 Task: Find HR executives at ChargePoint using LinkedIn search filters.
Action: Mouse moved to (657, 85)
Screenshot: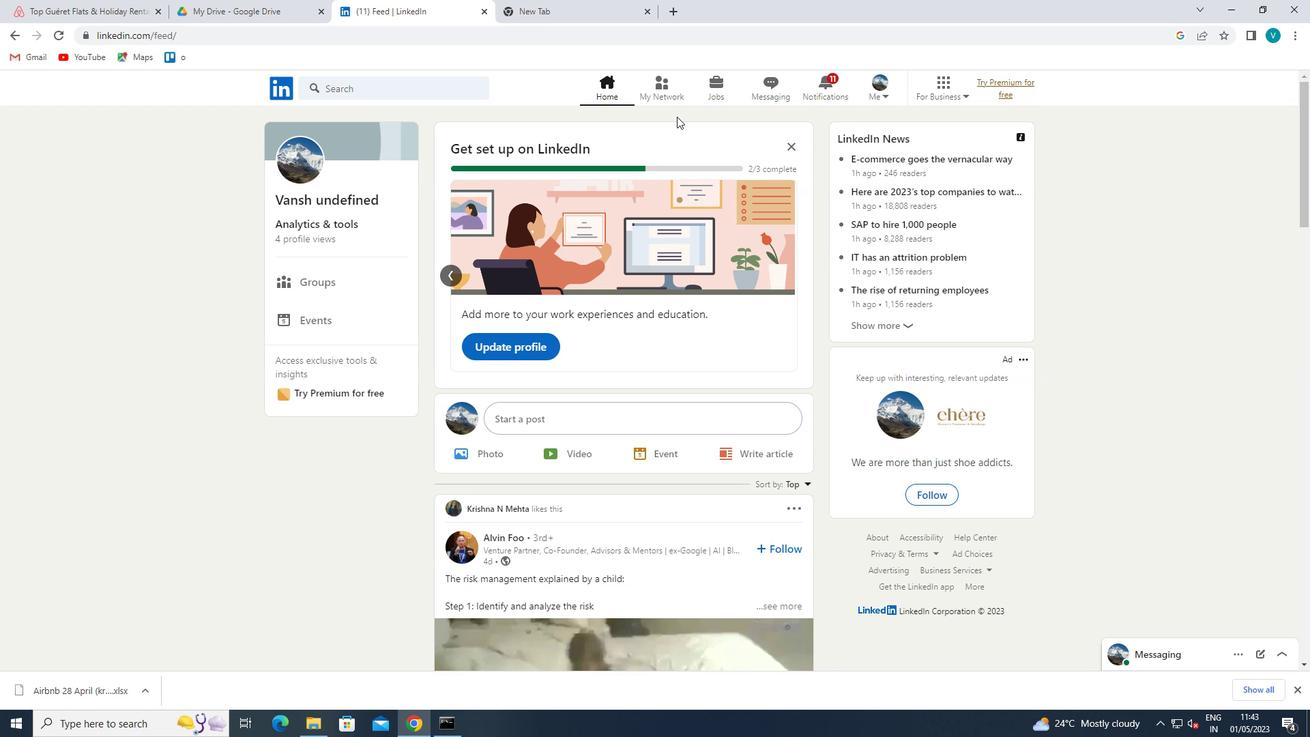 
Action: Mouse pressed left at (657, 85)
Screenshot: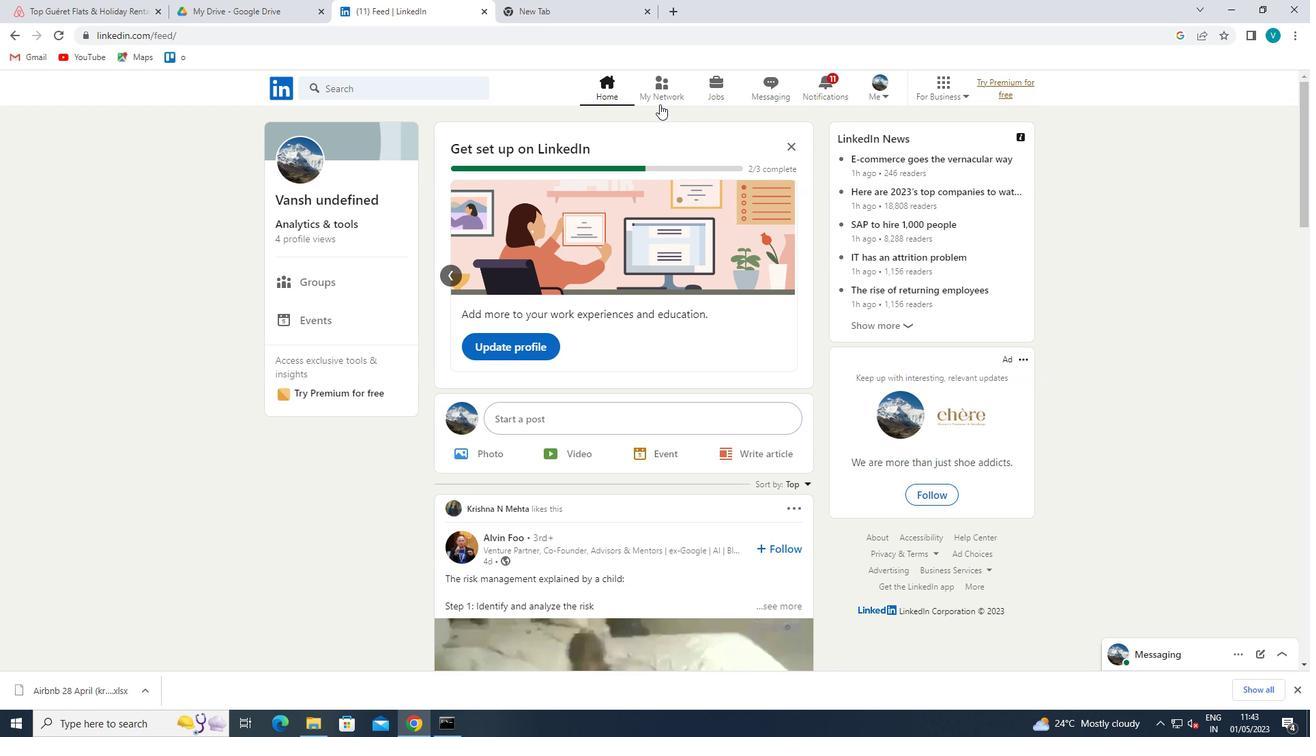 
Action: Mouse moved to (363, 161)
Screenshot: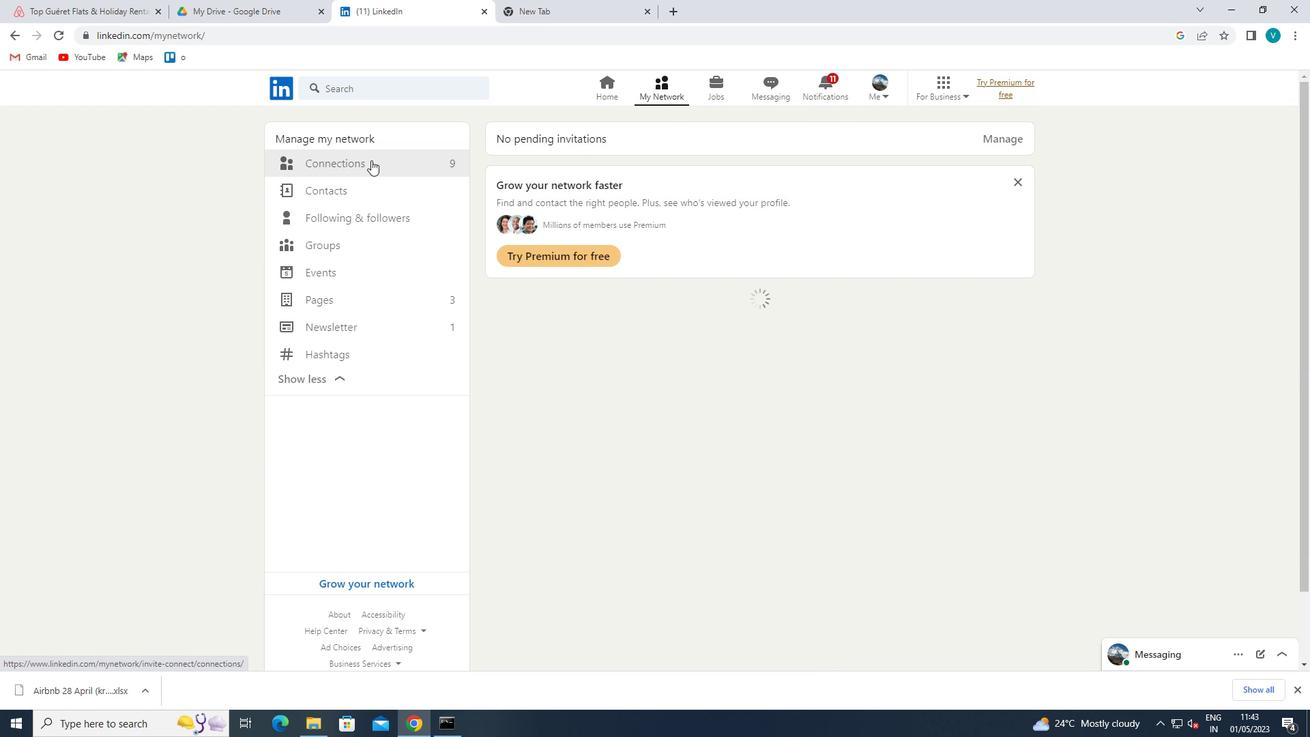 
Action: Mouse pressed left at (363, 161)
Screenshot: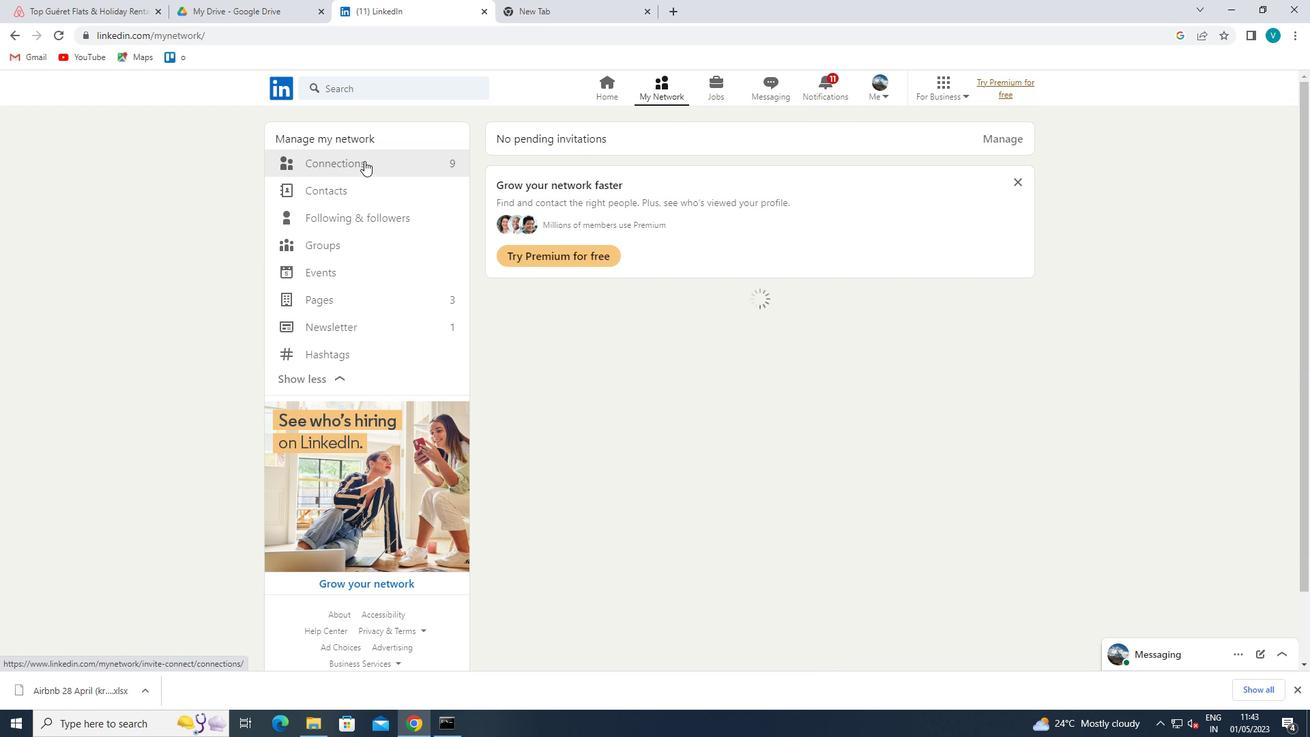 
Action: Mouse moved to (754, 160)
Screenshot: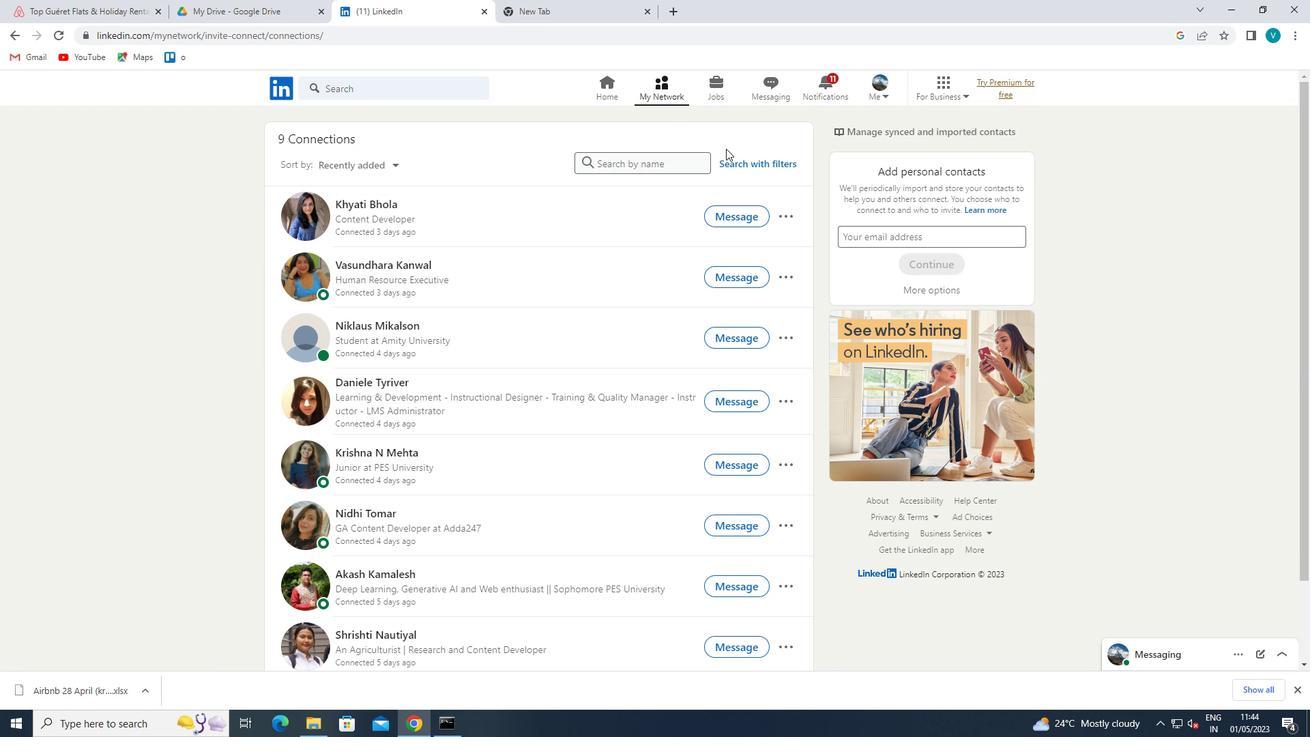 
Action: Mouse pressed left at (754, 160)
Screenshot: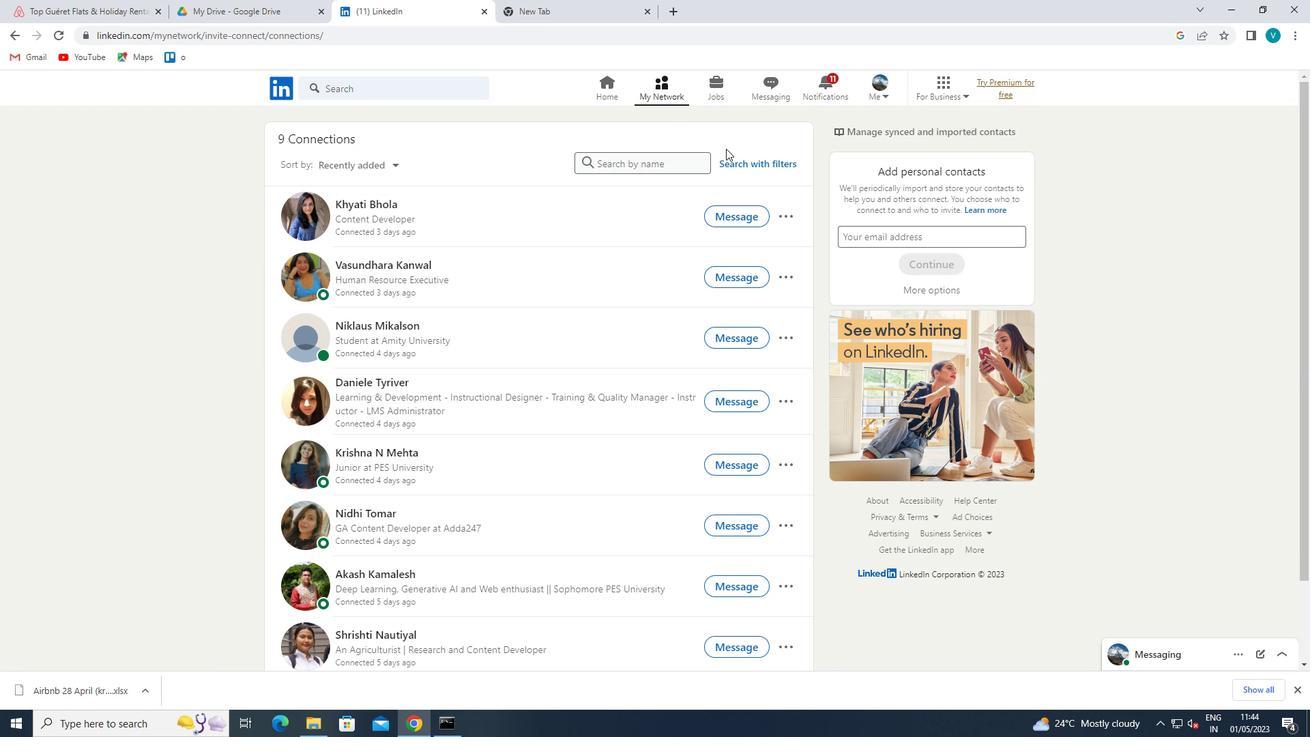 
Action: Mouse moved to (655, 124)
Screenshot: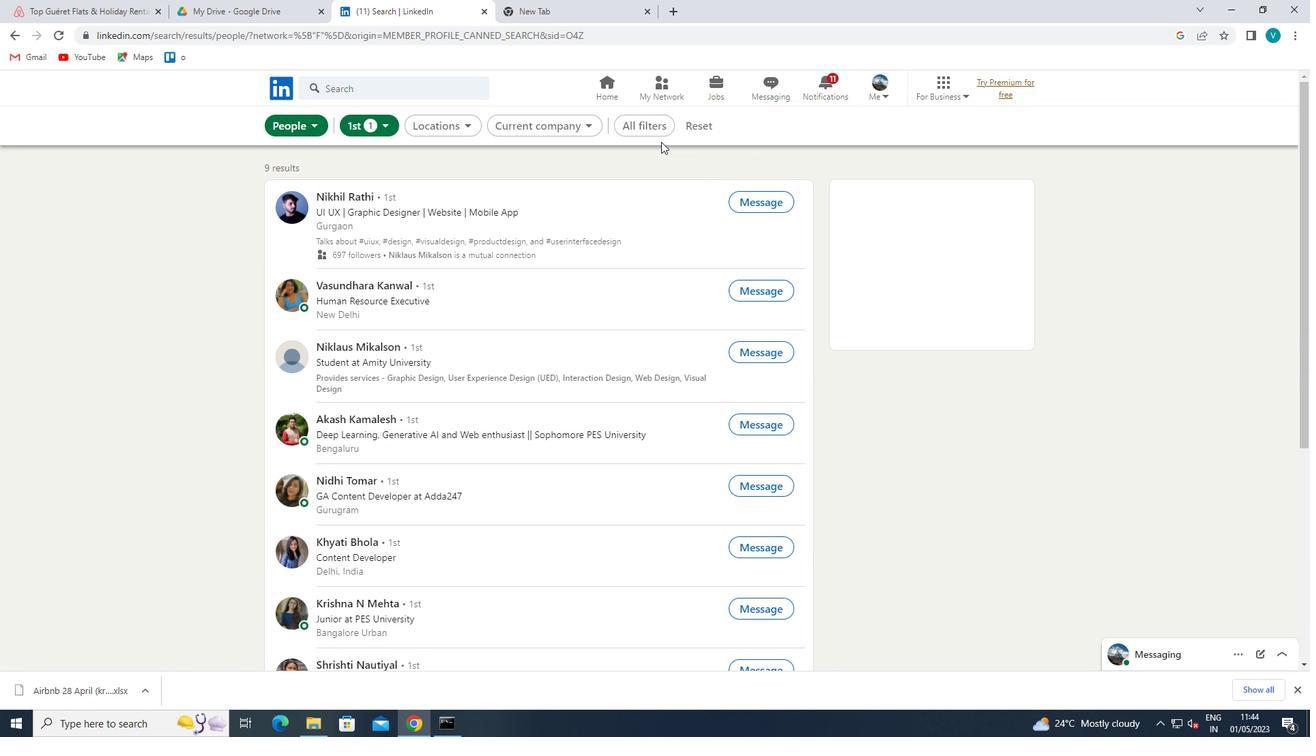 
Action: Mouse pressed left at (655, 124)
Screenshot: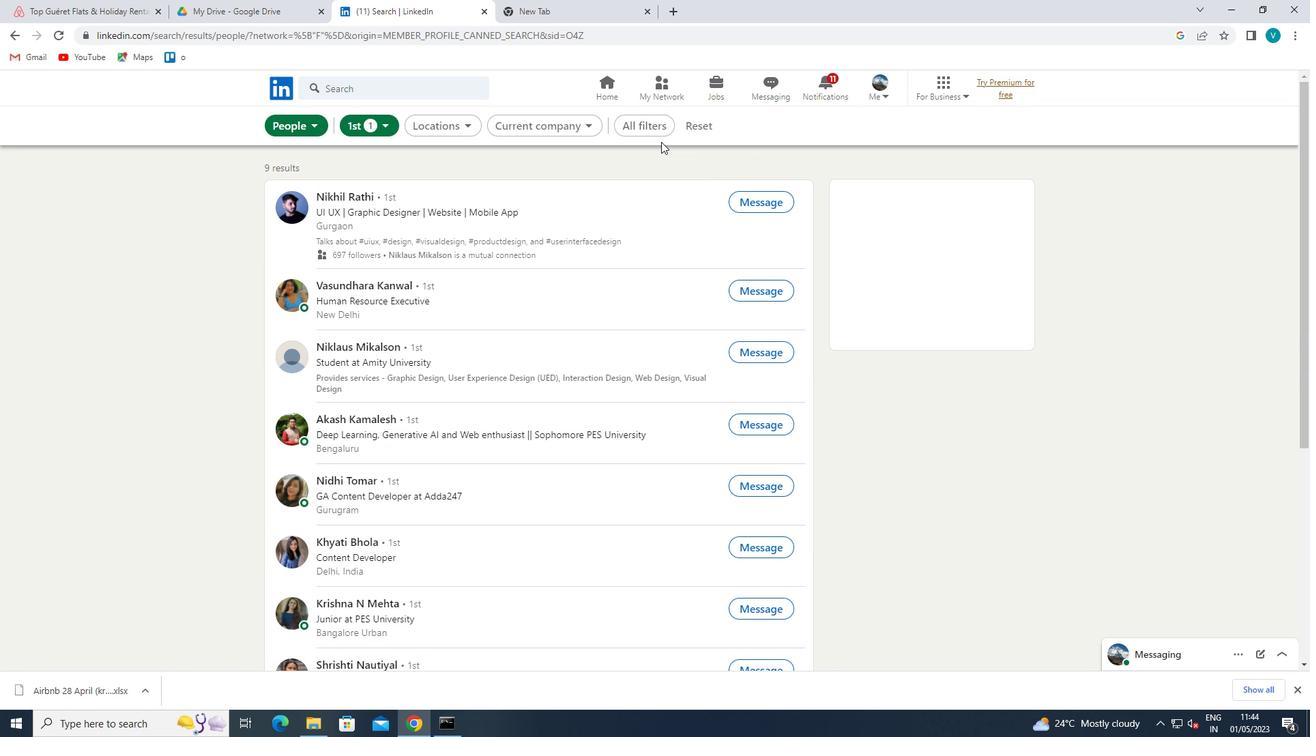 
Action: Mouse pressed left at (655, 124)
Screenshot: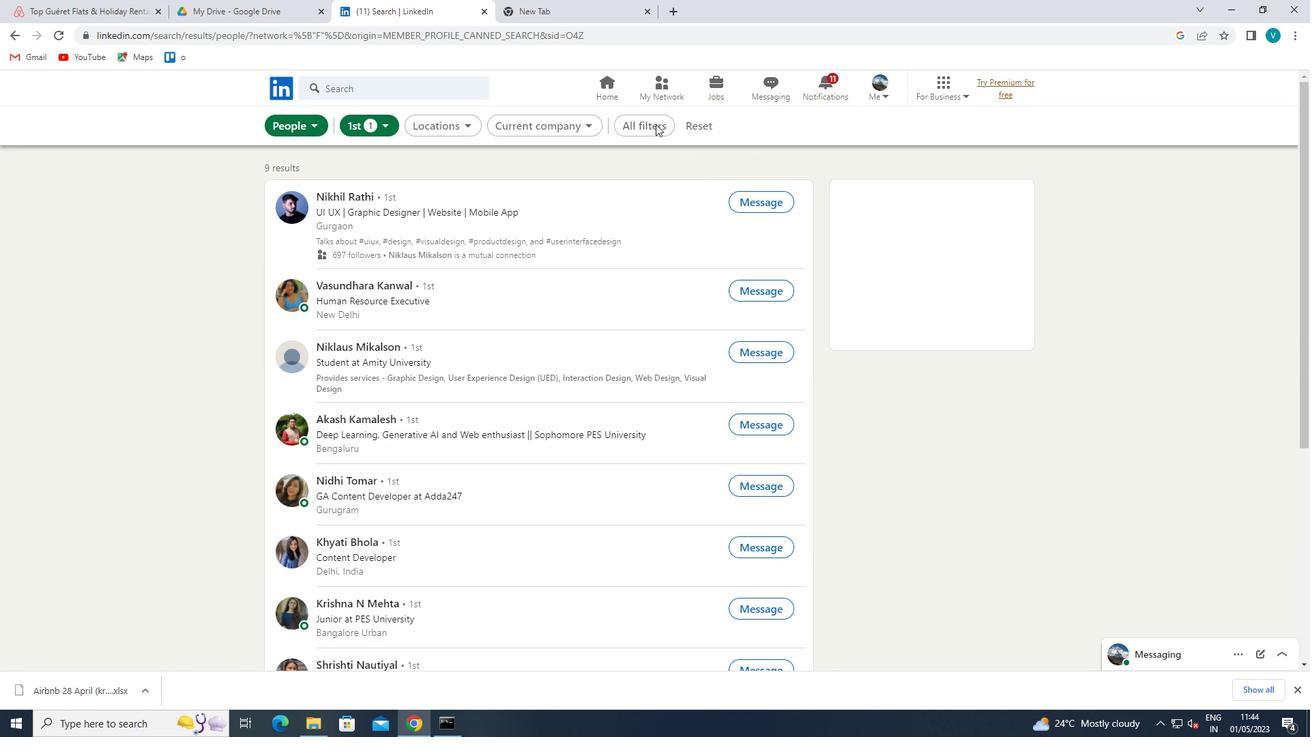 
Action: Mouse moved to (653, 128)
Screenshot: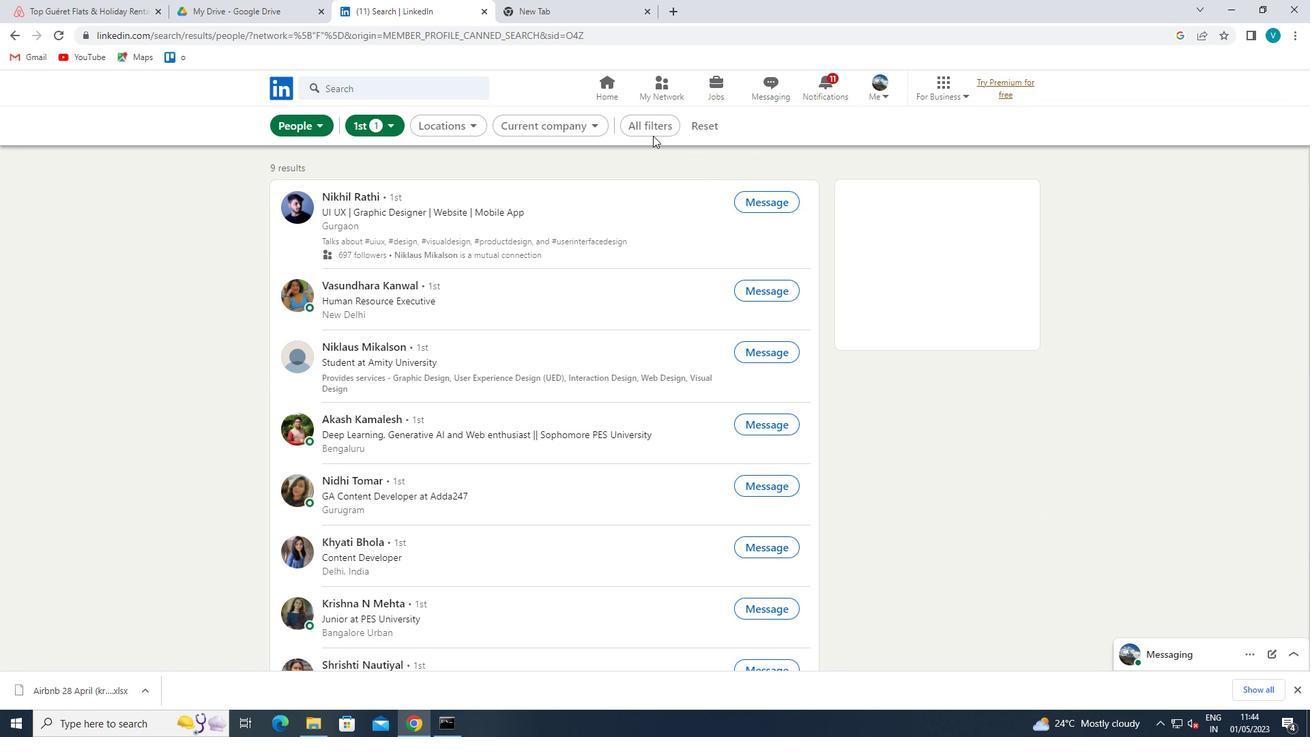 
Action: Mouse pressed left at (653, 128)
Screenshot: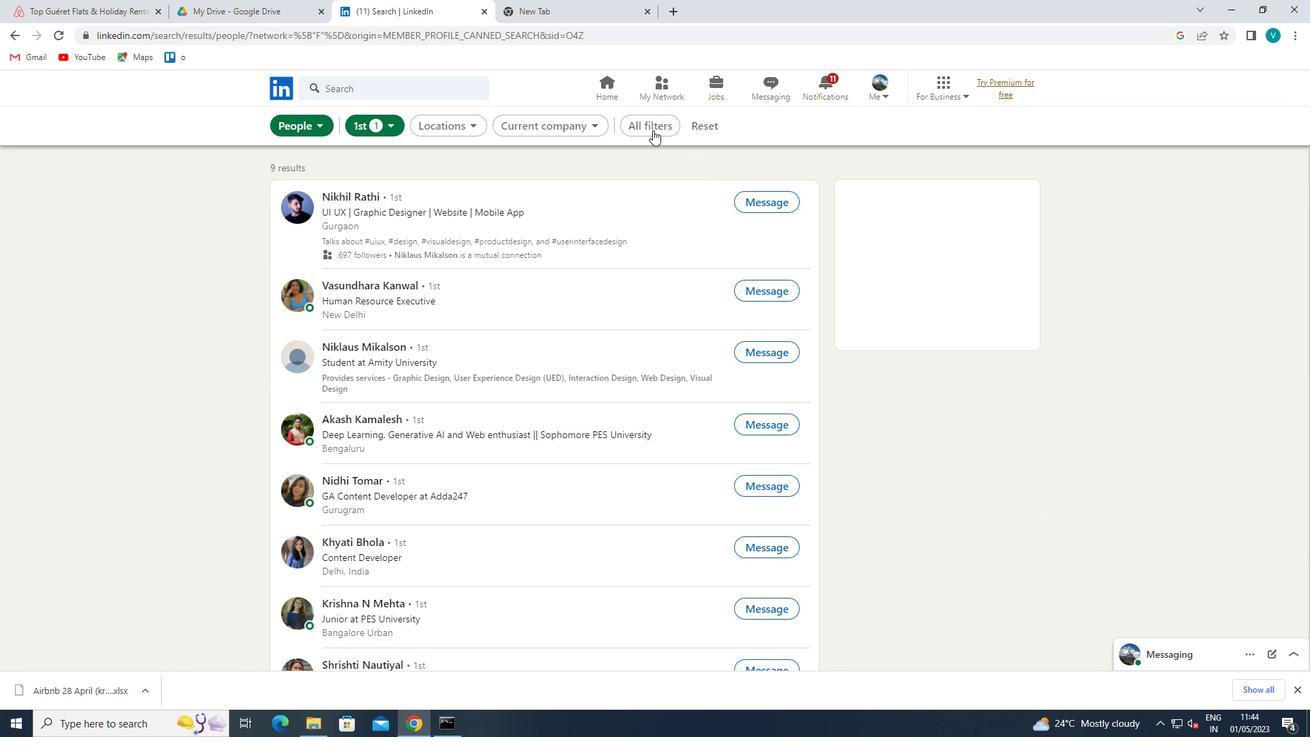
Action: Mouse moved to (1095, 318)
Screenshot: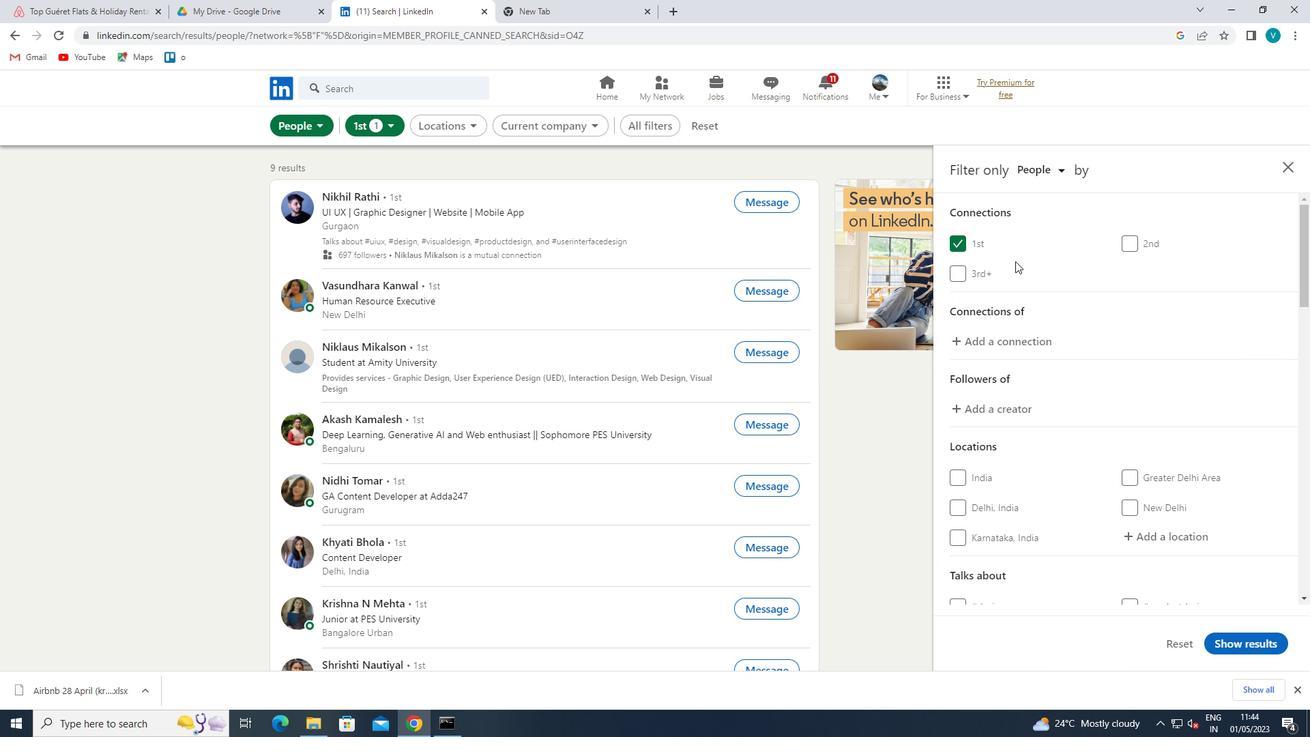 
Action: Mouse scrolled (1095, 317) with delta (0, 0)
Screenshot: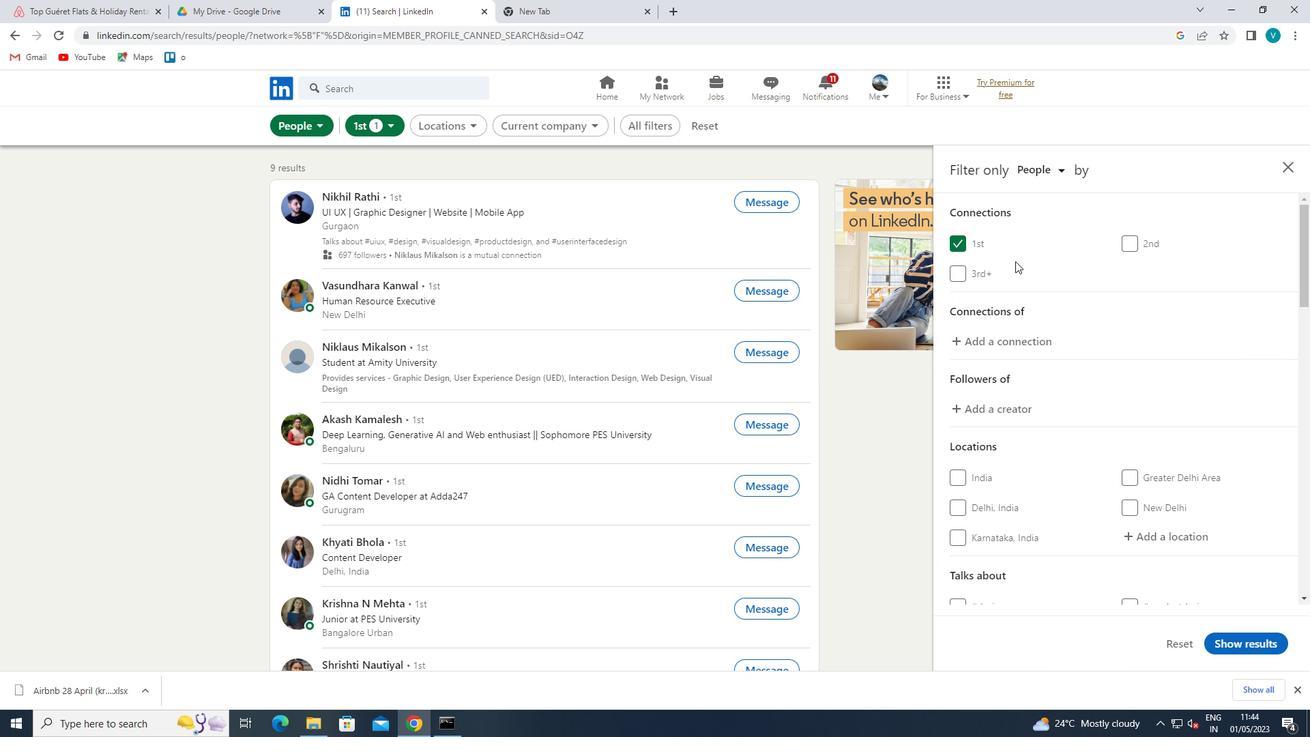 
Action: Mouse moved to (1096, 318)
Screenshot: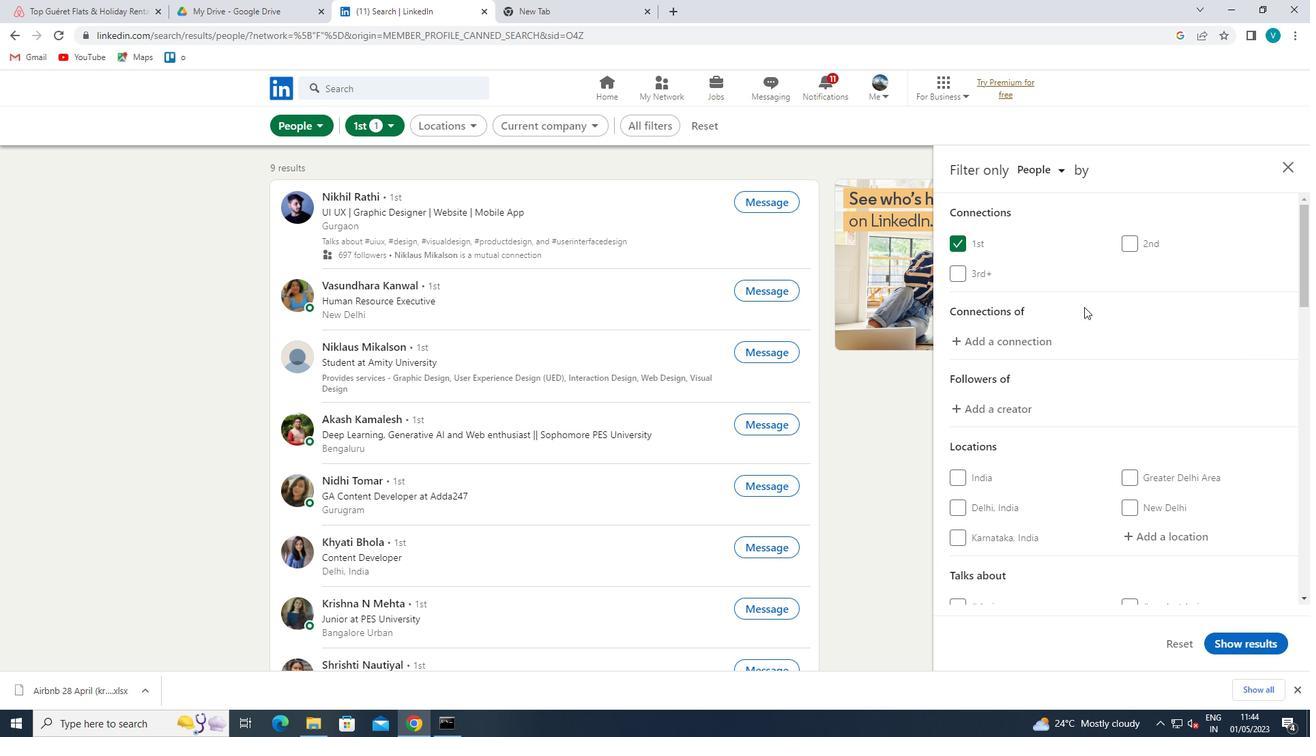 
Action: Mouse scrolled (1096, 317) with delta (0, 0)
Screenshot: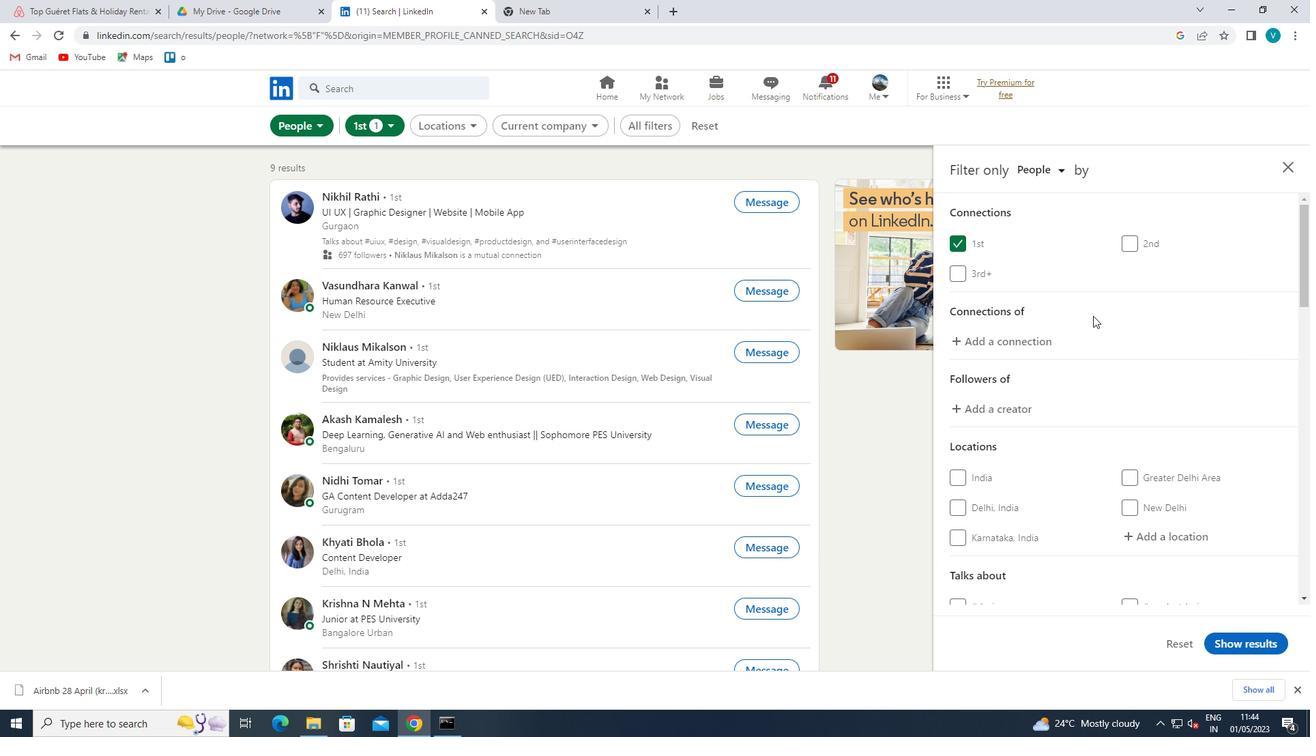 
Action: Mouse moved to (1171, 402)
Screenshot: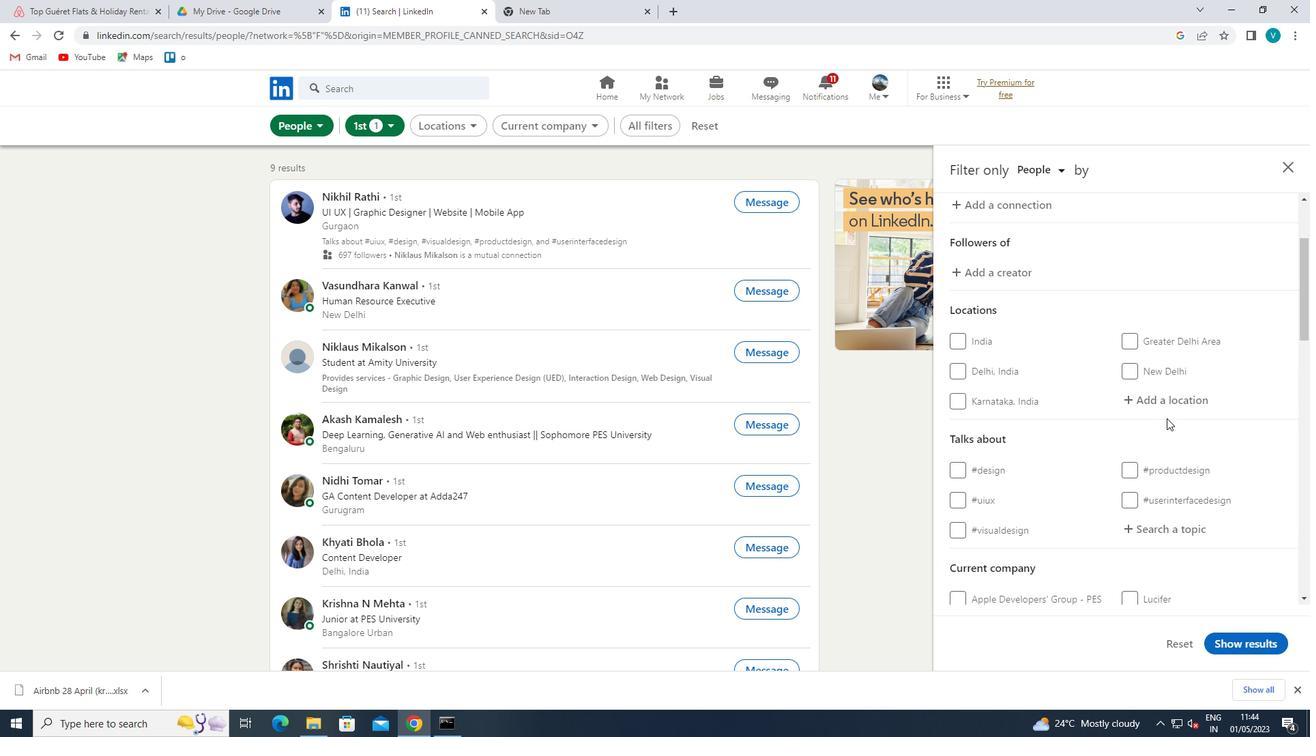 
Action: Mouse pressed left at (1171, 402)
Screenshot: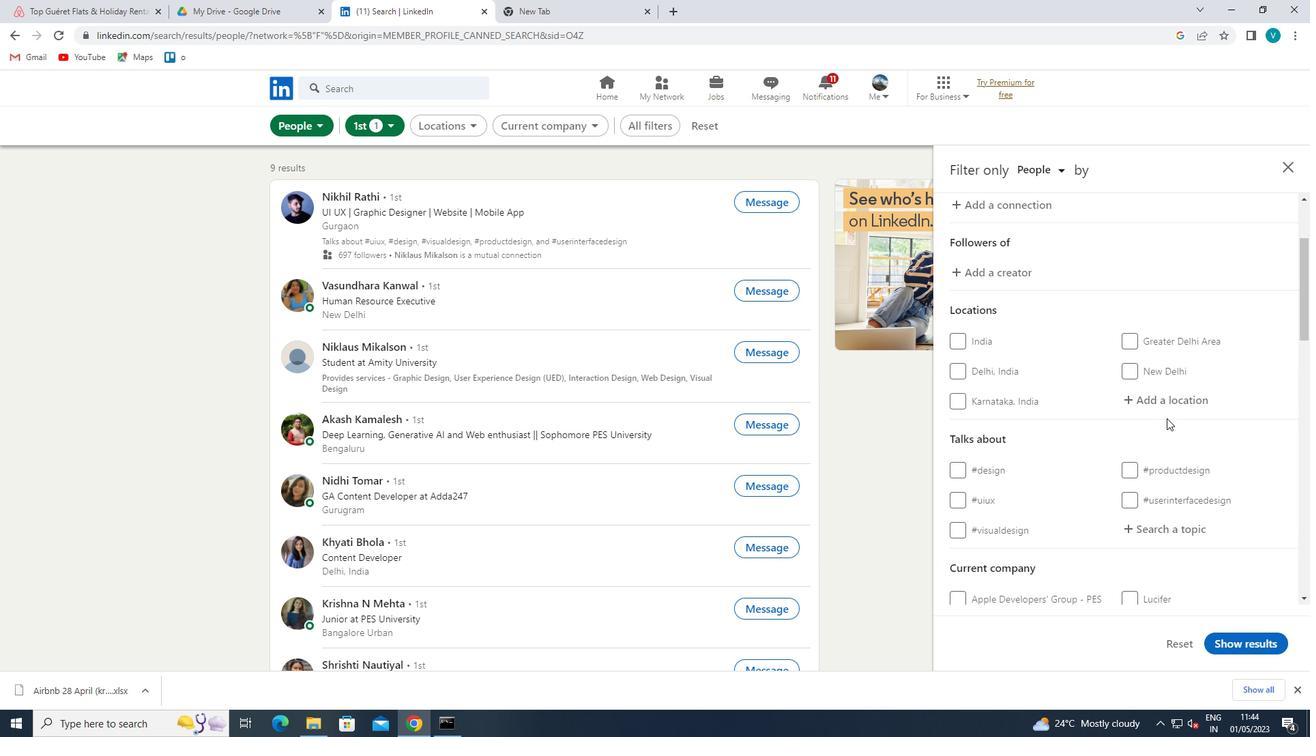 
Action: Mouse moved to (935, 335)
Screenshot: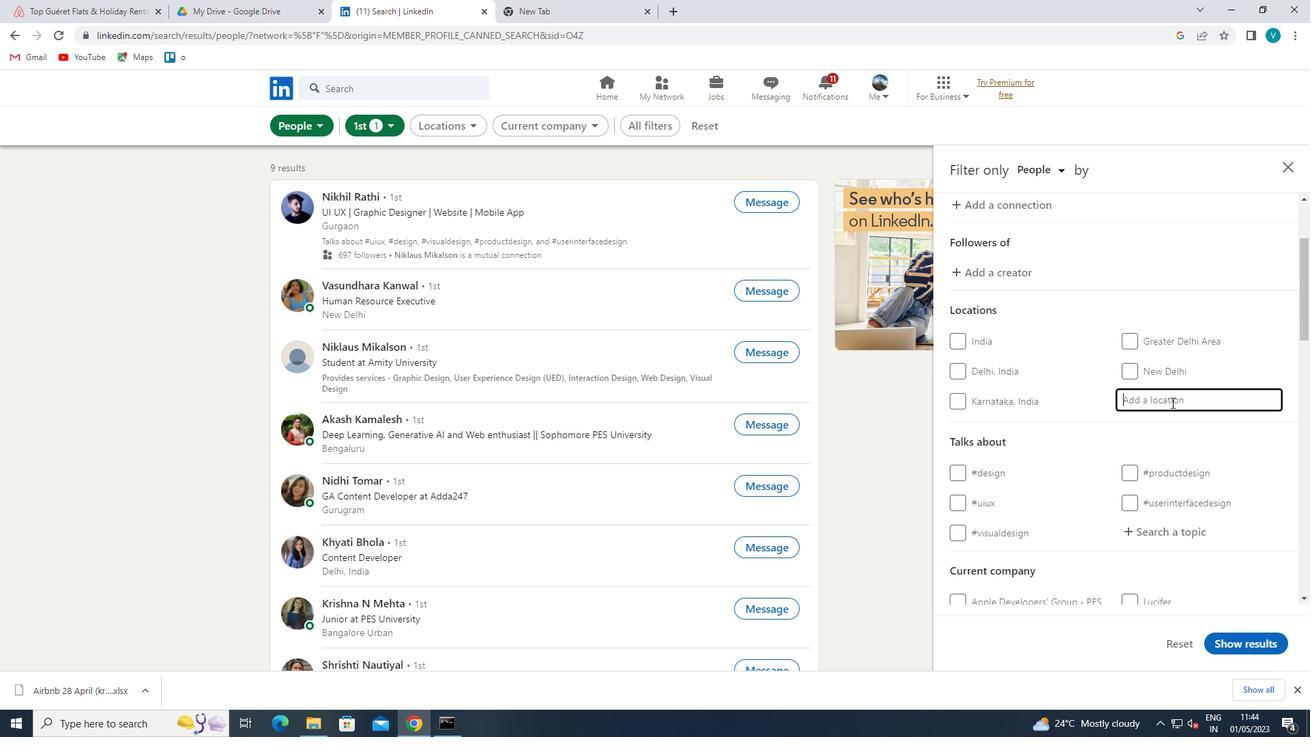 
Action: Key pressed <Key.shift>SONGJIANGHE<Key.space>
Screenshot: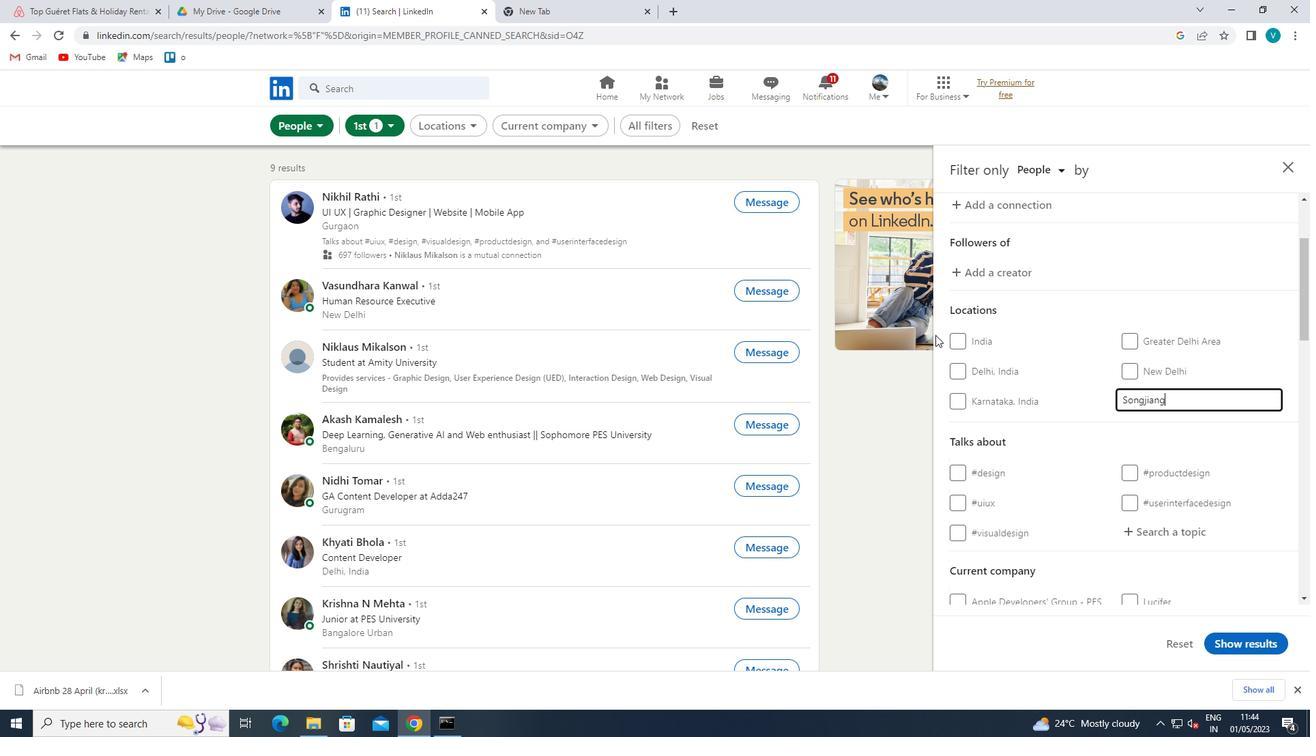 
Action: Mouse moved to (1096, 418)
Screenshot: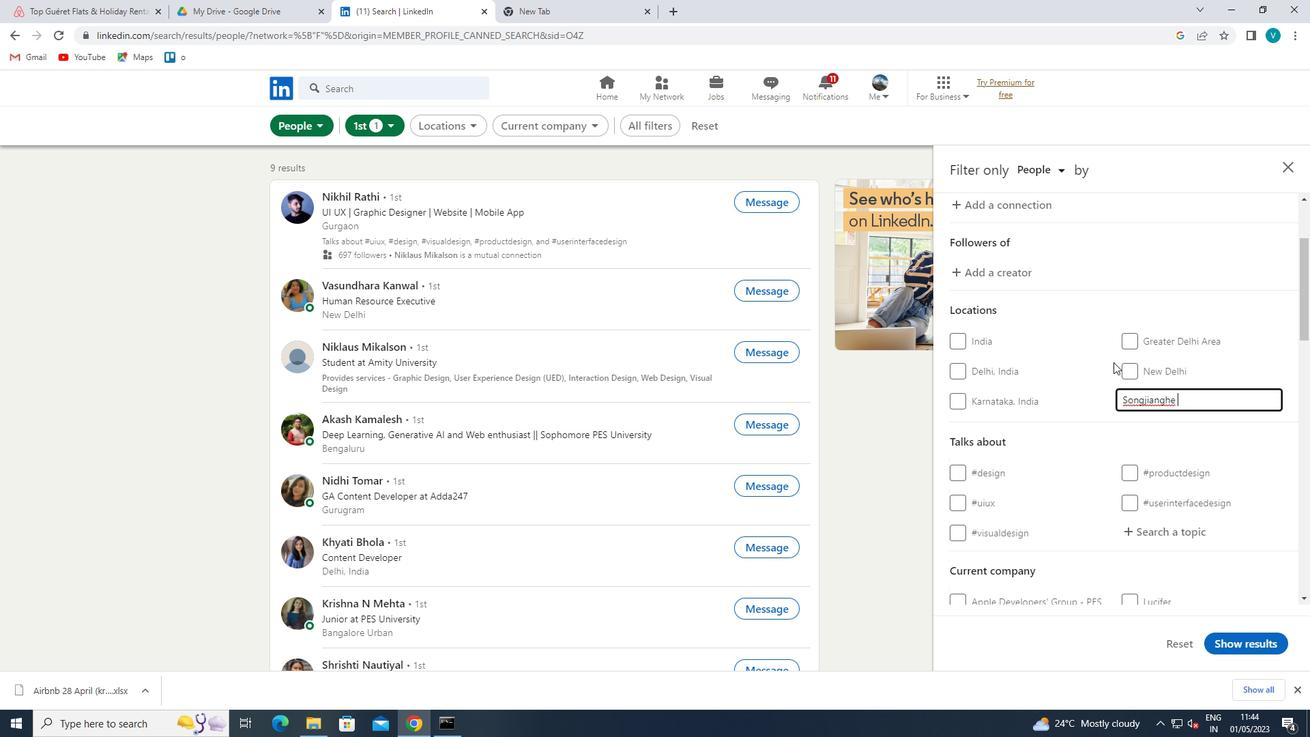 
Action: Mouse pressed left at (1096, 418)
Screenshot: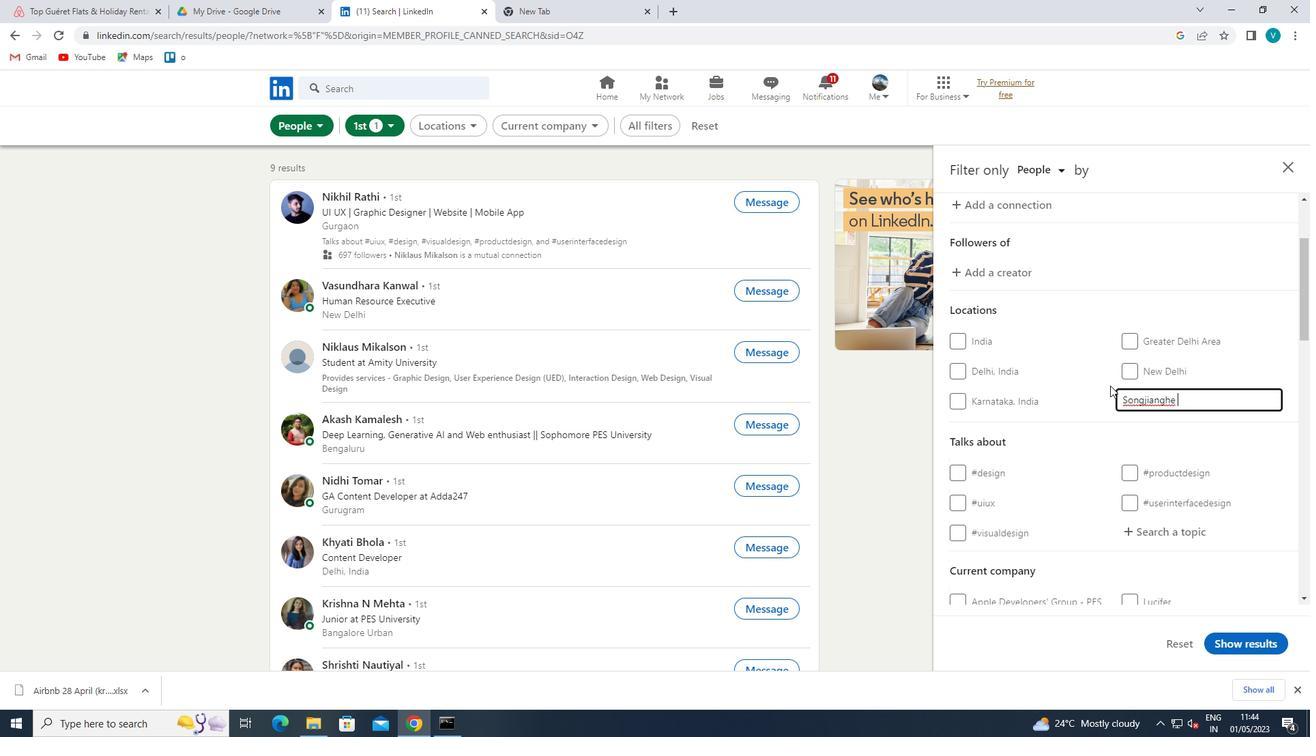 
Action: Mouse moved to (1145, 442)
Screenshot: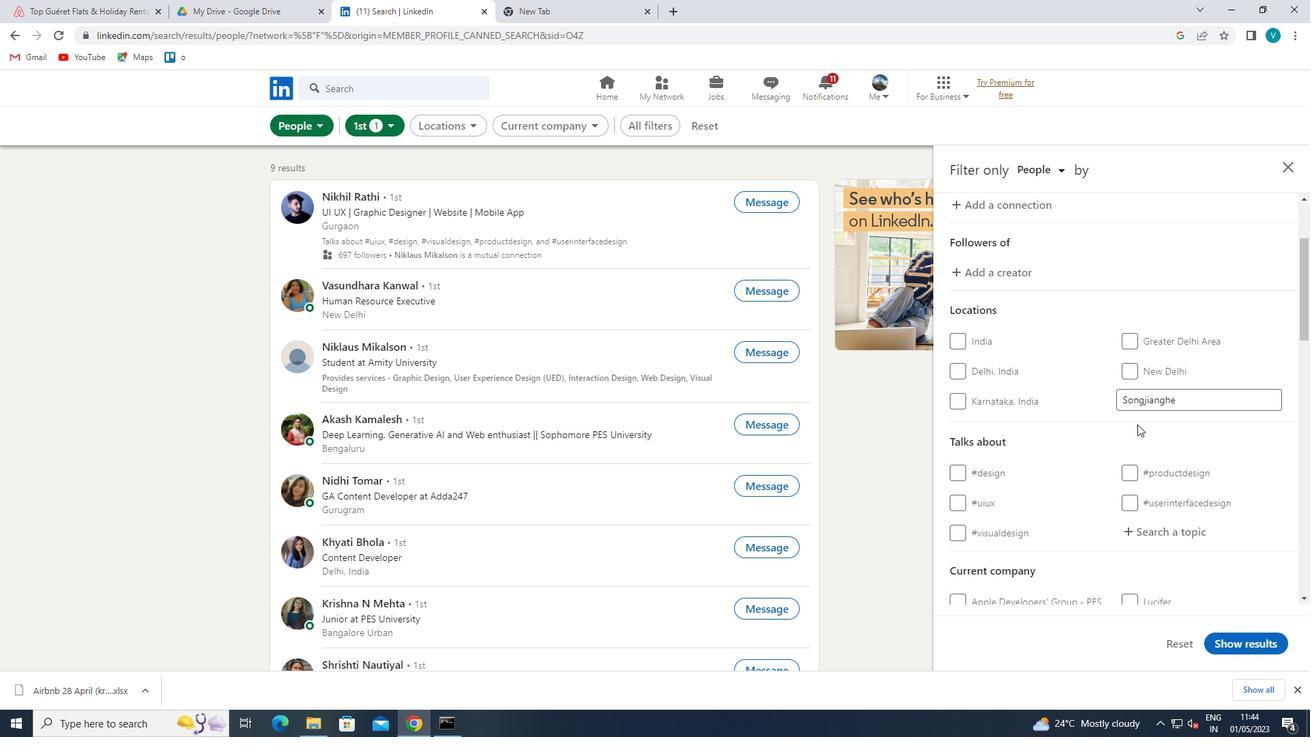 
Action: Mouse scrolled (1145, 441) with delta (0, 0)
Screenshot: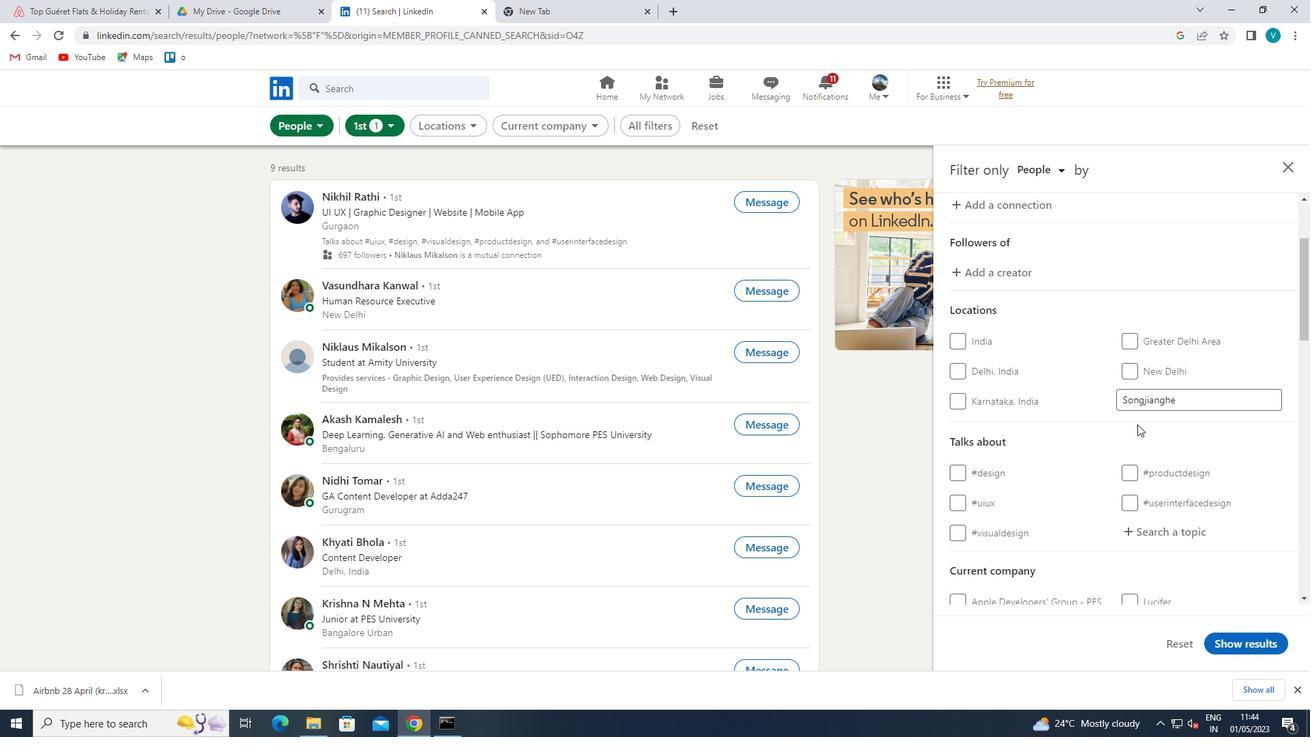 
Action: Mouse moved to (1148, 446)
Screenshot: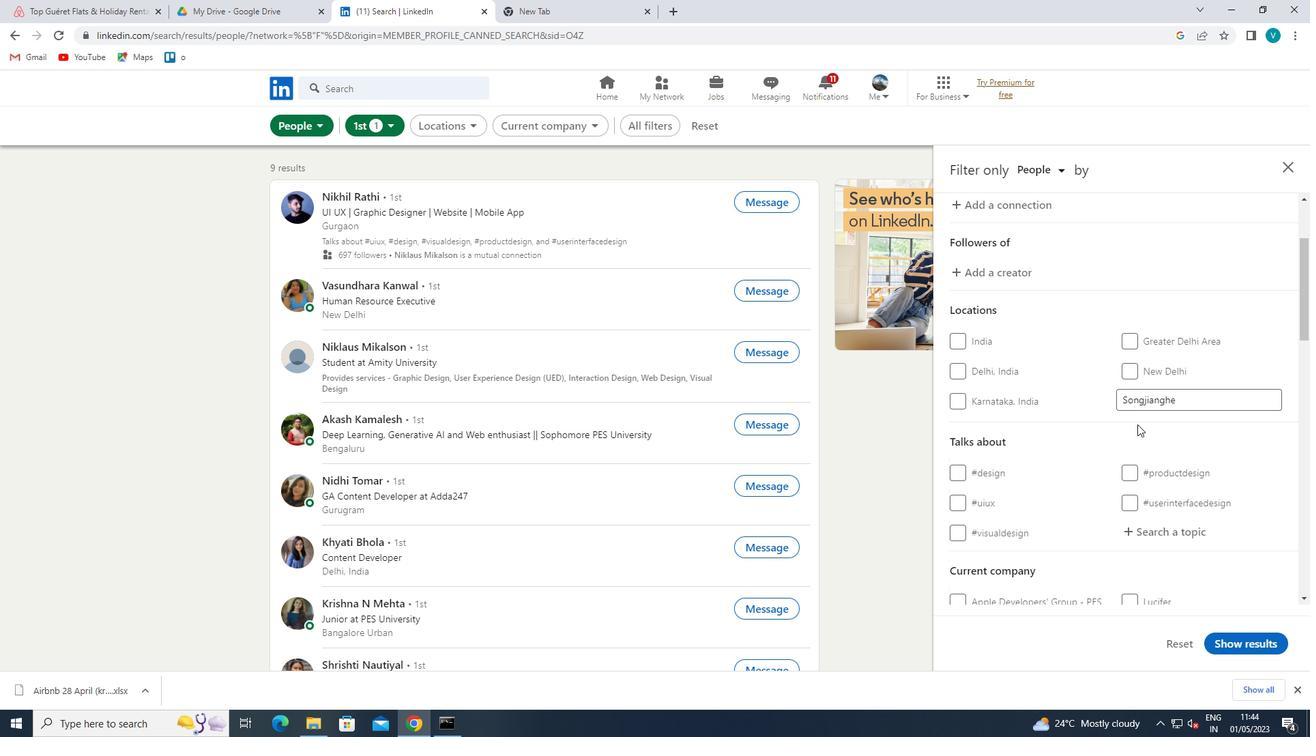 
Action: Mouse scrolled (1148, 445) with delta (0, 0)
Screenshot: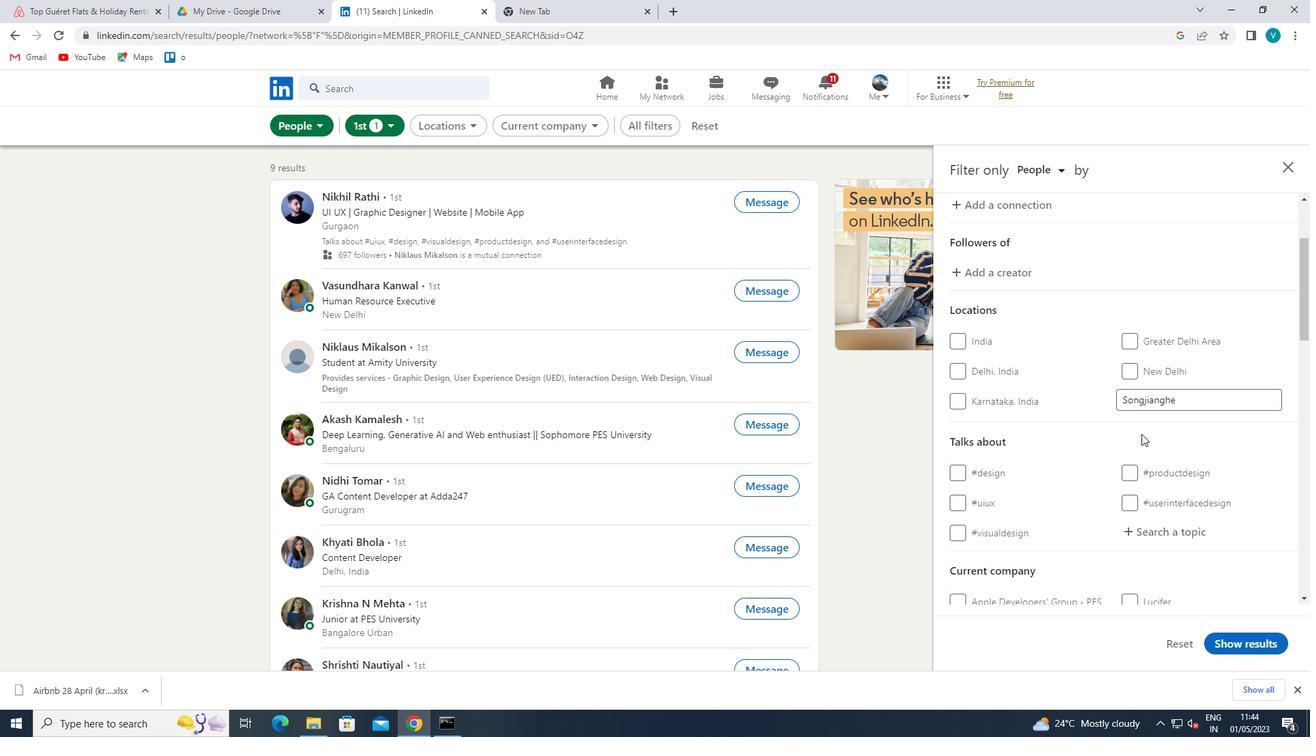 
Action: Mouse moved to (1186, 396)
Screenshot: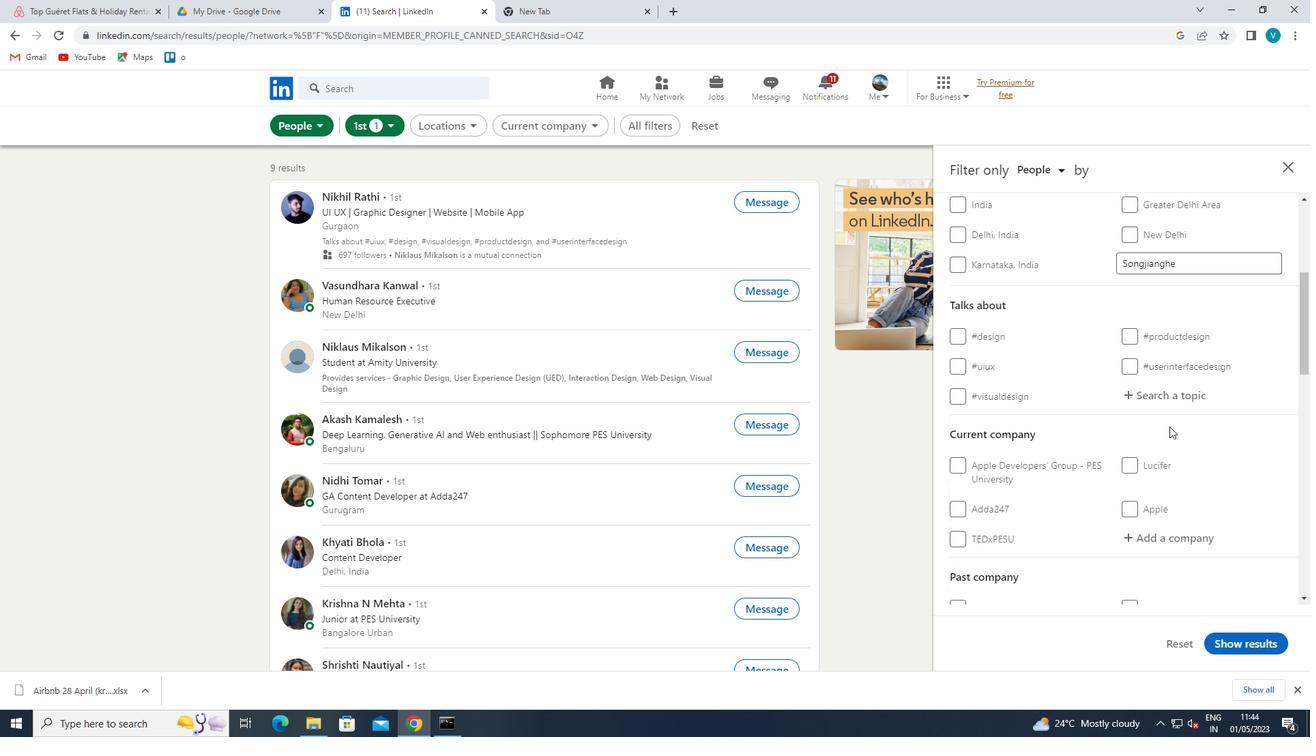 
Action: Mouse pressed left at (1186, 396)
Screenshot: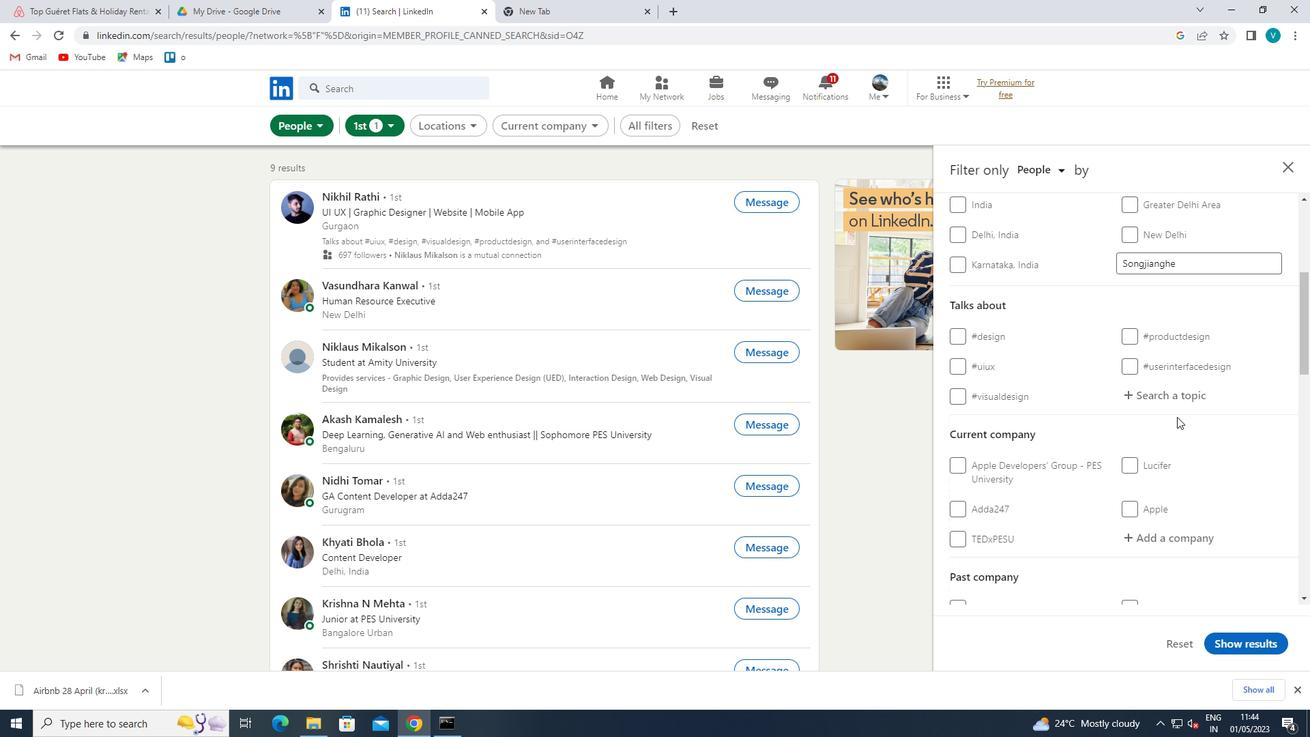 
Action: Key pressed <Key.shift>#DESIGN
Screenshot: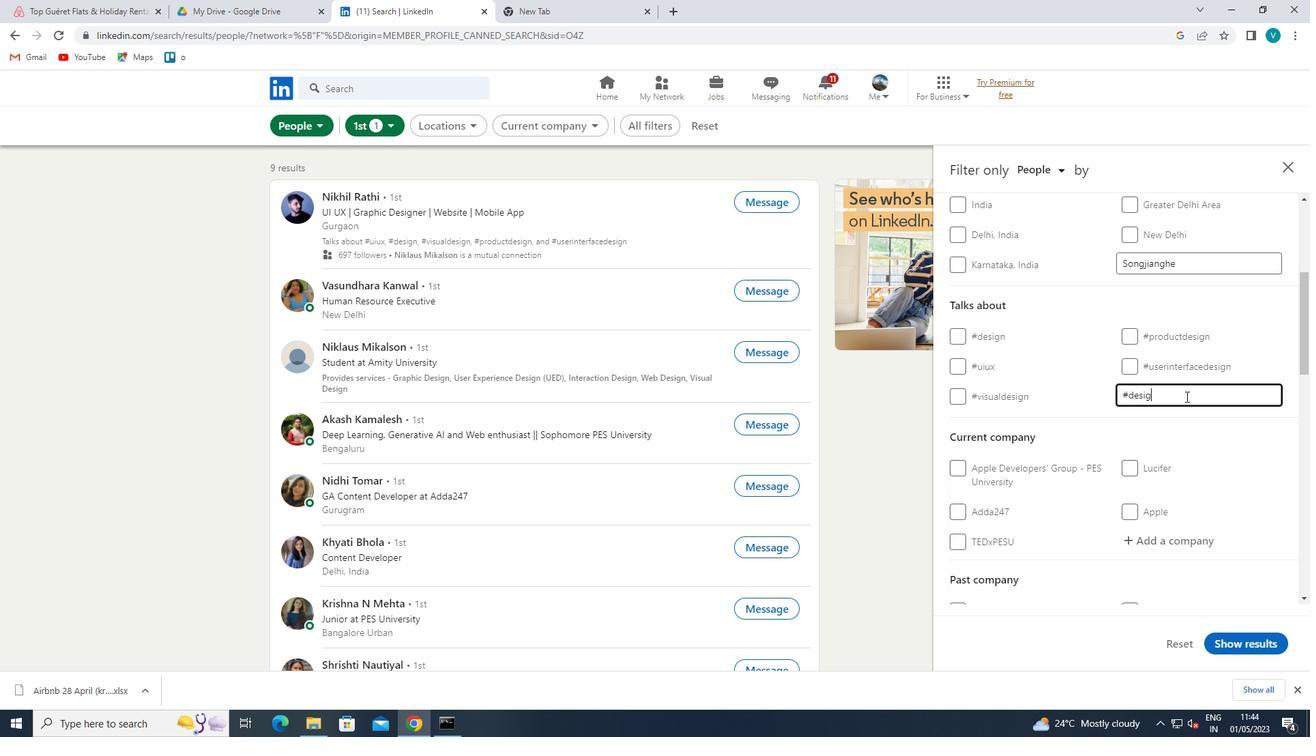 
Action: Mouse moved to (1091, 421)
Screenshot: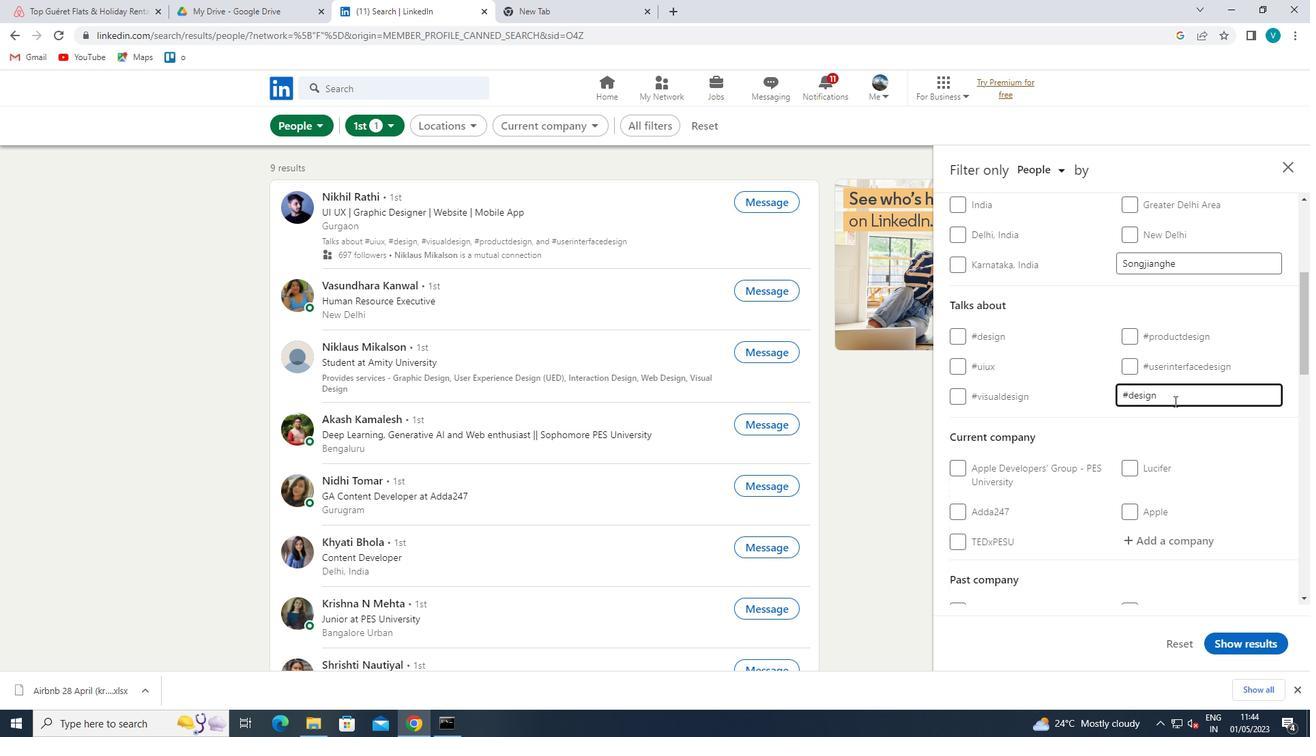 
Action: Mouse pressed left at (1091, 421)
Screenshot: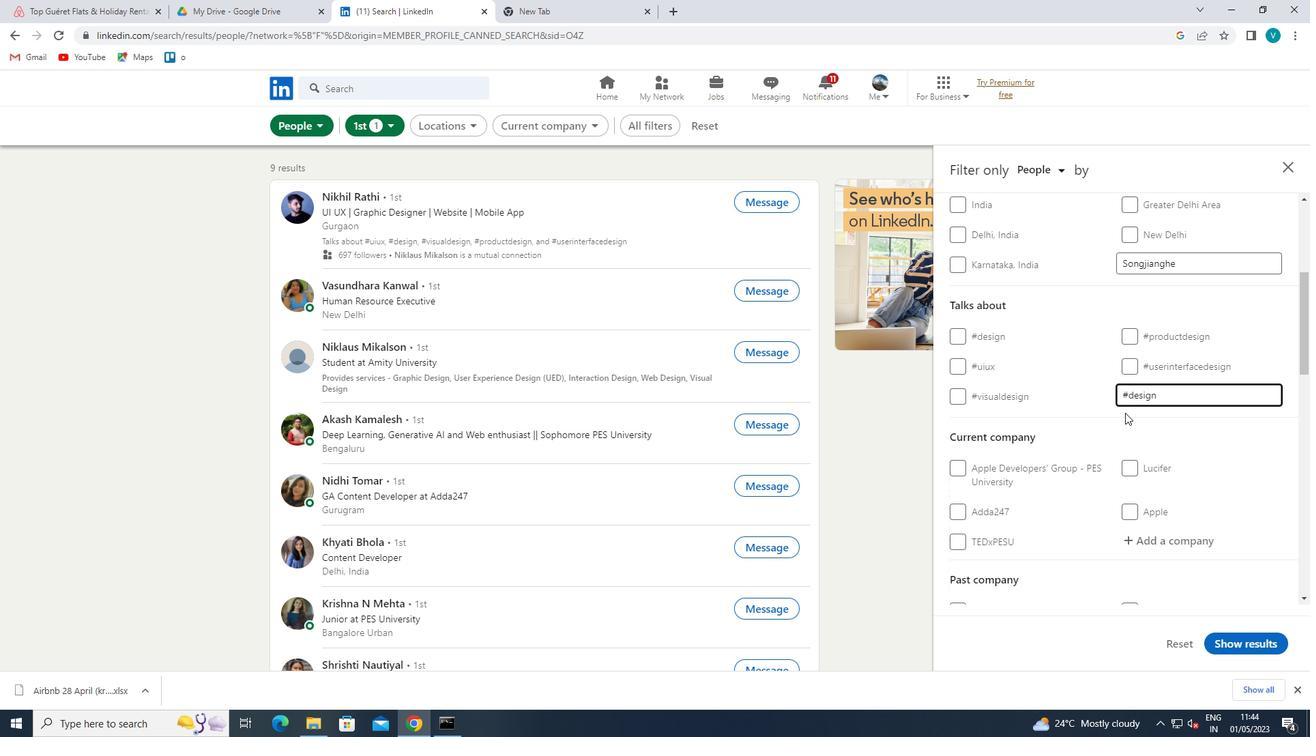 
Action: Mouse moved to (1098, 403)
Screenshot: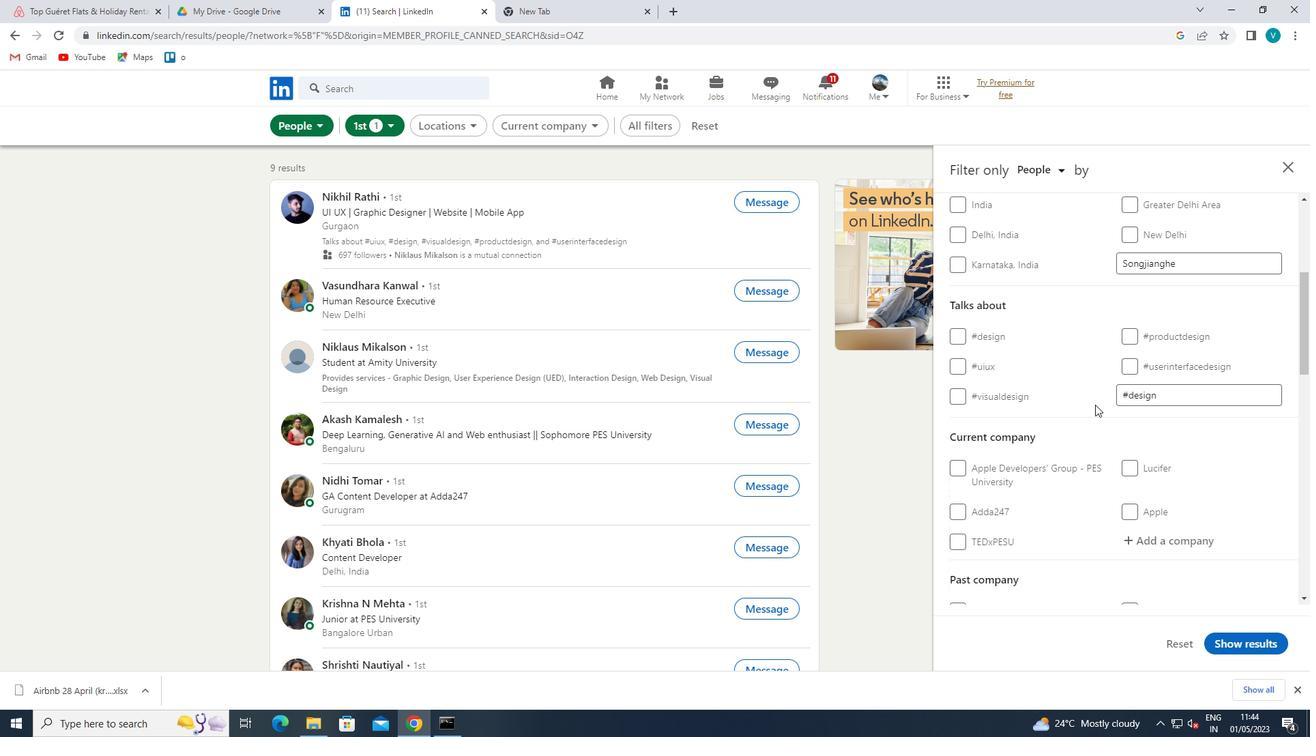 
Action: Mouse scrolled (1098, 402) with delta (0, 0)
Screenshot: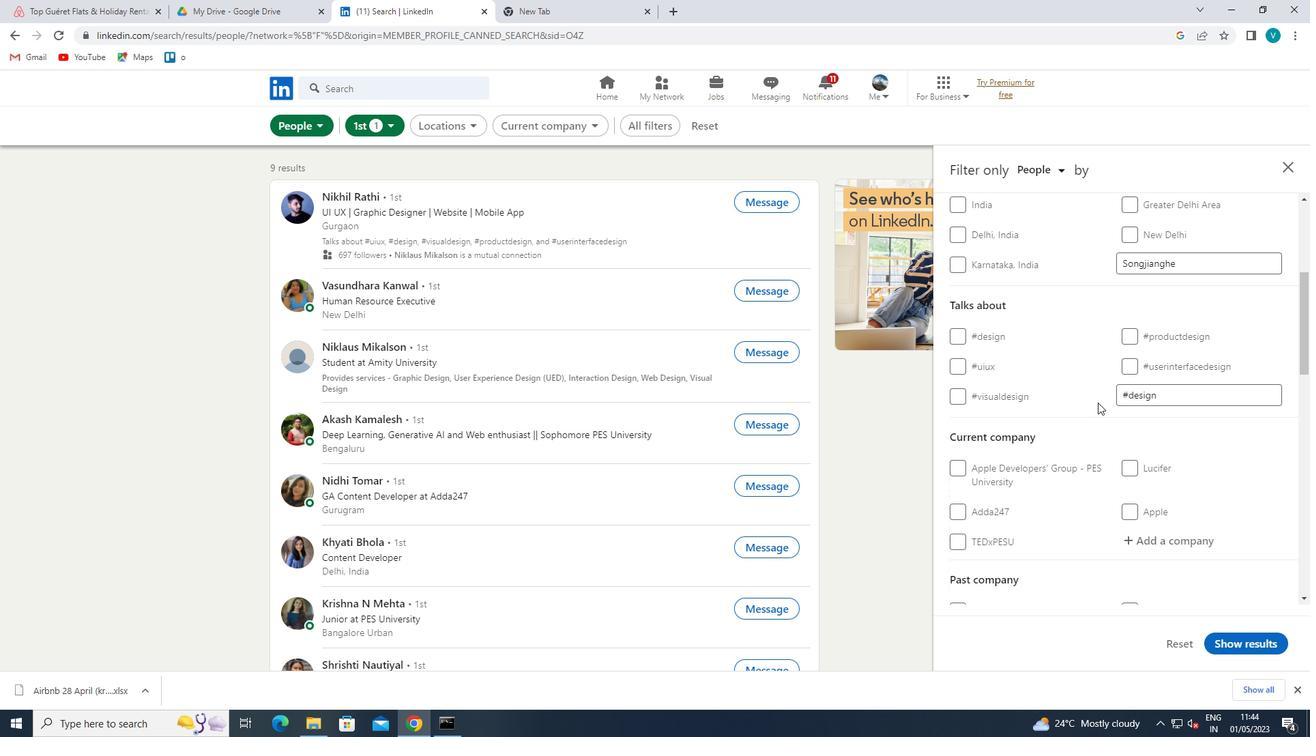 
Action: Mouse moved to (1097, 403)
Screenshot: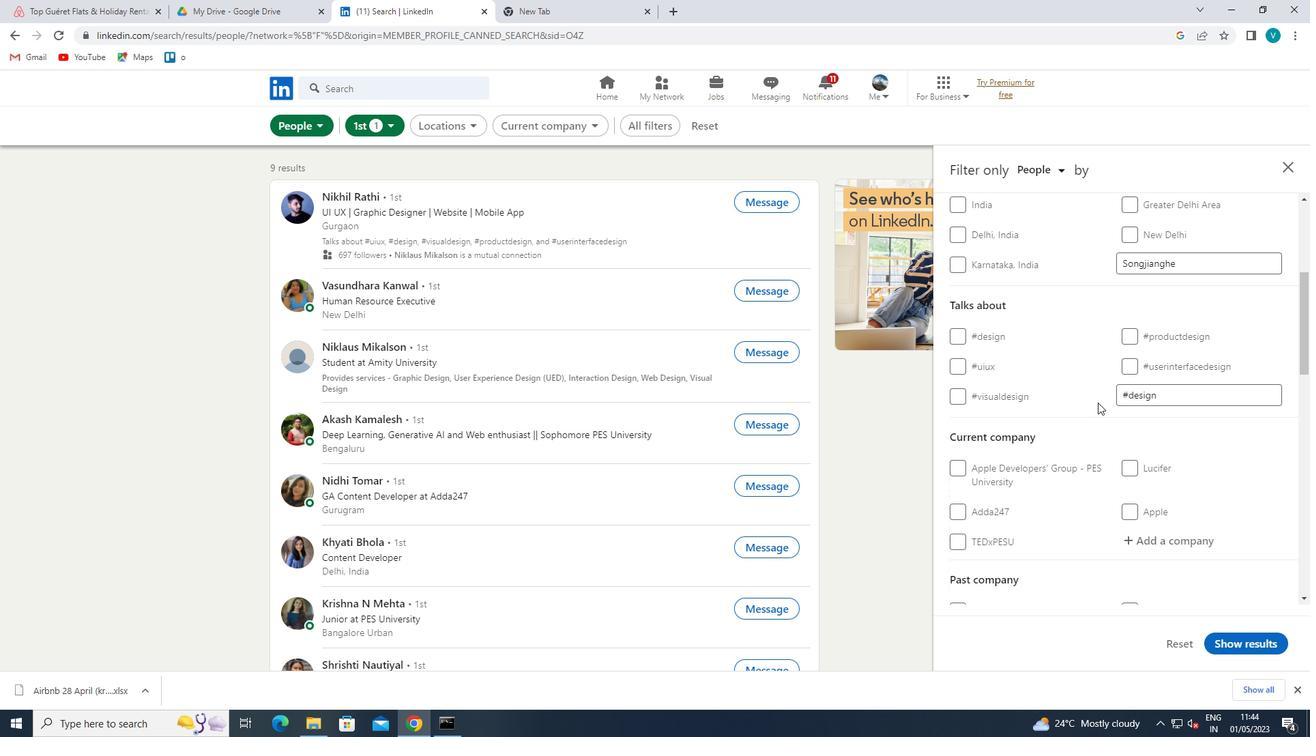 
Action: Mouse scrolled (1097, 402) with delta (0, 0)
Screenshot: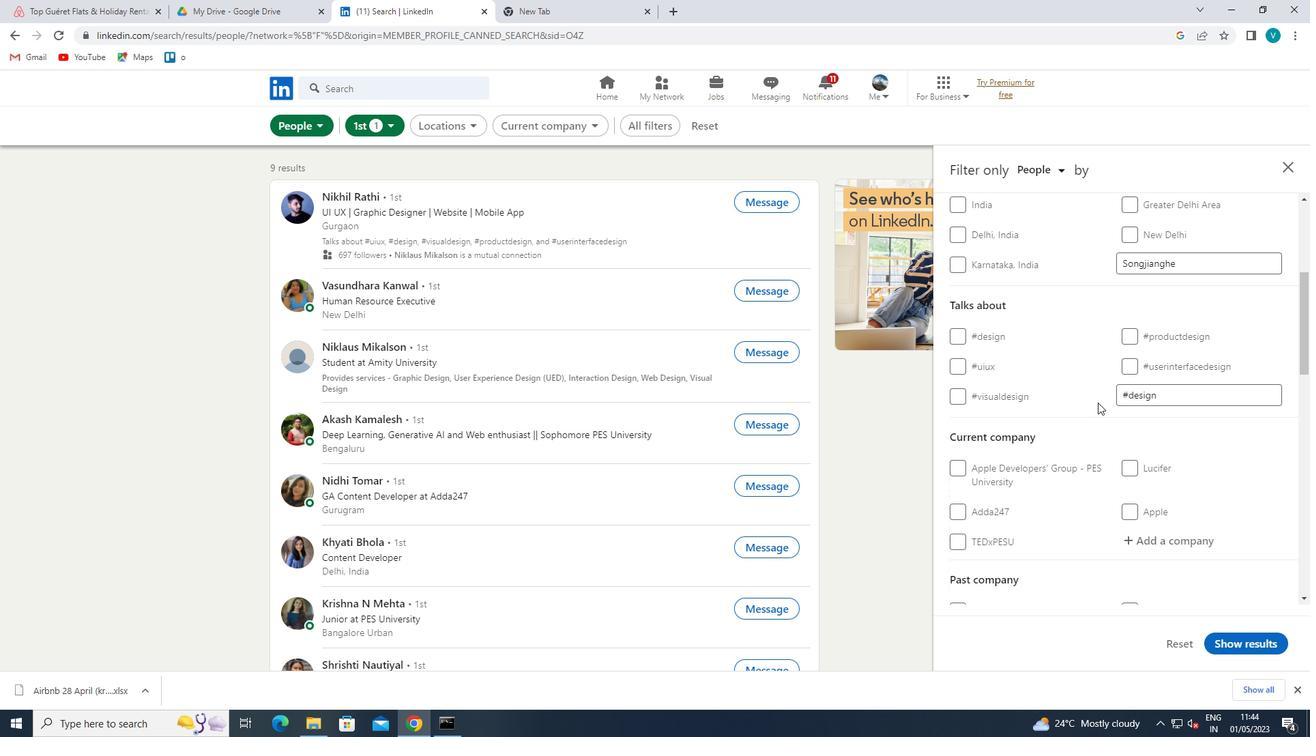 
Action: Mouse moved to (1161, 408)
Screenshot: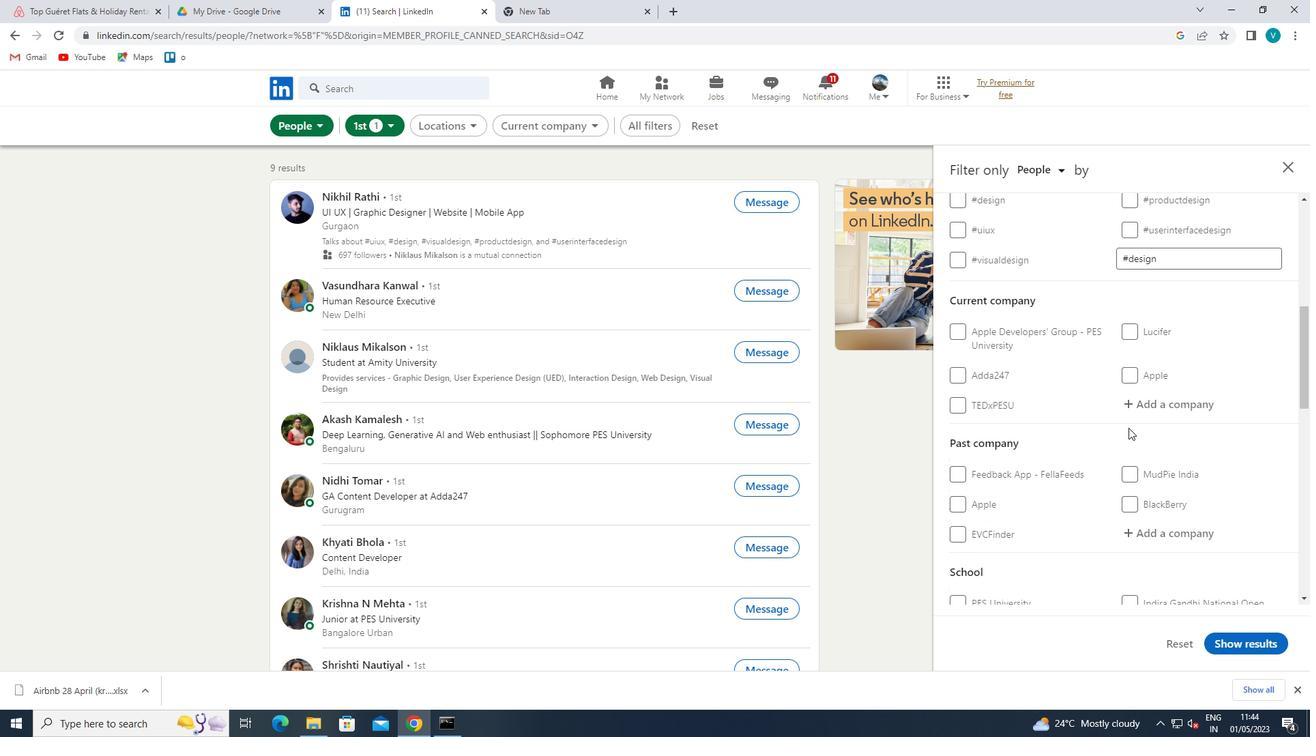 
Action: Mouse pressed left at (1161, 408)
Screenshot: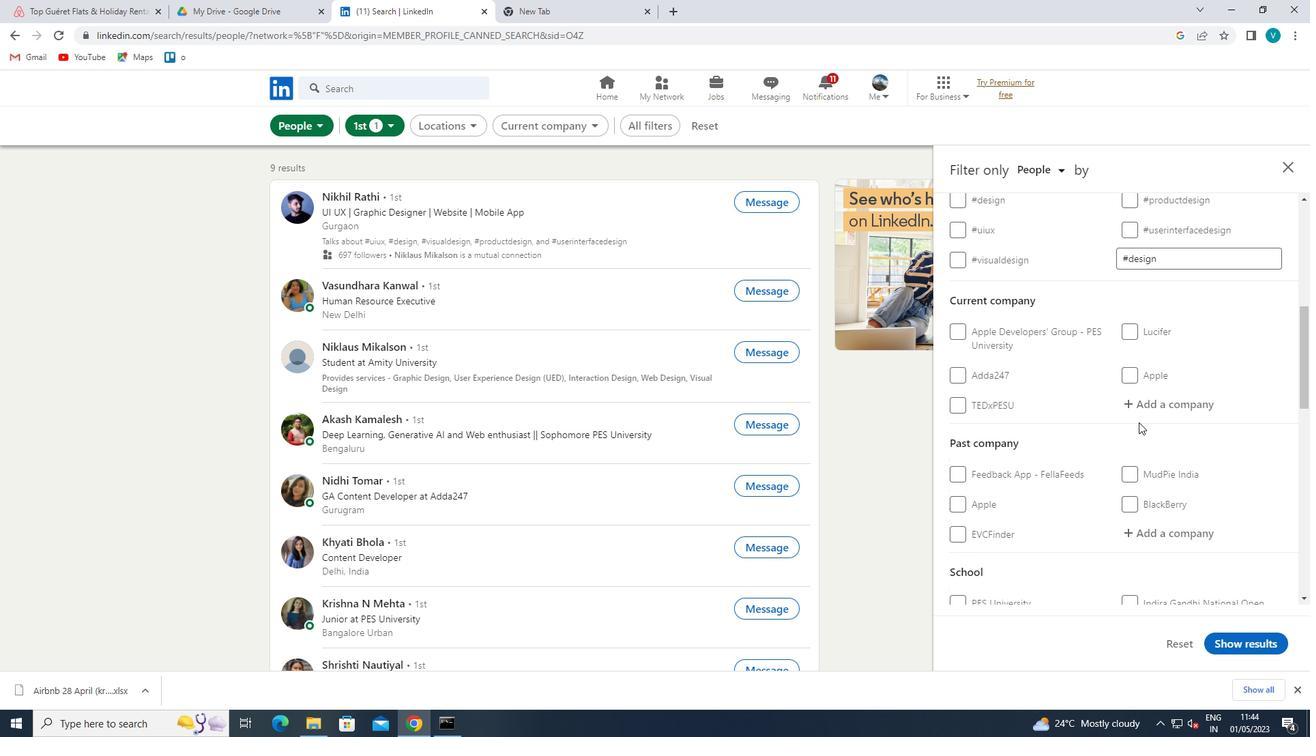 
Action: Mouse moved to (1164, 406)
Screenshot: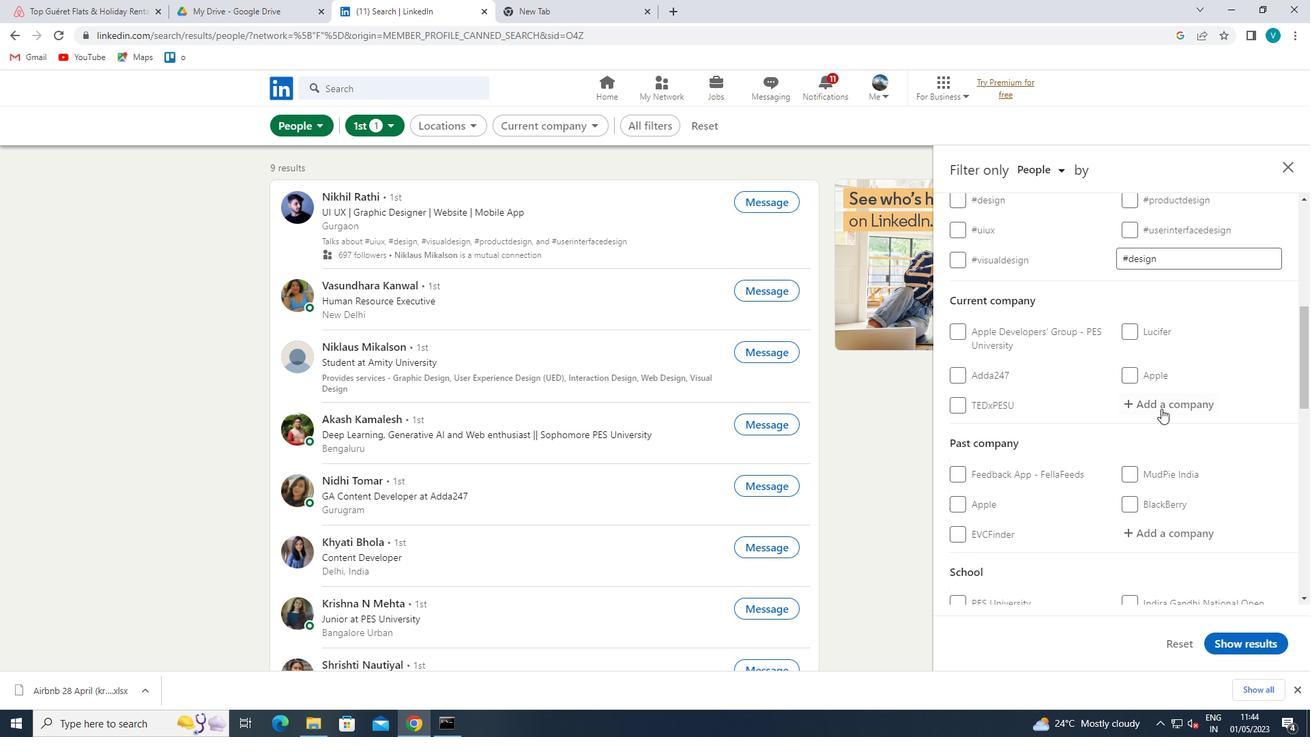 
Action: Key pressed <Key.shift>CHARGE<Key.shift>POINT<Key.space>
Screenshot: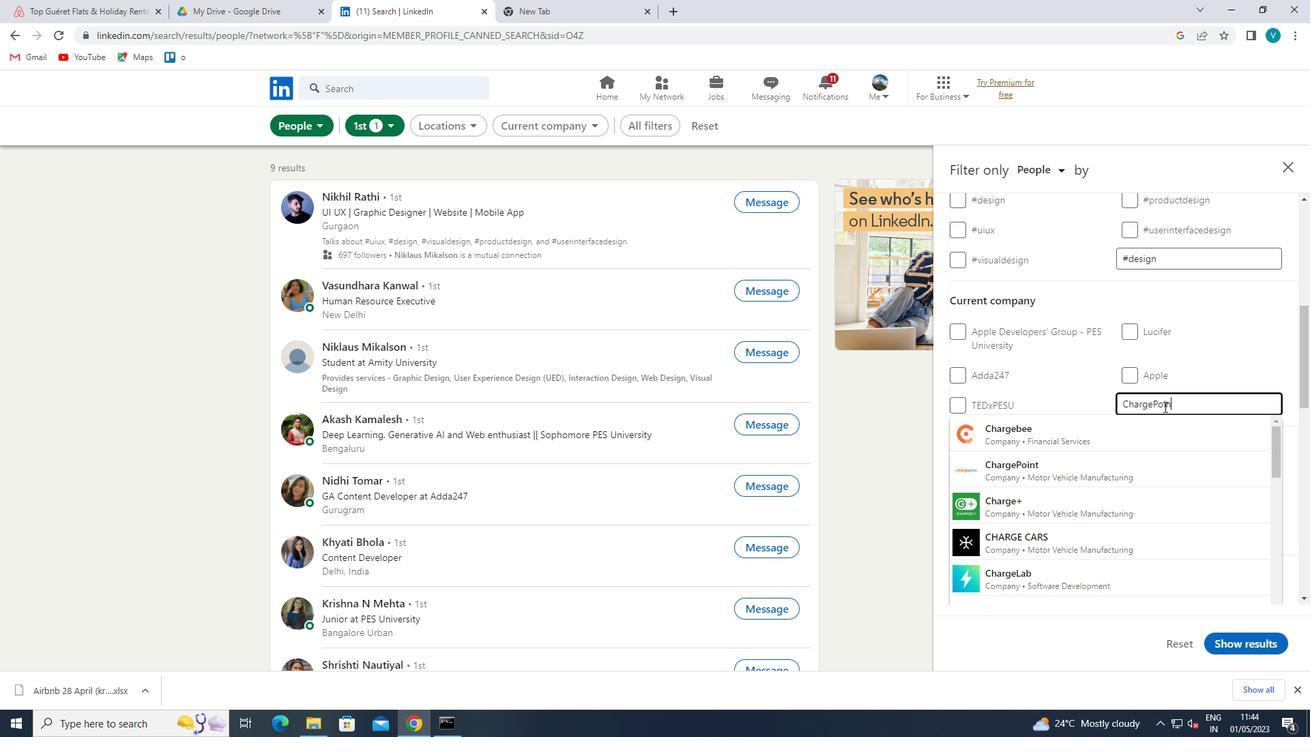 
Action: Mouse moved to (1132, 425)
Screenshot: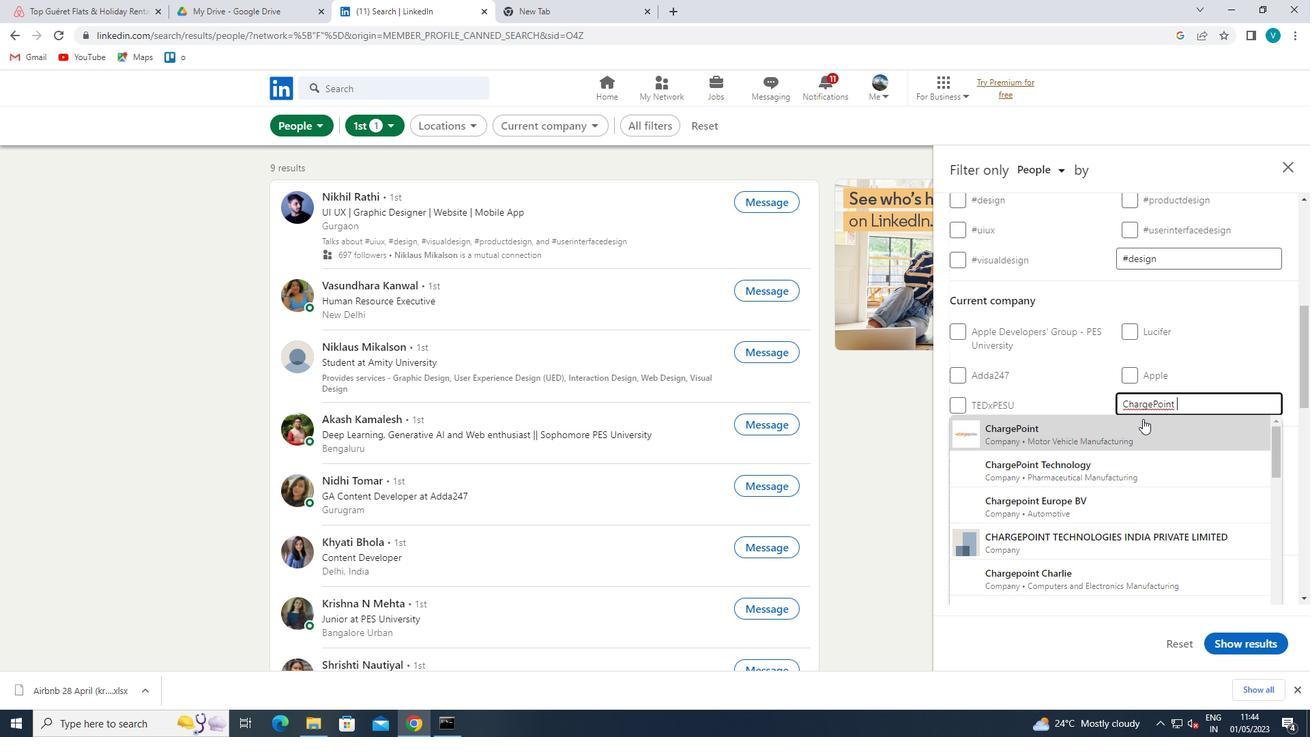 
Action: Mouse pressed left at (1132, 425)
Screenshot: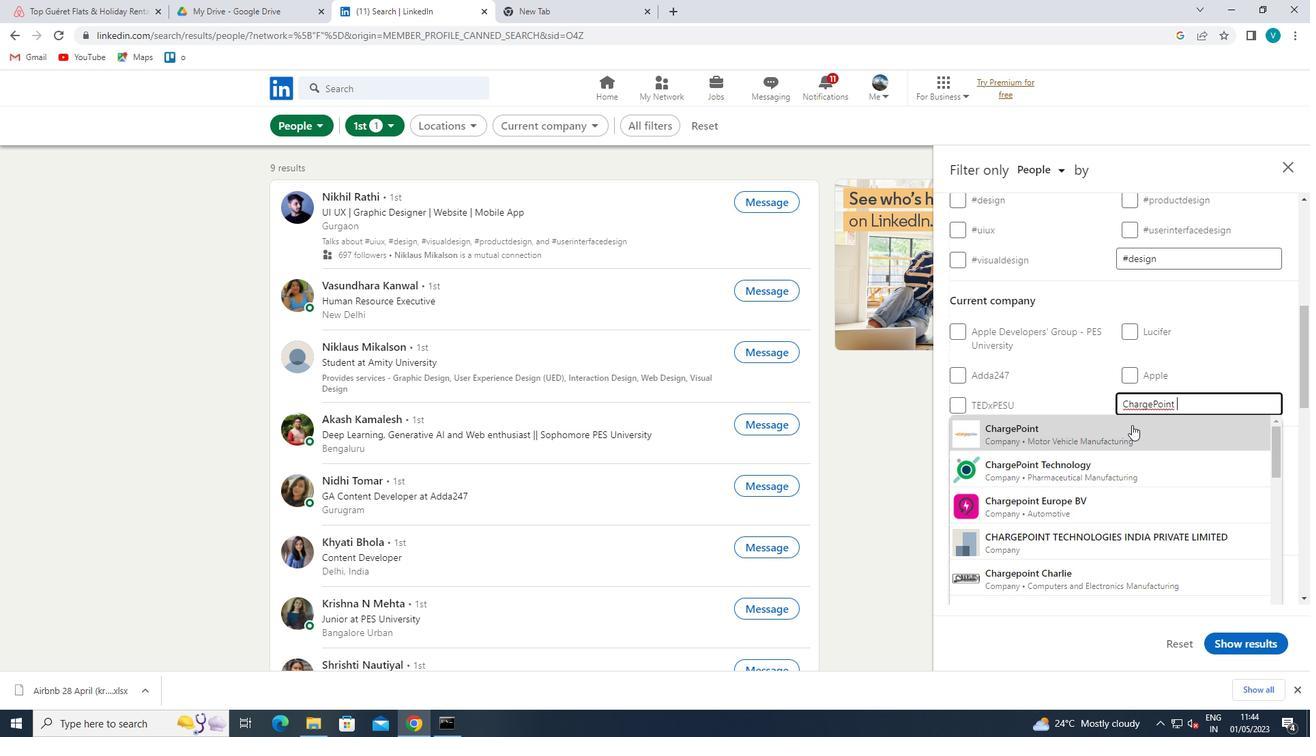 
Action: Mouse scrolled (1132, 424) with delta (0, 0)
Screenshot: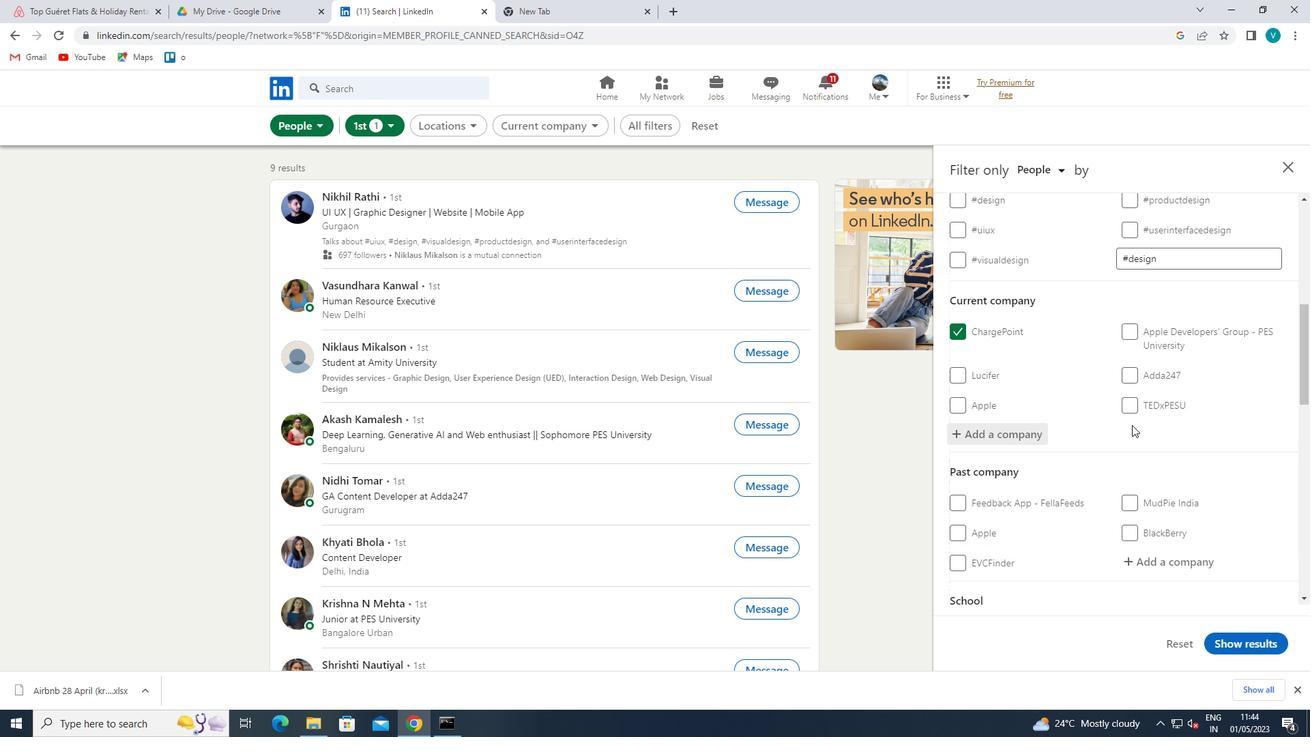 
Action: Mouse scrolled (1132, 424) with delta (0, 0)
Screenshot: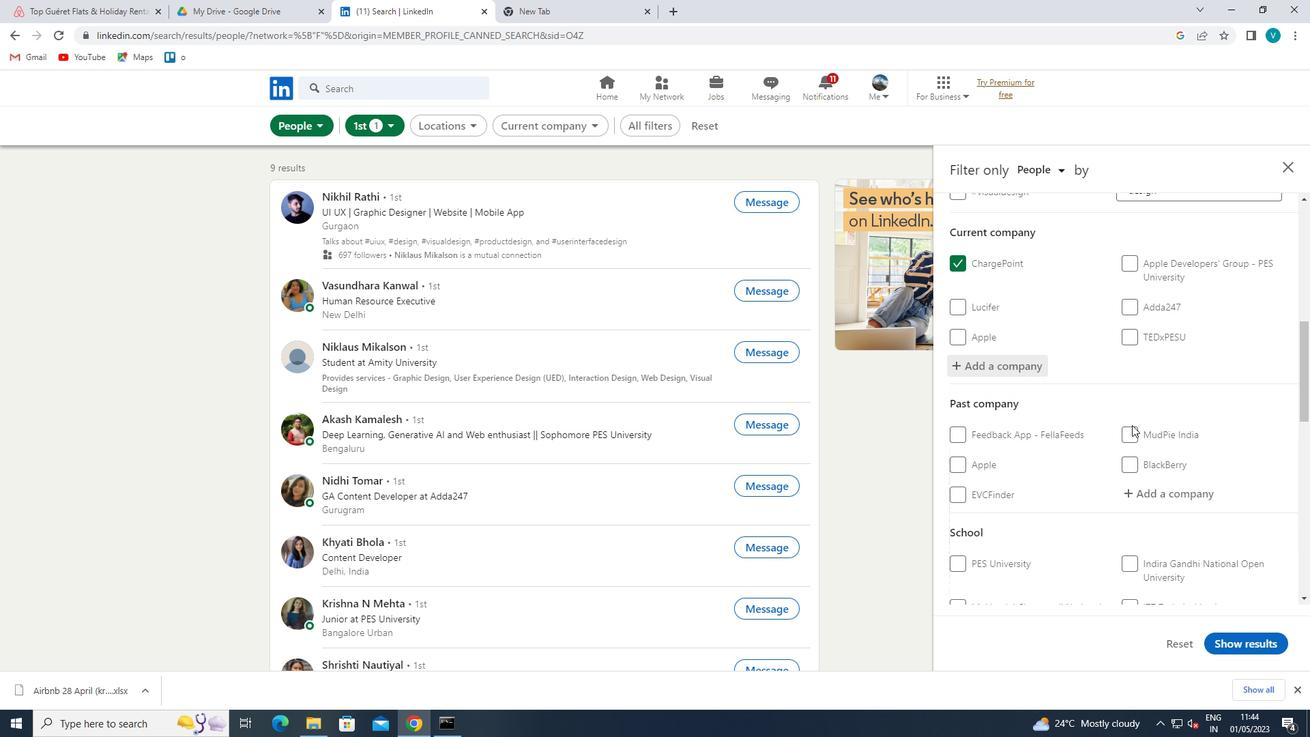 
Action: Mouse scrolled (1132, 424) with delta (0, 0)
Screenshot: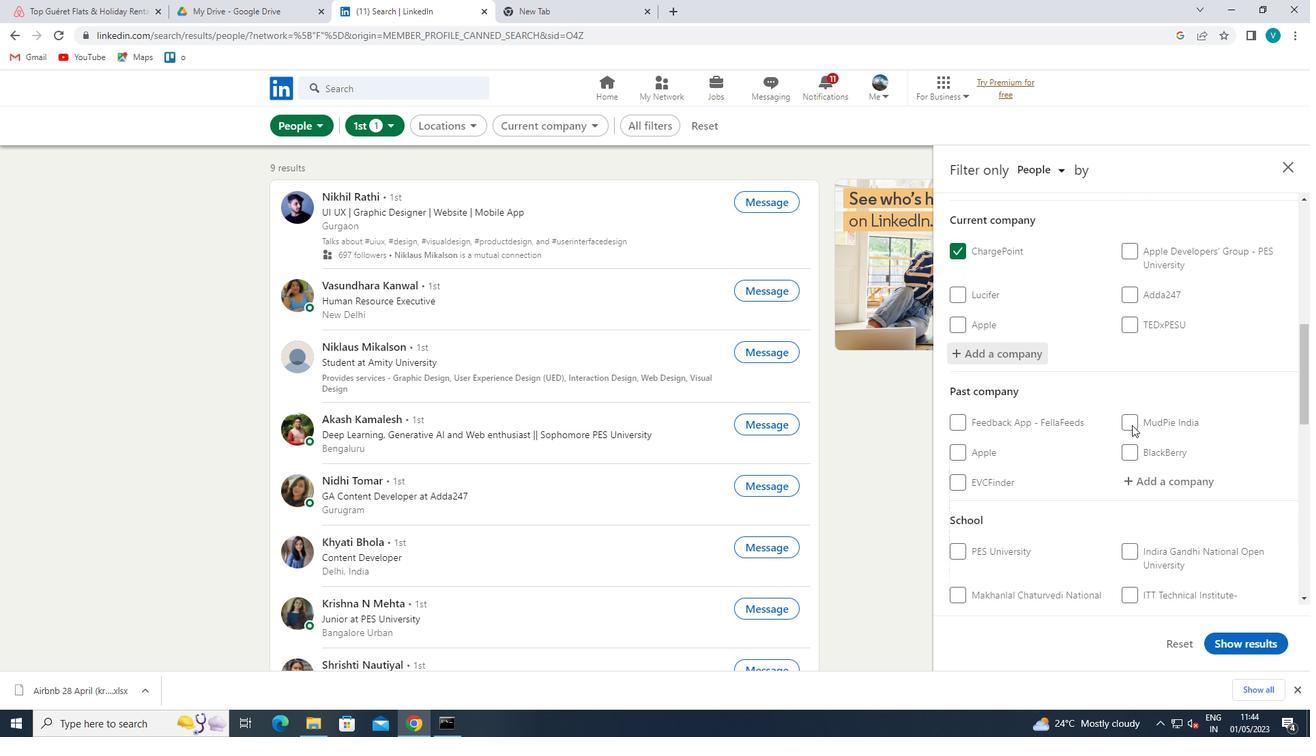 
Action: Mouse moved to (1162, 529)
Screenshot: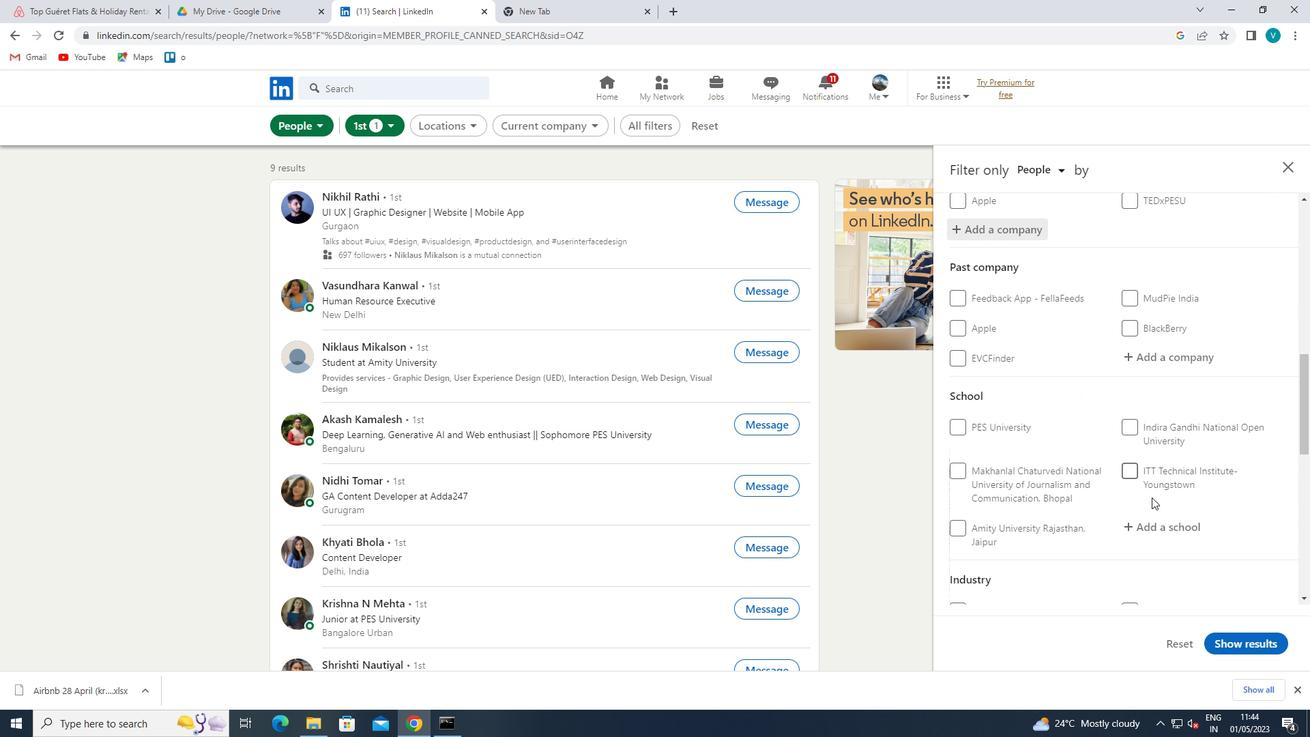
Action: Mouse pressed left at (1162, 529)
Screenshot: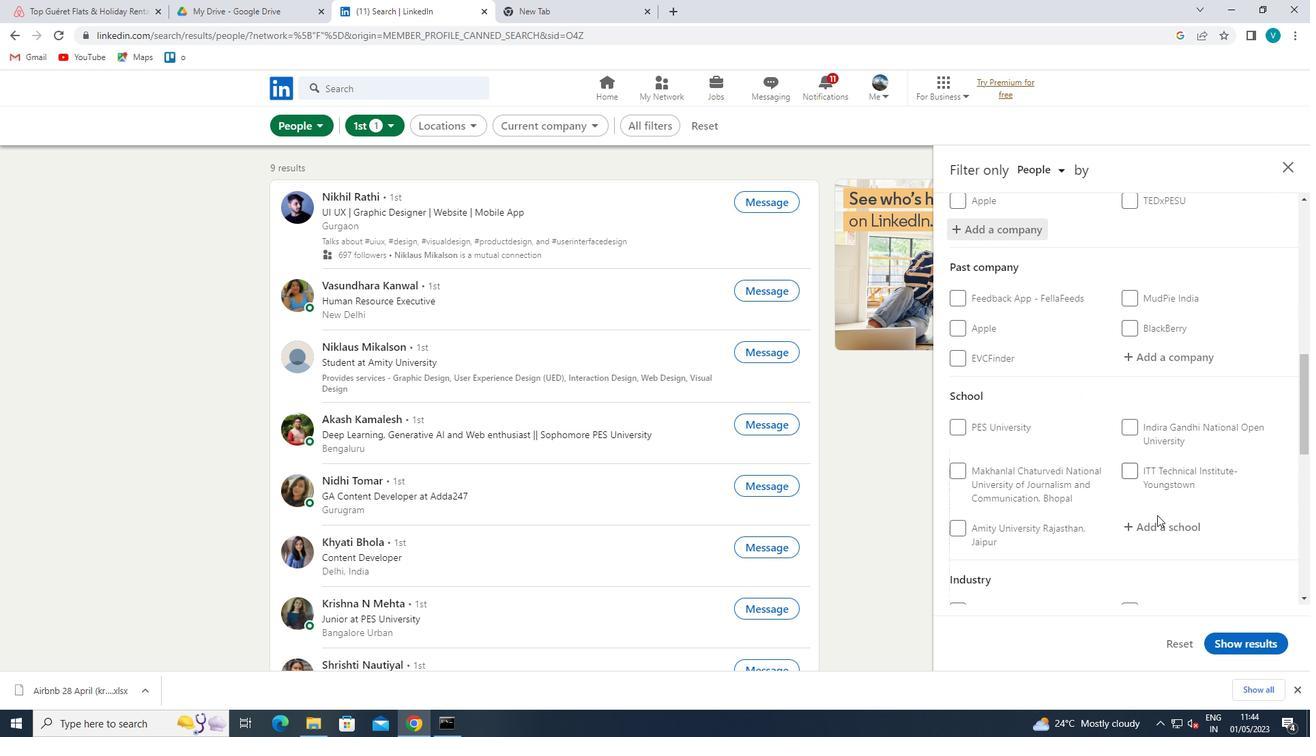 
Action: Key pressed <Key.shift>UTTAR<Key.space>
Screenshot: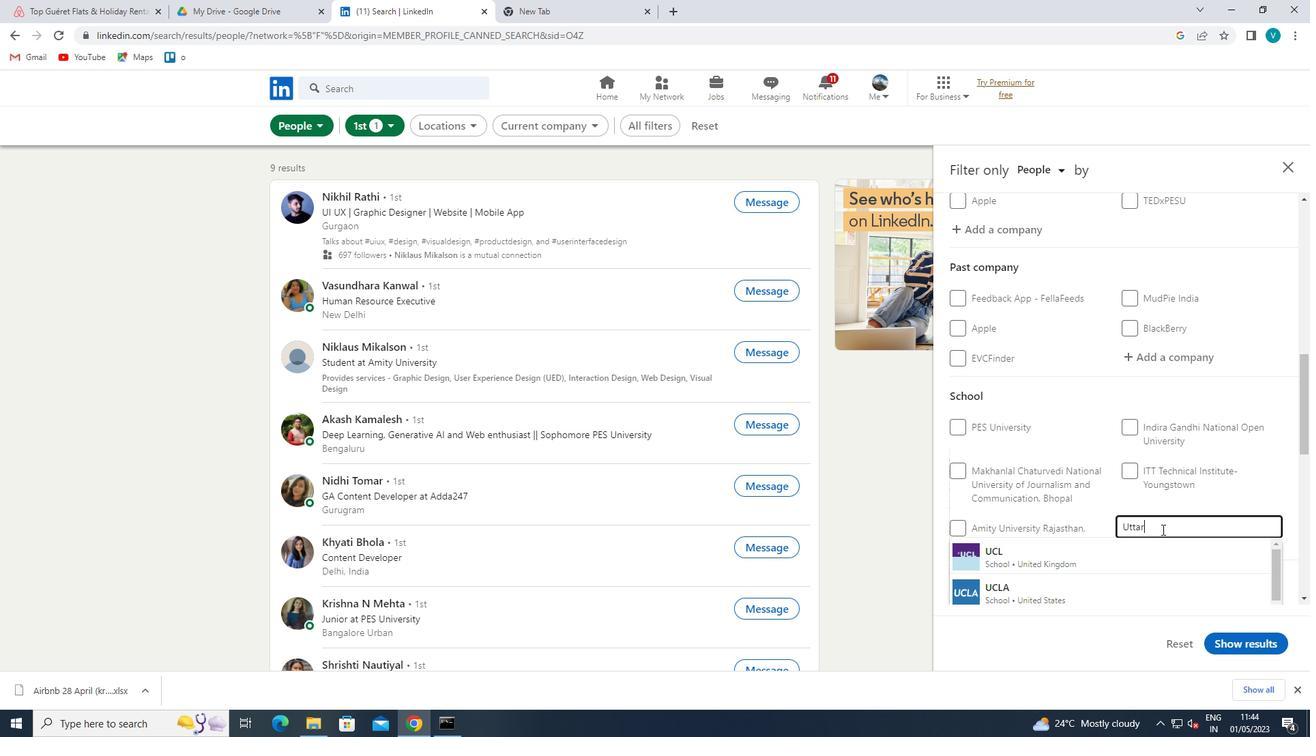 
Action: Mouse moved to (1191, 520)
Screenshot: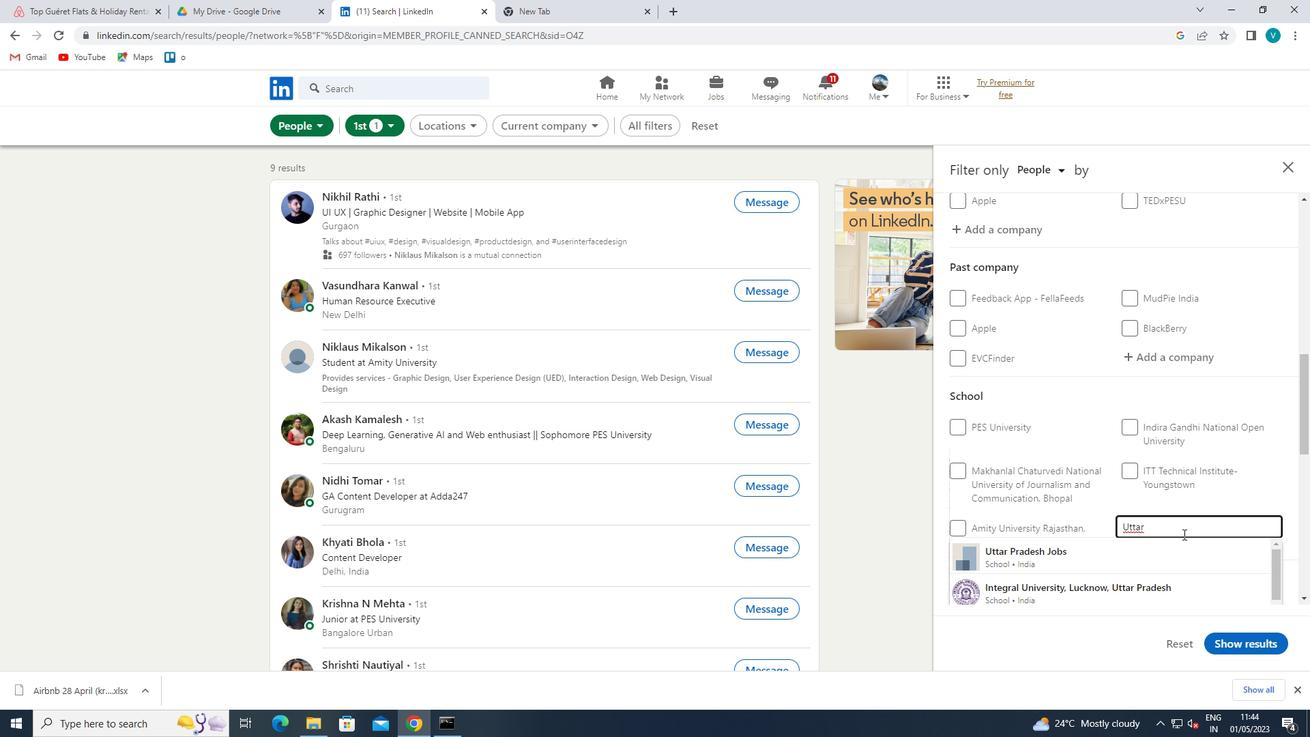 
Action: Key pressed PRADESH<Key.space><Key.shift>INDIA<Key.space>
Screenshot: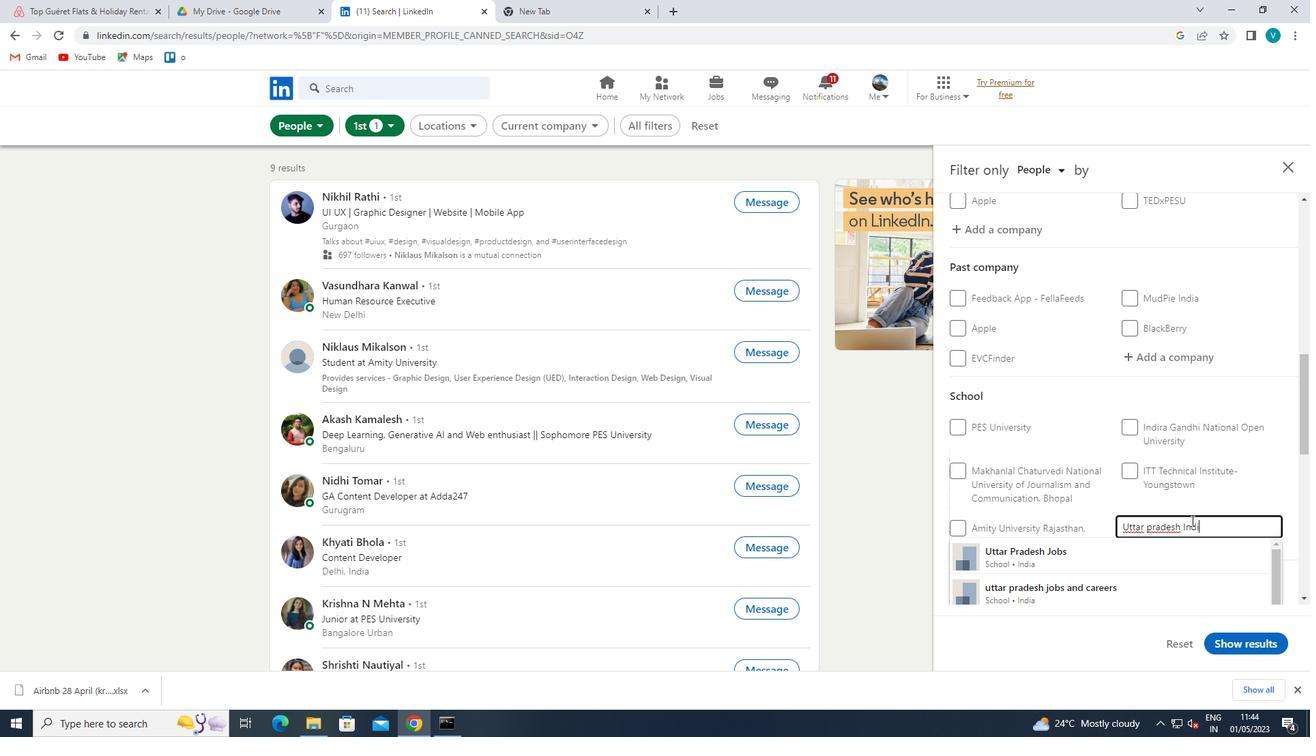 
Action: Mouse moved to (1146, 548)
Screenshot: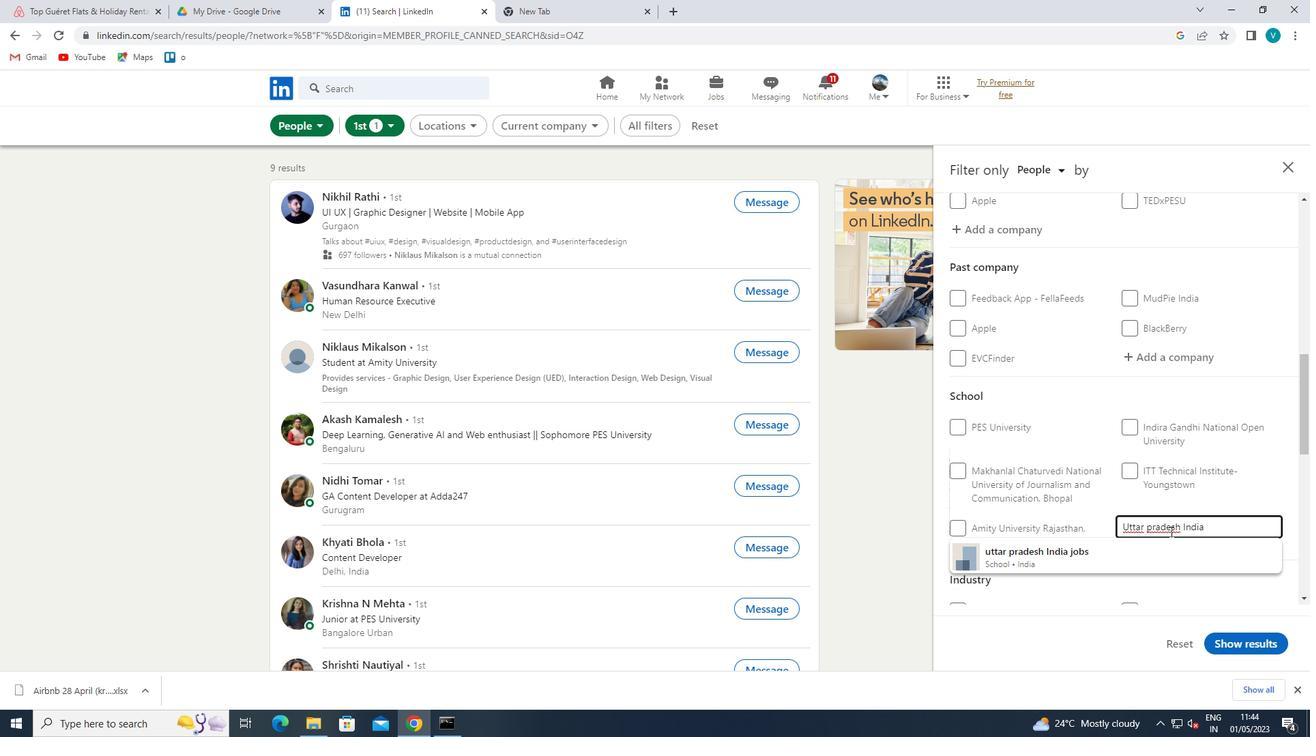 
Action: Mouse pressed left at (1146, 548)
Screenshot: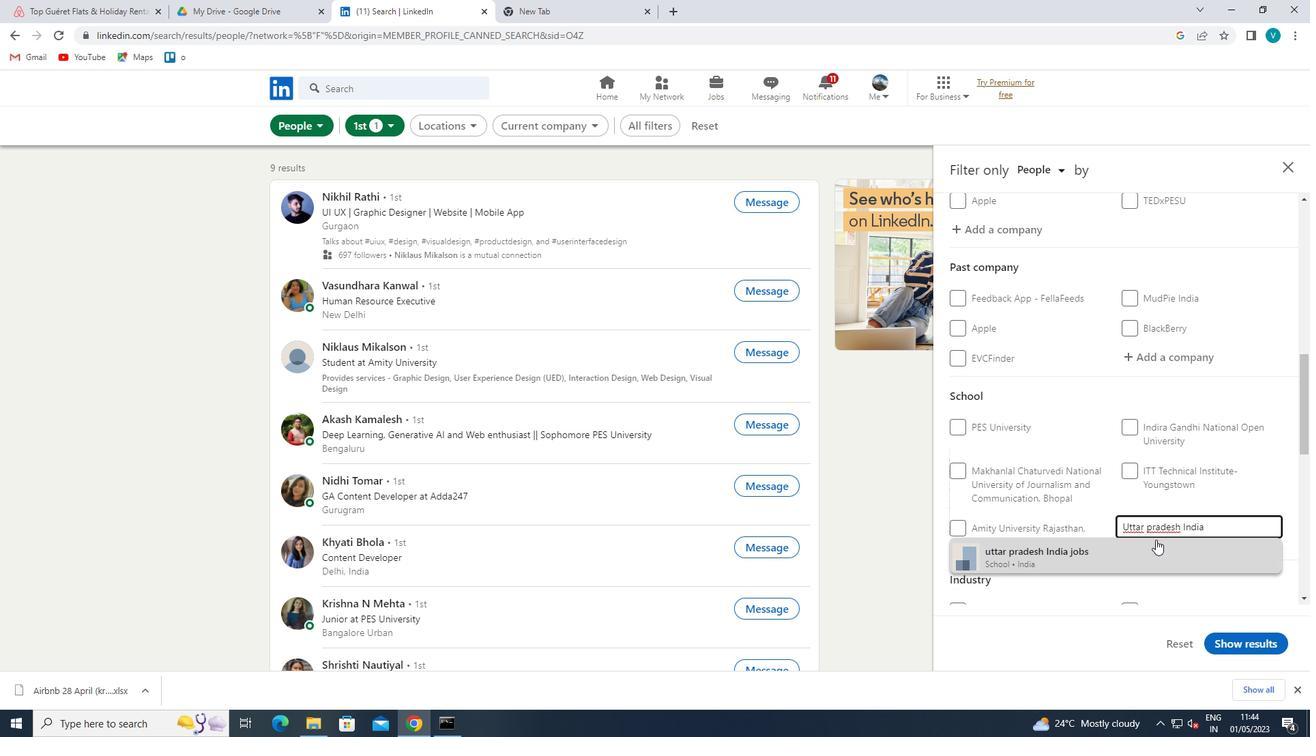 
Action: Mouse moved to (1161, 455)
Screenshot: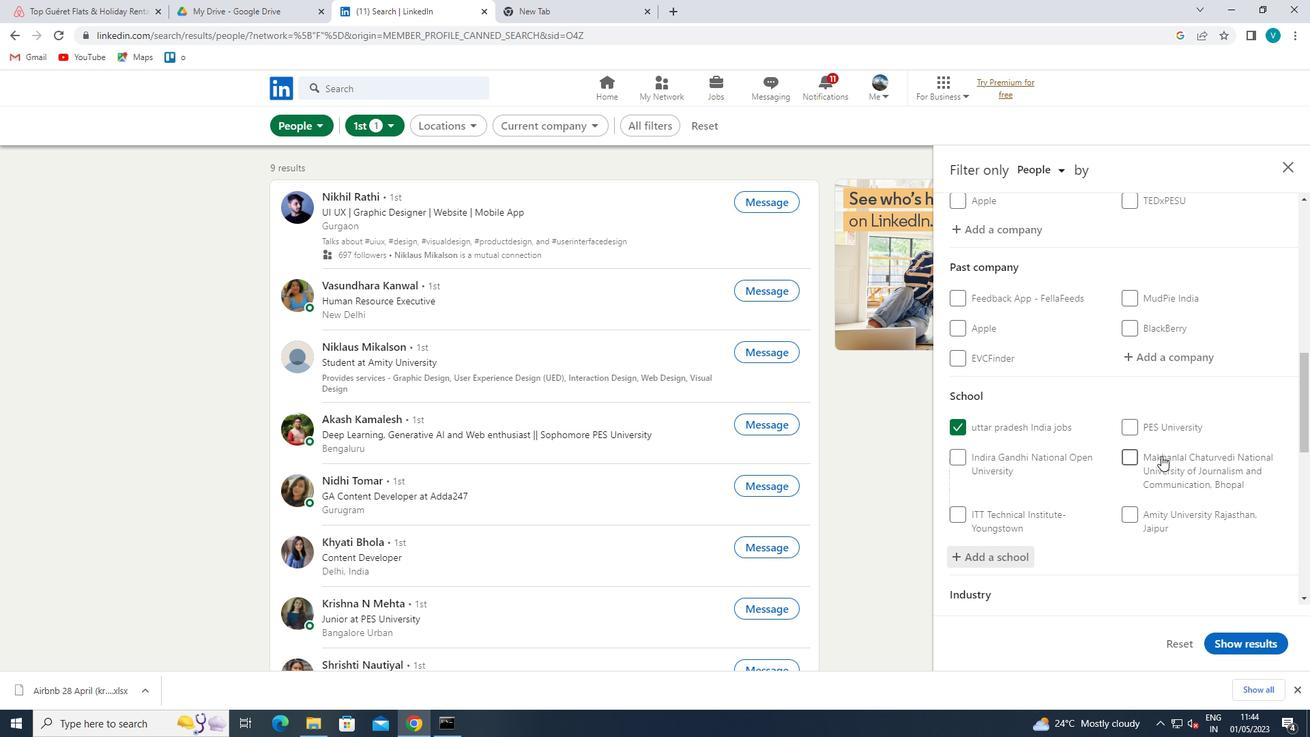 
Action: Mouse scrolled (1161, 455) with delta (0, 0)
Screenshot: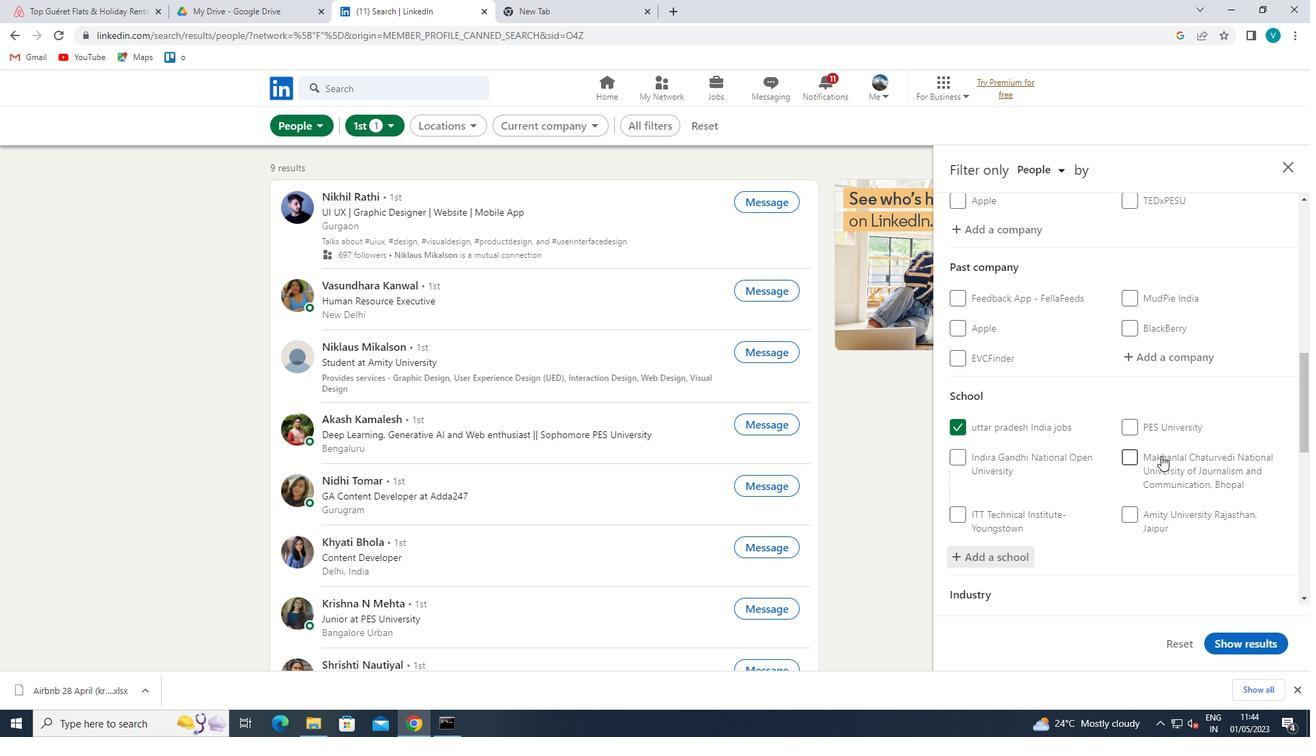 
Action: Mouse moved to (1160, 455)
Screenshot: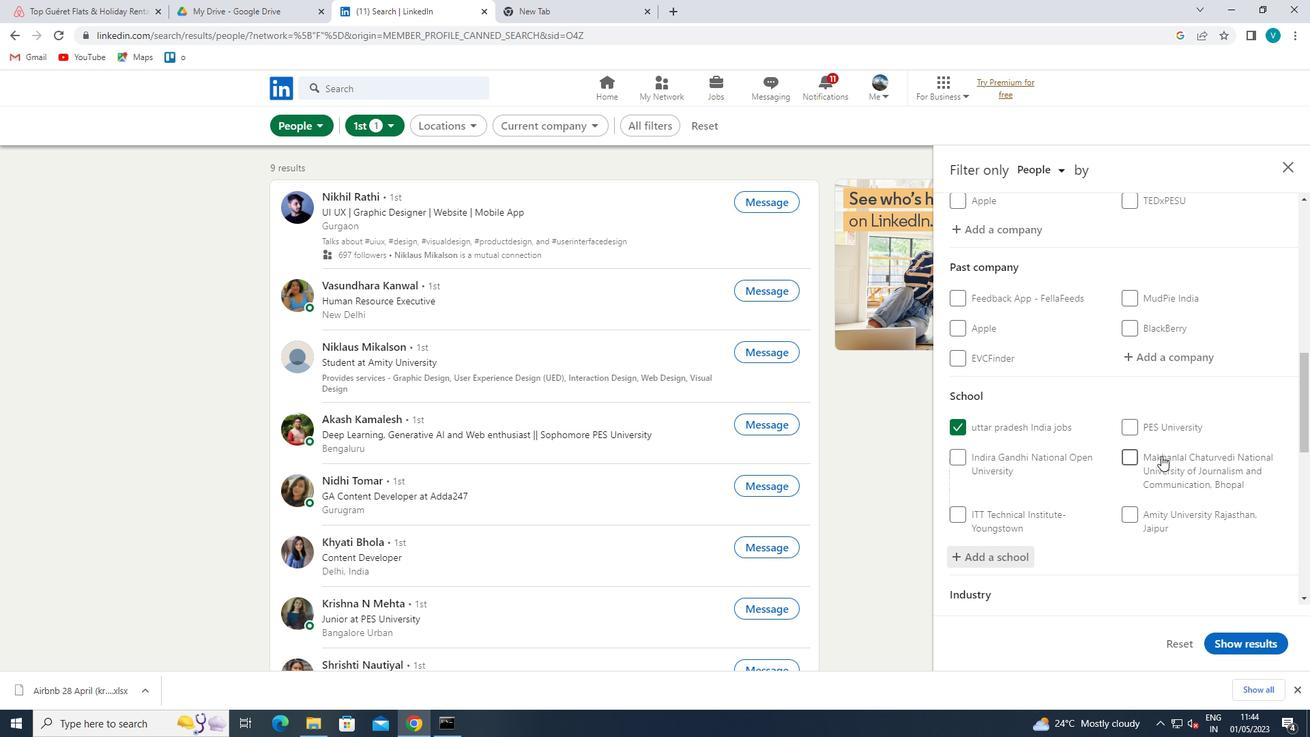 
Action: Mouse scrolled (1160, 455) with delta (0, 0)
Screenshot: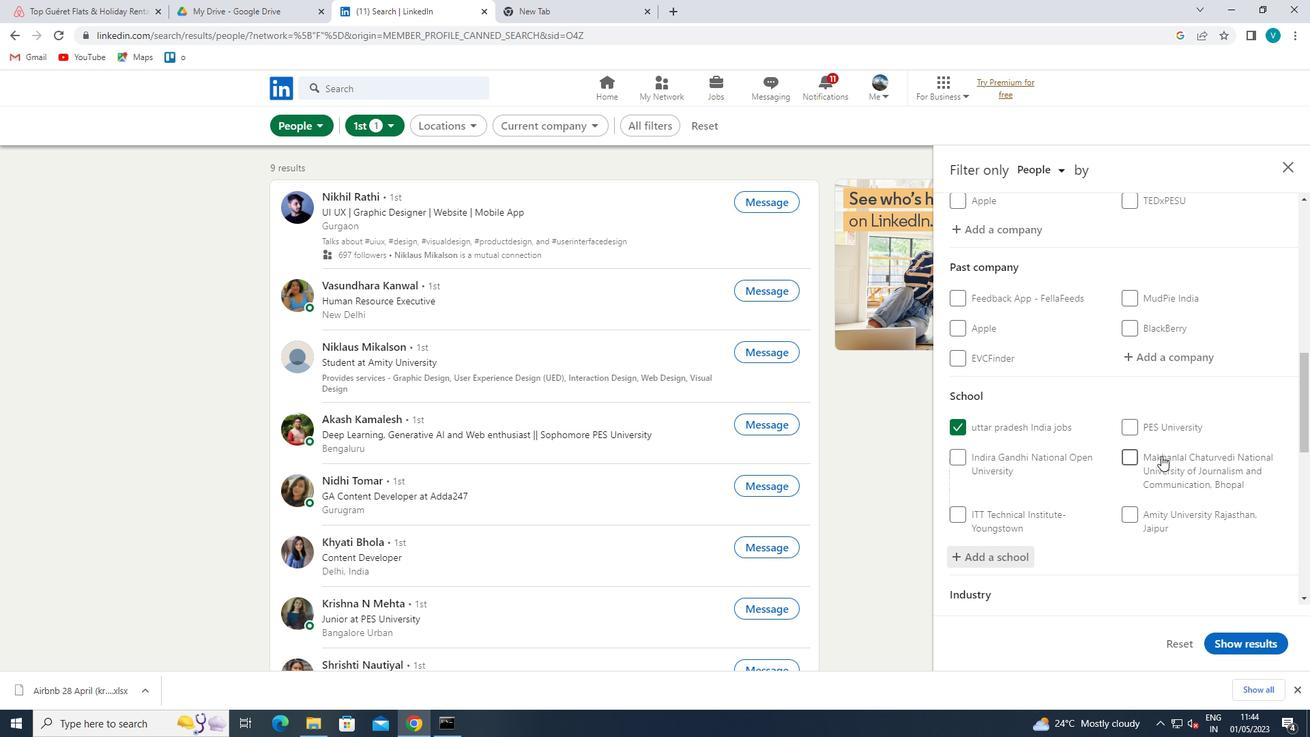 
Action: Mouse moved to (1156, 457)
Screenshot: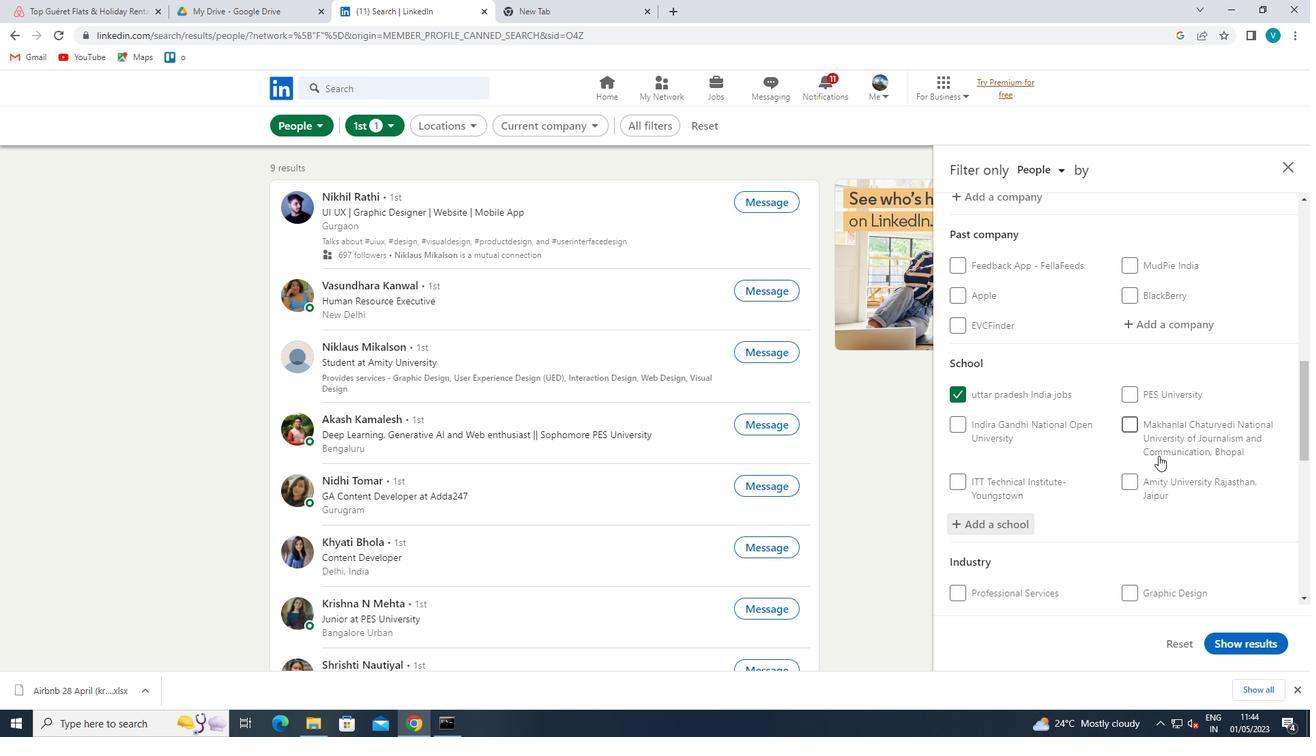 
Action: Mouse scrolled (1156, 457) with delta (0, 0)
Screenshot: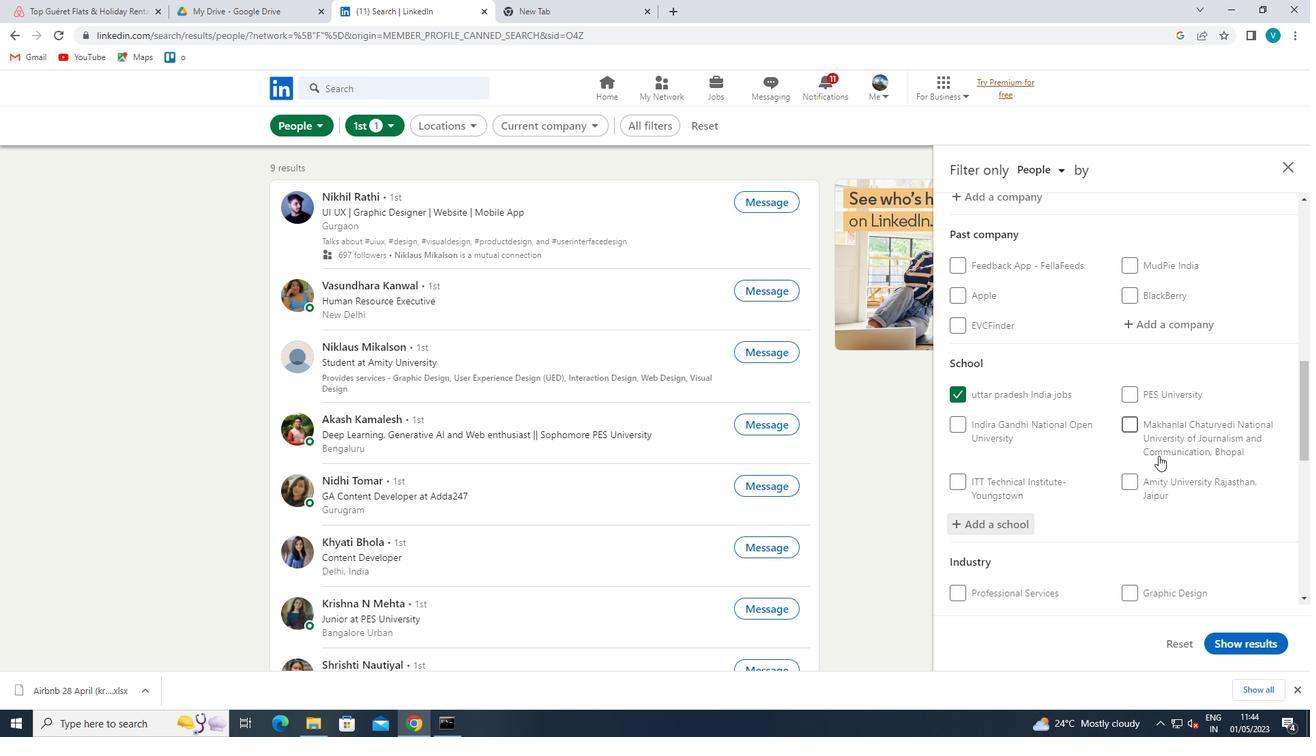 
Action: Mouse moved to (1156, 457)
Screenshot: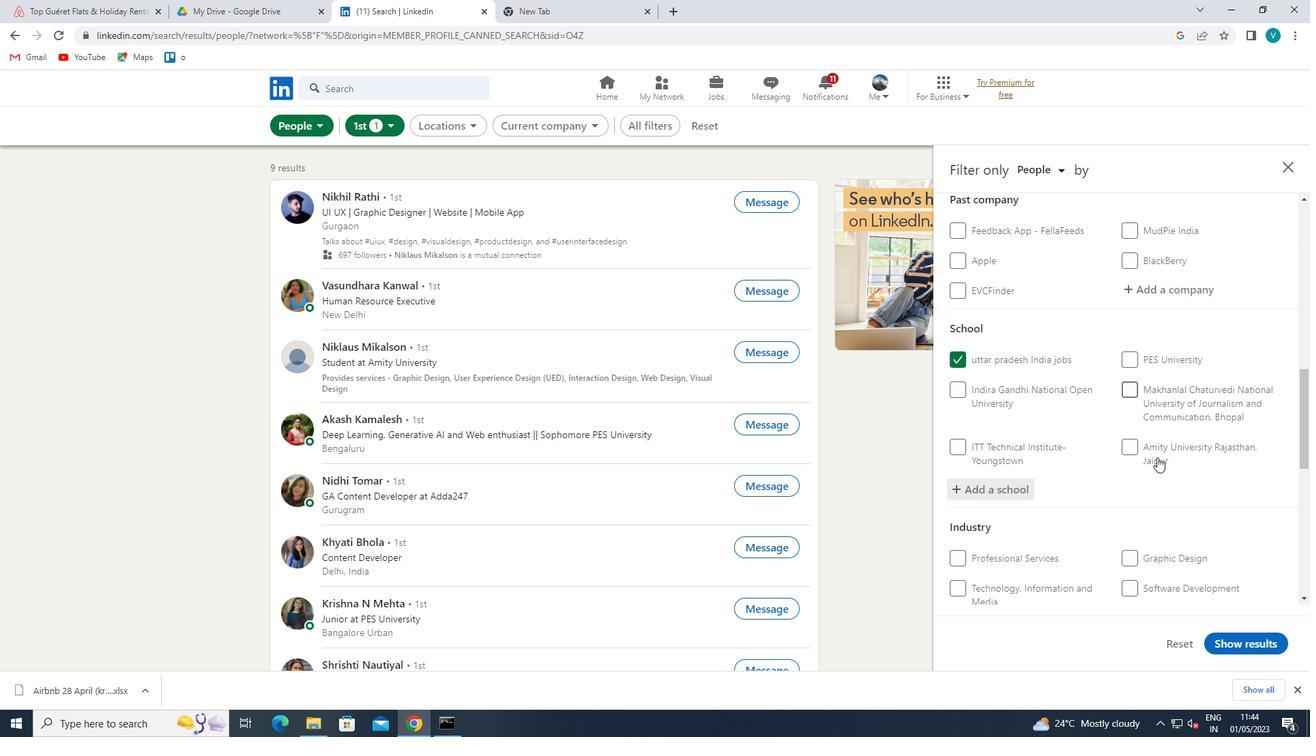 
Action: Mouse scrolled (1156, 457) with delta (0, 0)
Screenshot: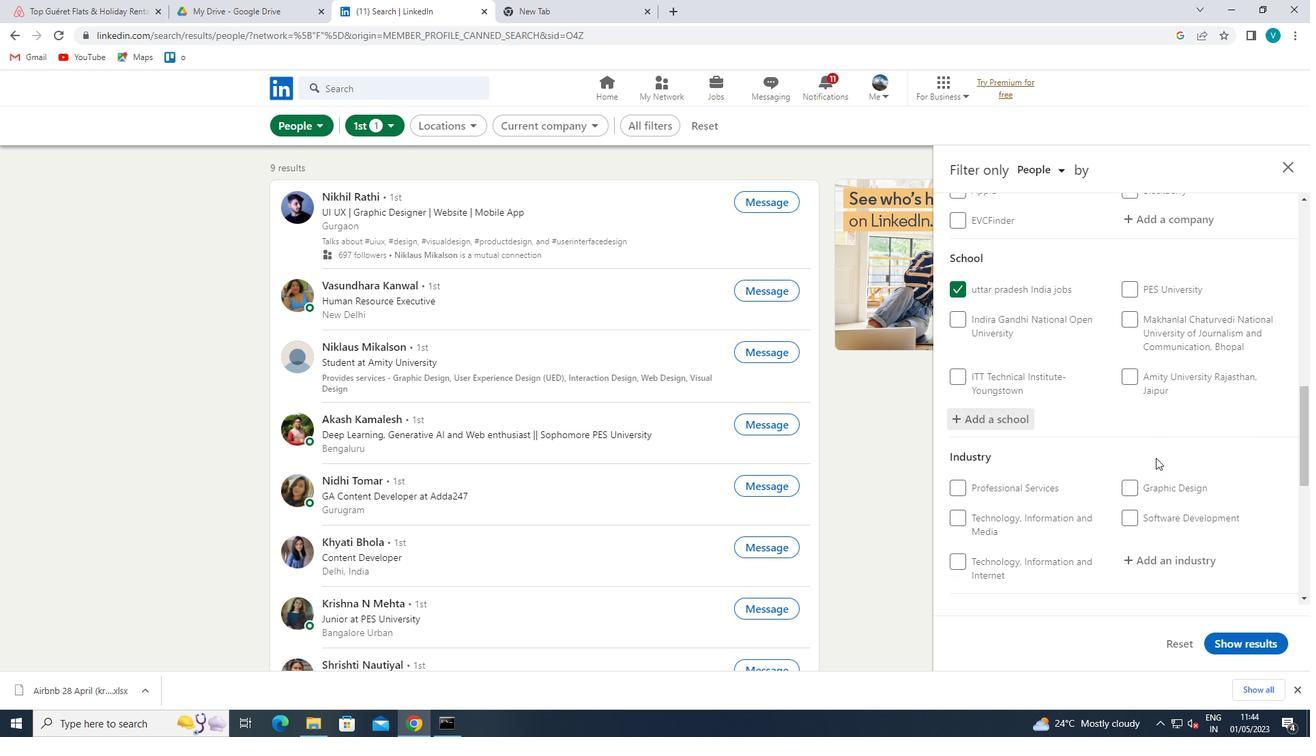 
Action: Mouse moved to (1173, 419)
Screenshot: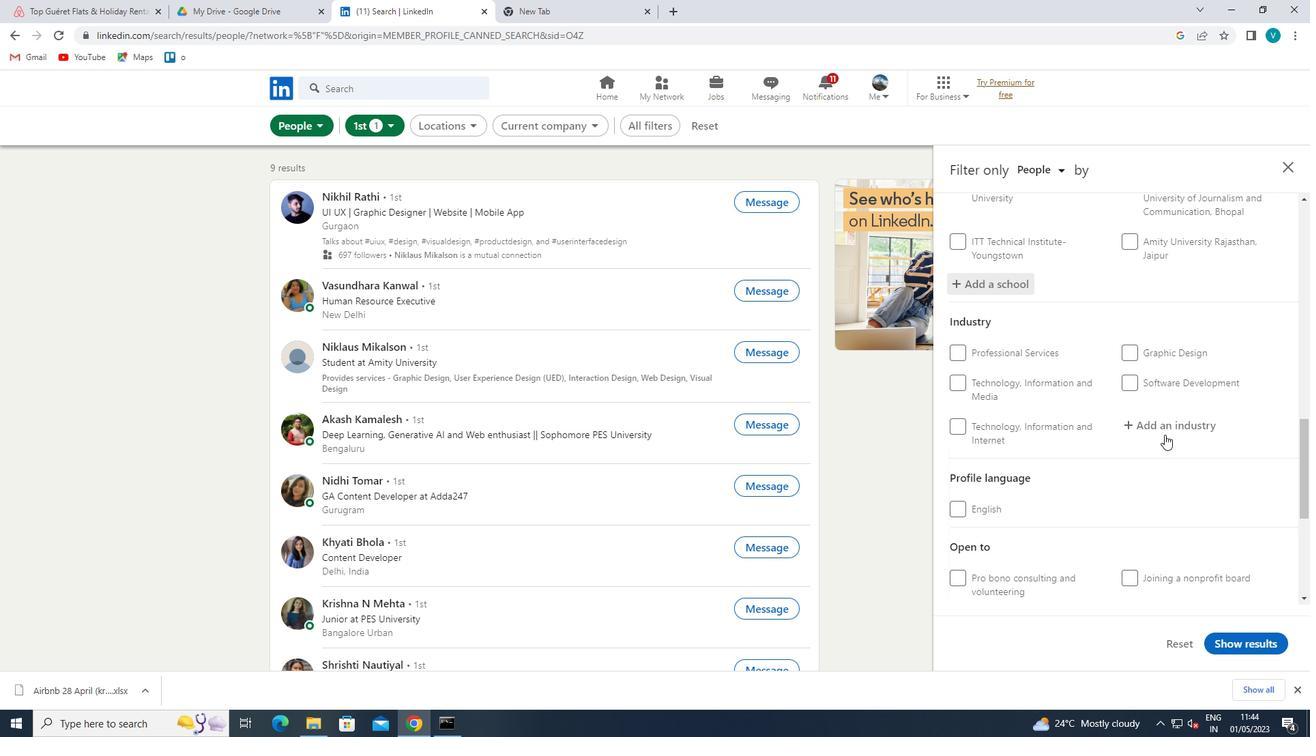 
Action: Mouse pressed left at (1173, 419)
Screenshot: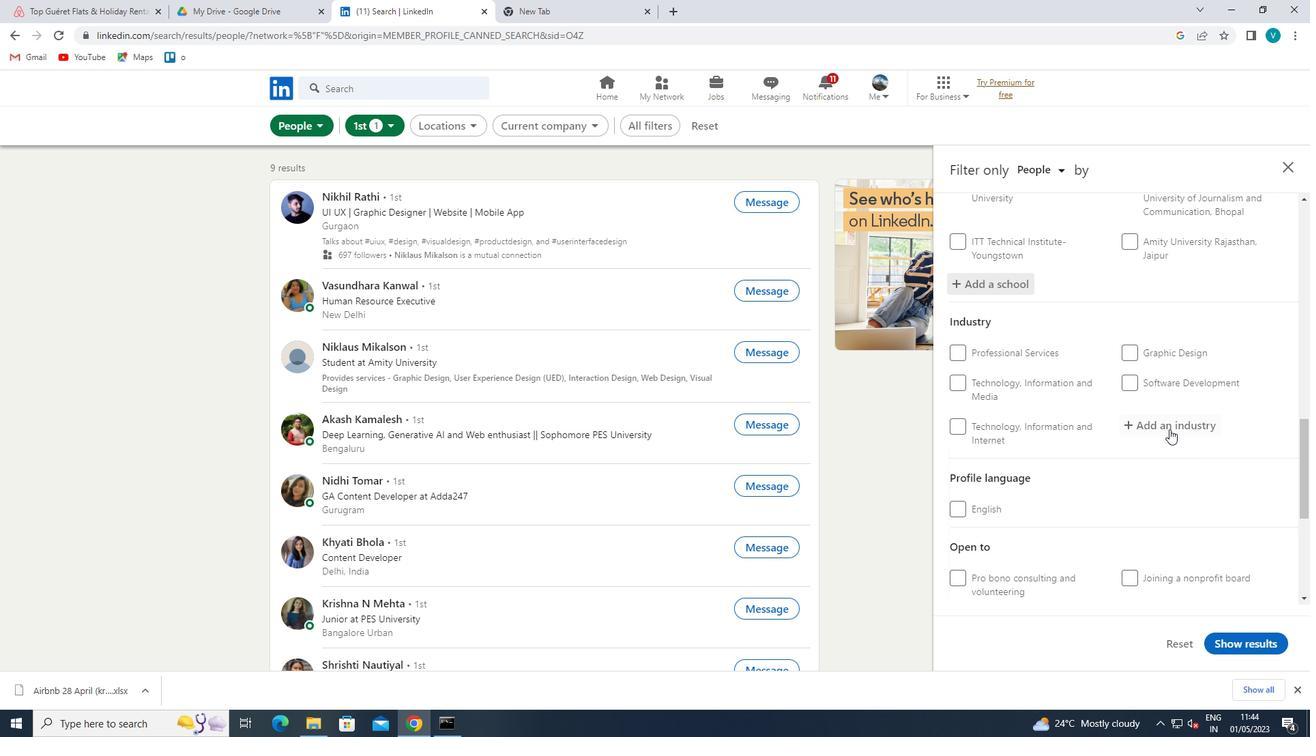 
Action: Key pressed <Key.shift>BEVERAGE<Key.space>
Screenshot: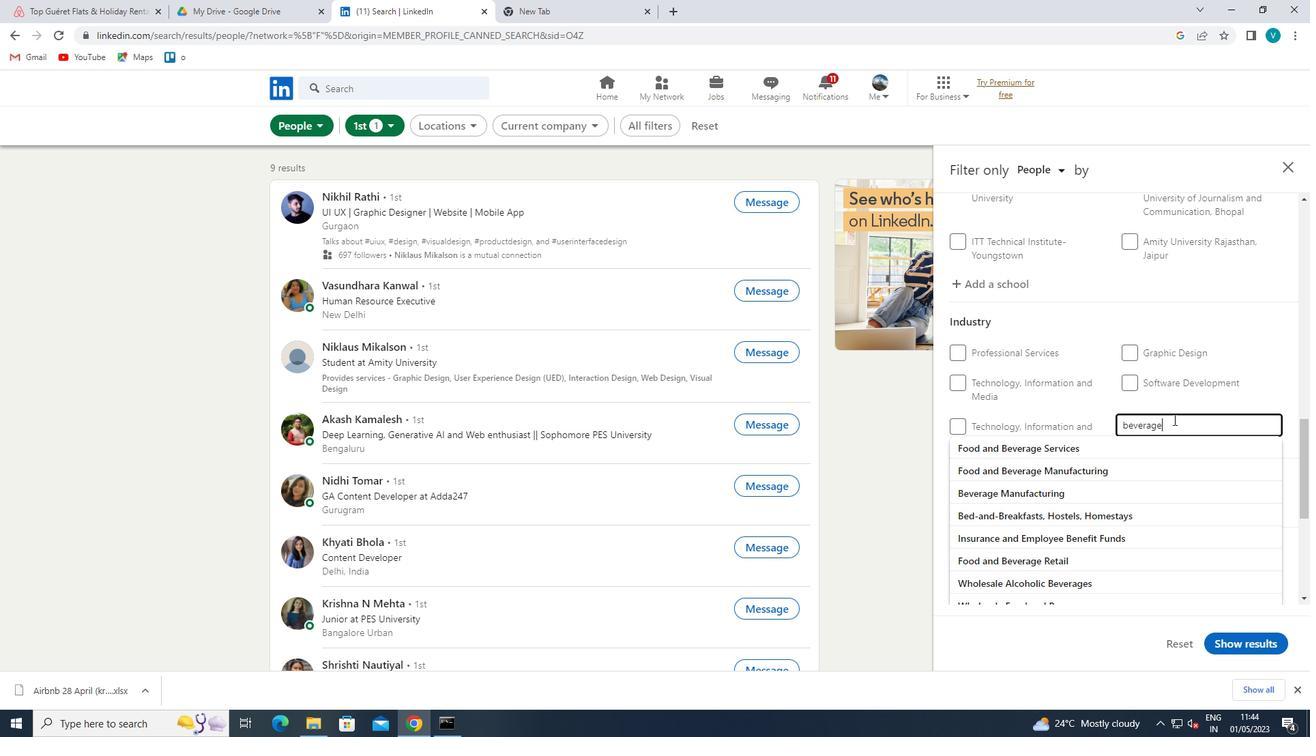 
Action: Mouse moved to (1149, 488)
Screenshot: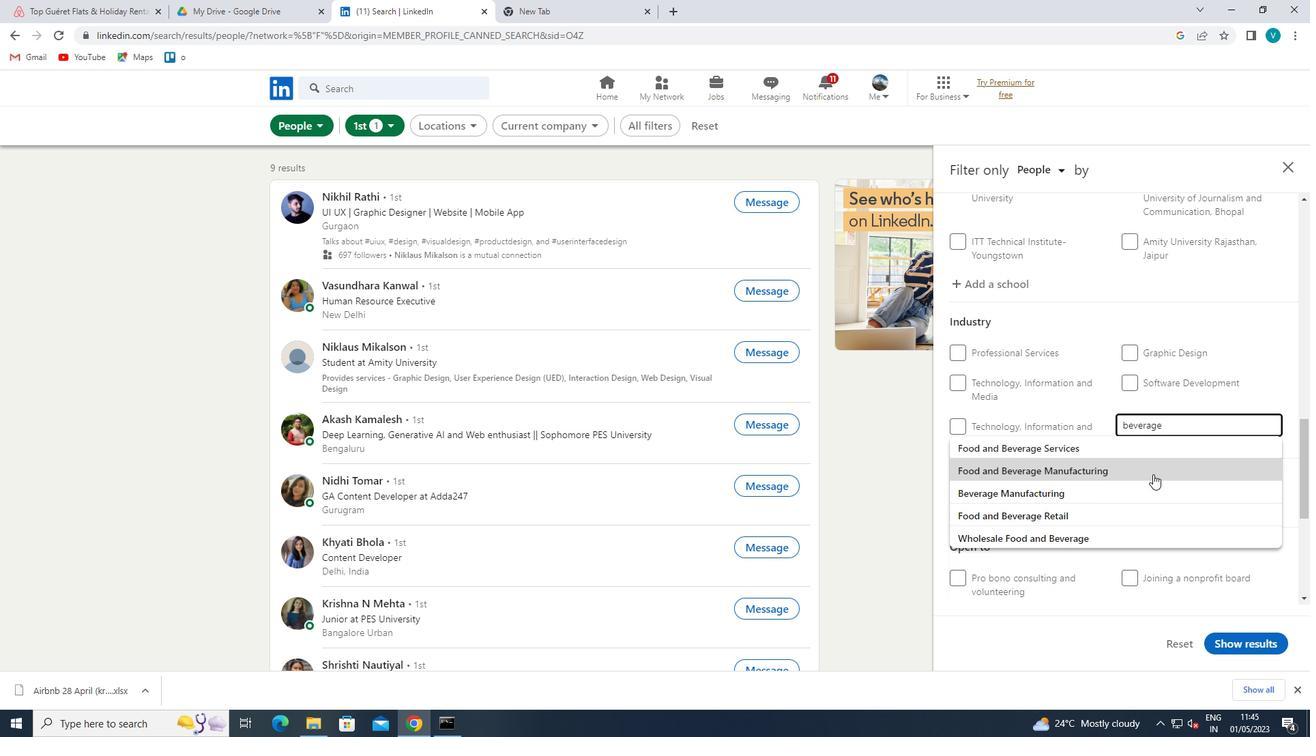 
Action: Mouse pressed left at (1149, 488)
Screenshot: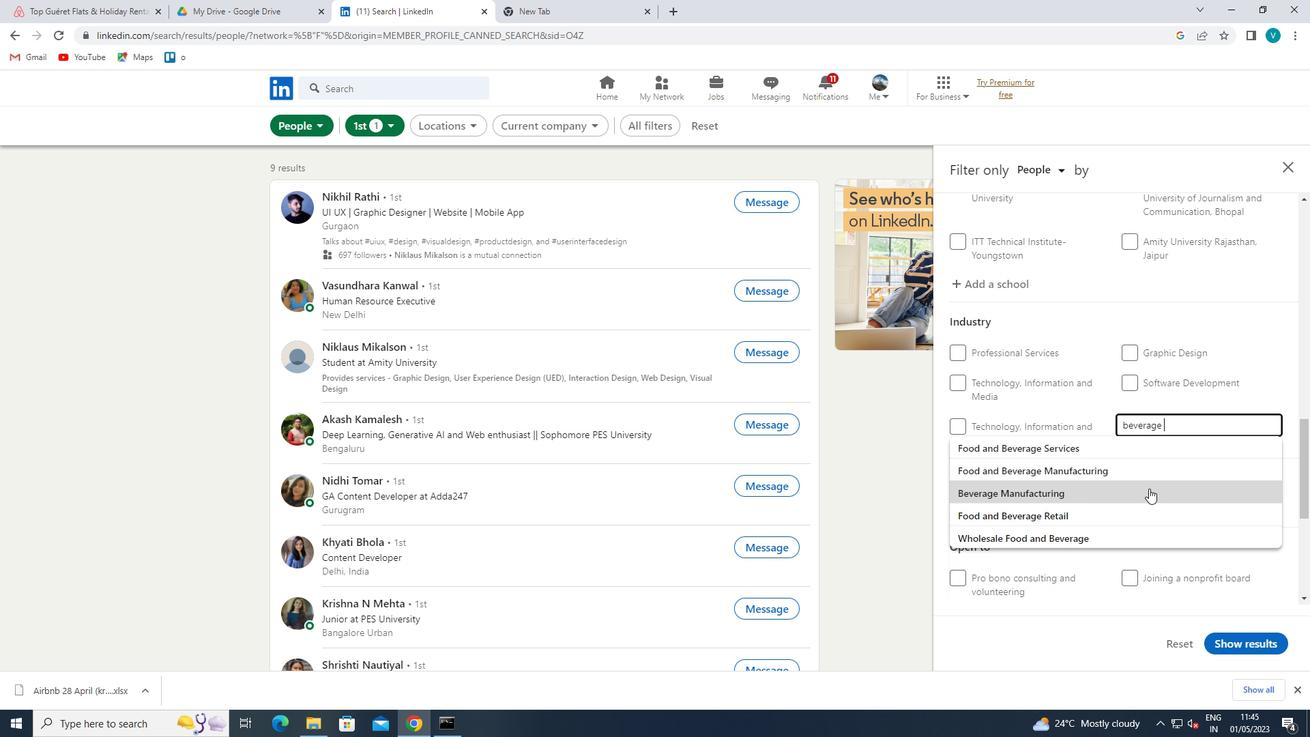 
Action: Mouse moved to (1148, 490)
Screenshot: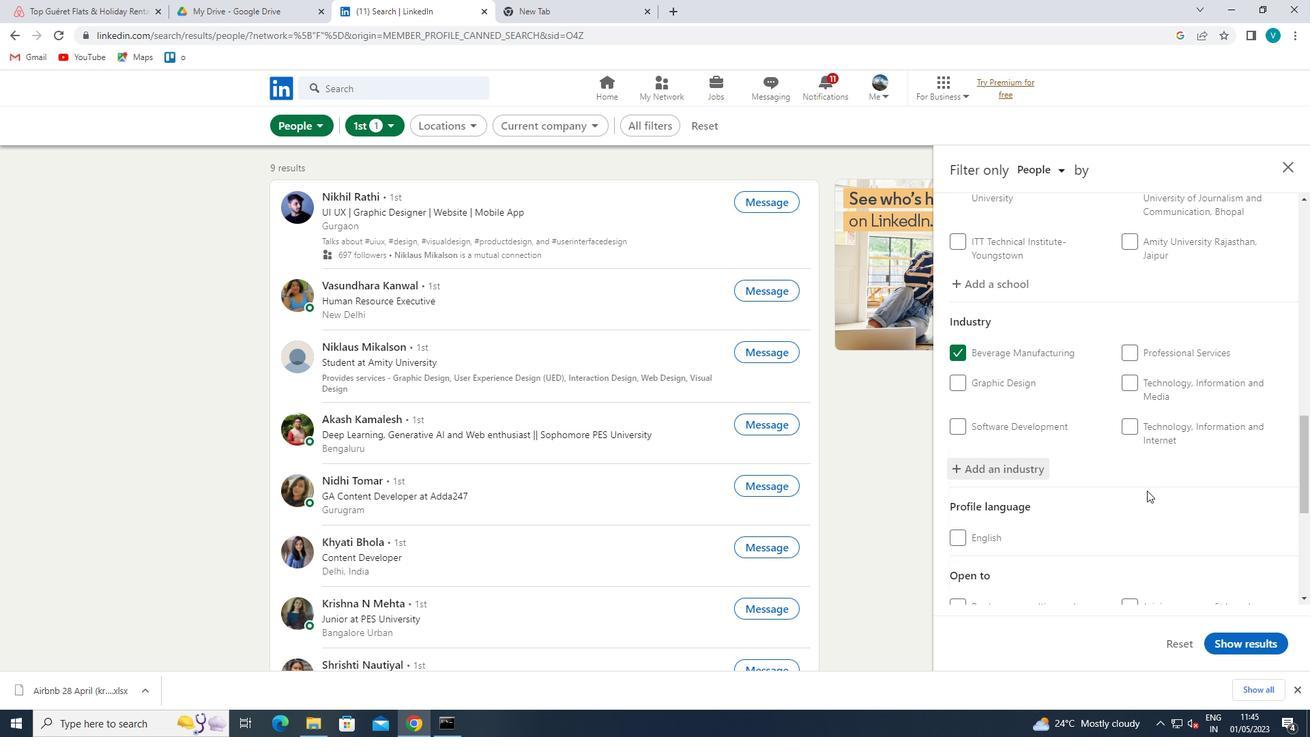 
Action: Mouse scrolled (1148, 490) with delta (0, 0)
Screenshot: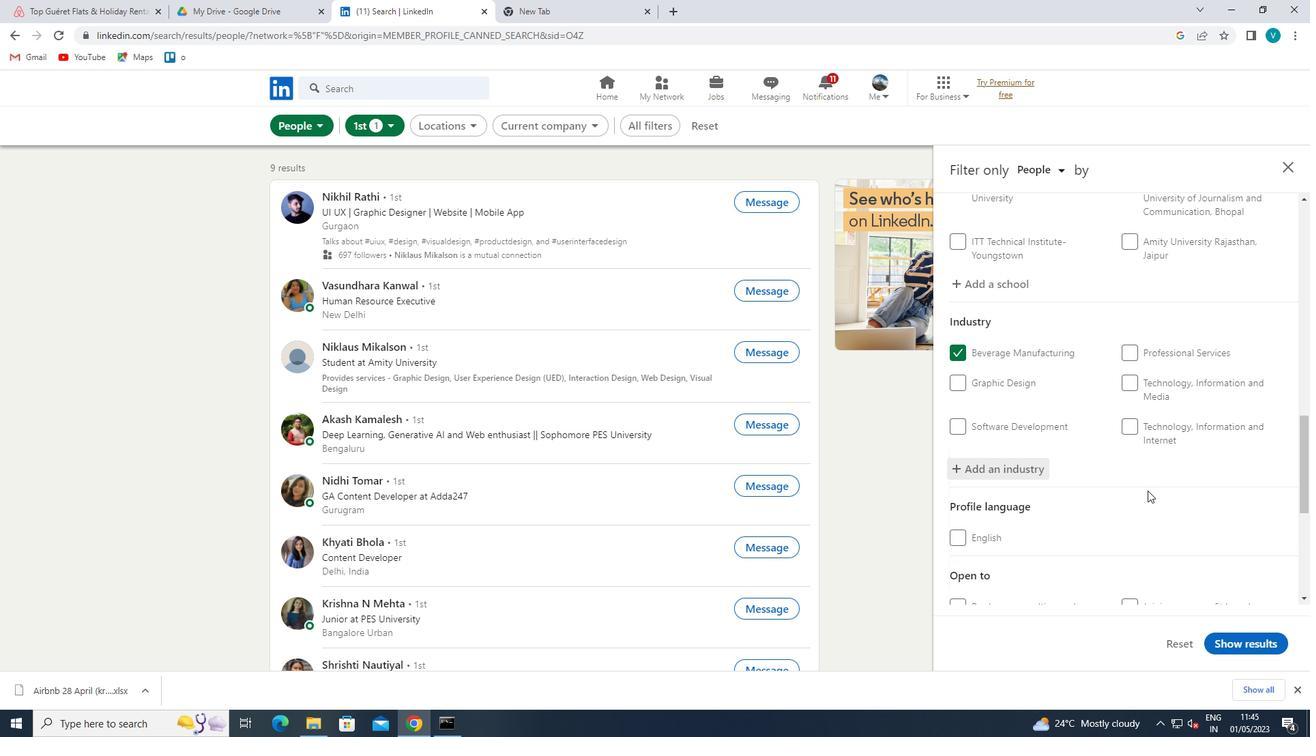 
Action: Mouse scrolled (1148, 490) with delta (0, 0)
Screenshot: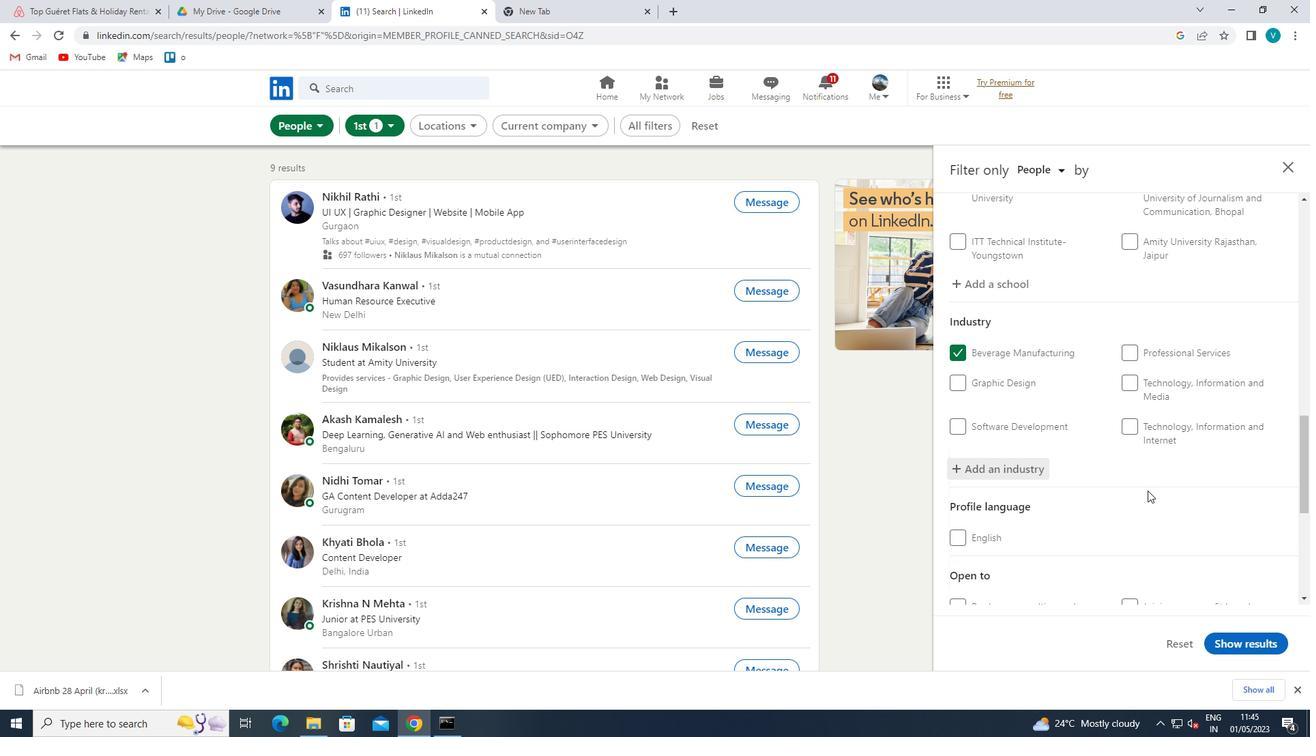 
Action: Mouse scrolled (1148, 490) with delta (0, 0)
Screenshot: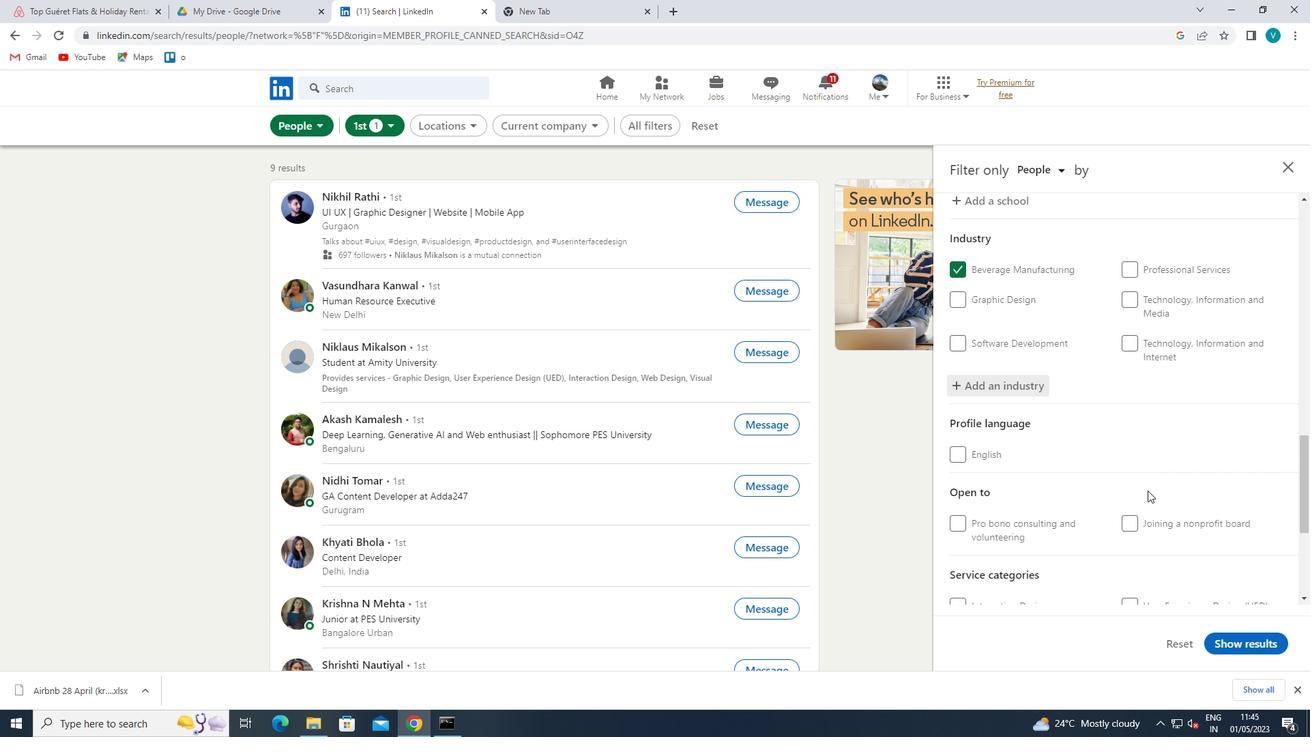 
Action: Mouse scrolled (1148, 490) with delta (0, 0)
Screenshot: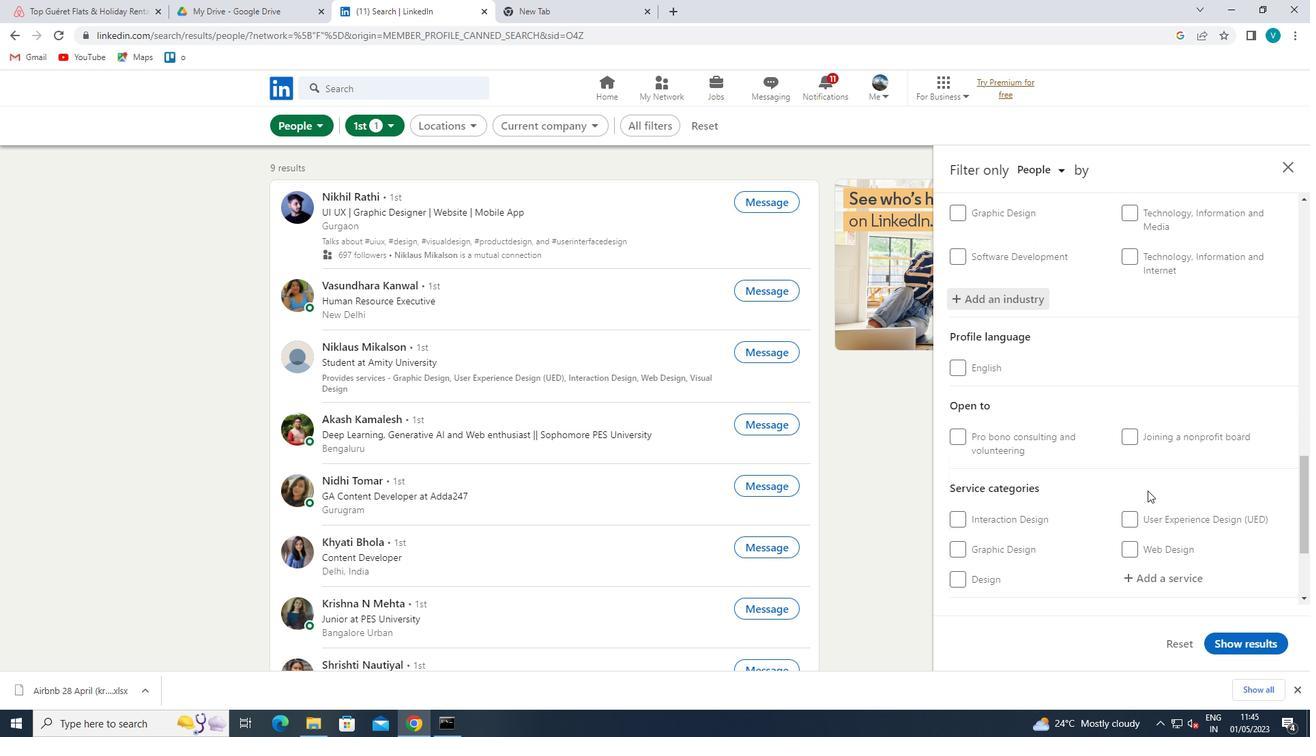 
Action: Mouse moved to (1167, 478)
Screenshot: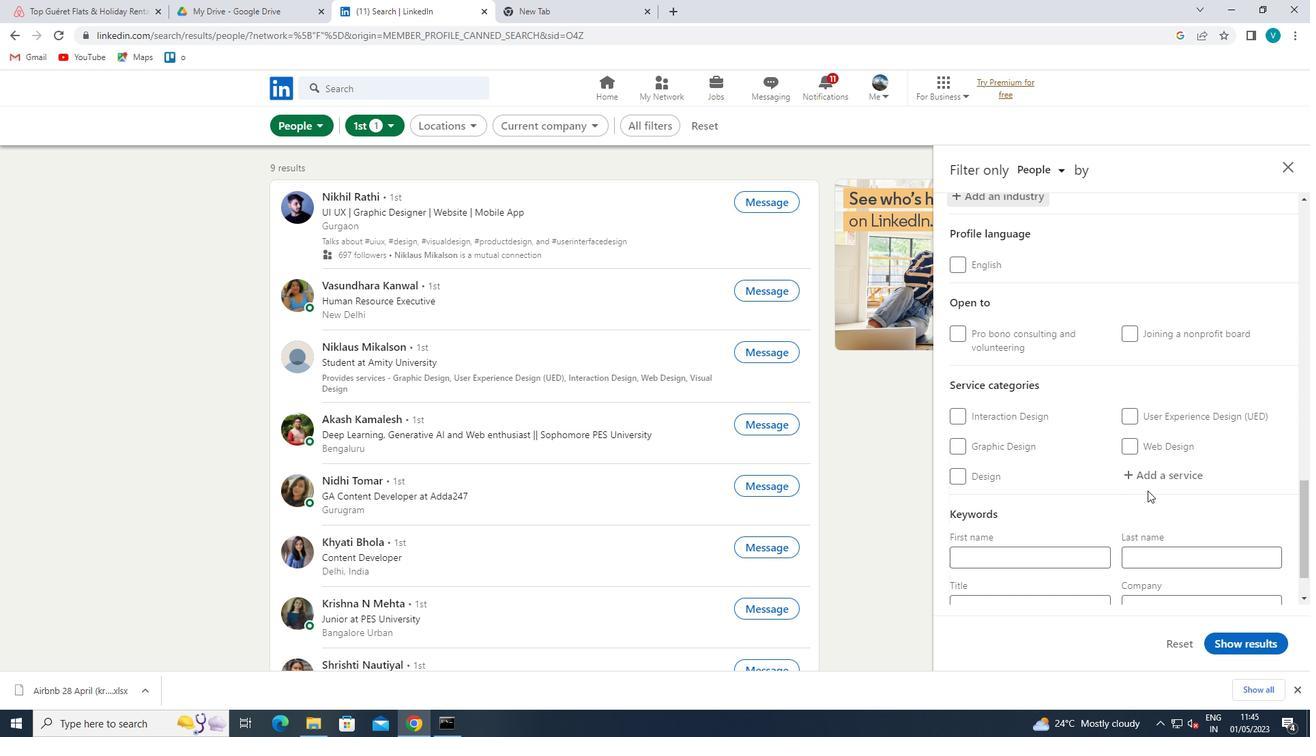 
Action: Mouse pressed left at (1167, 478)
Screenshot: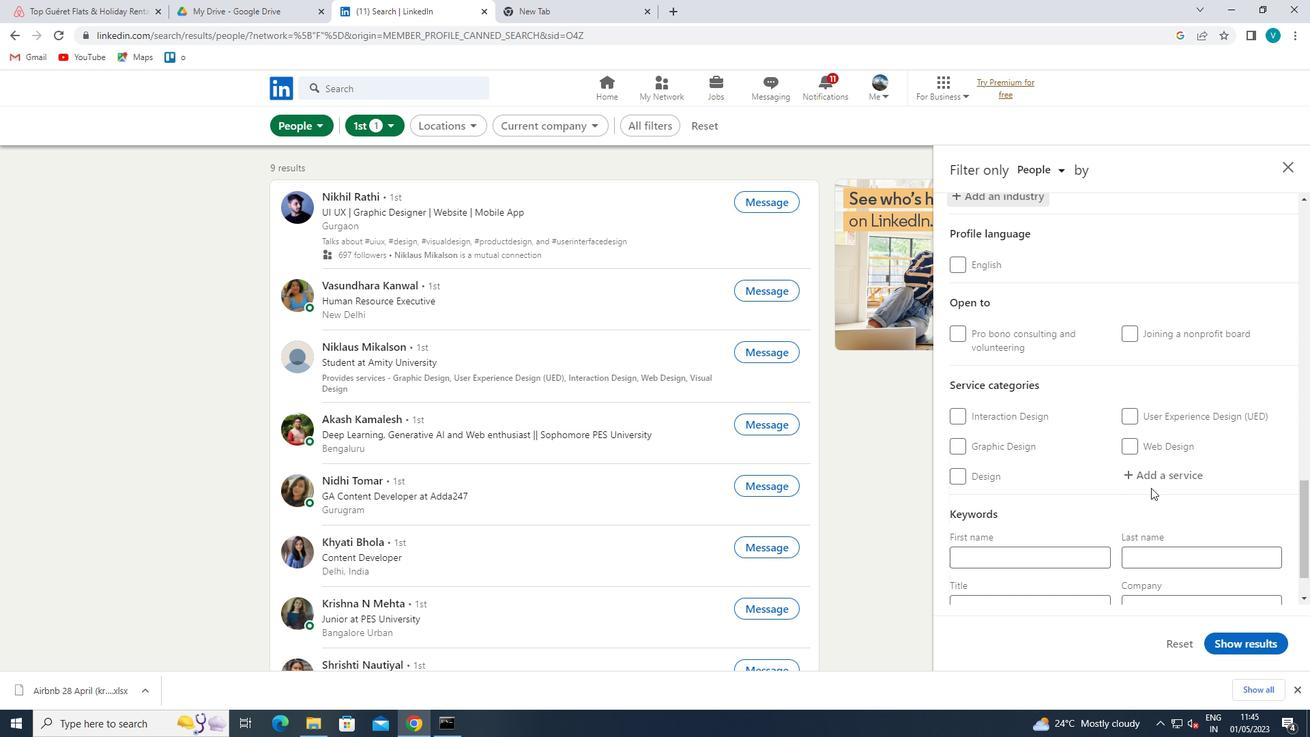 
Action: Mouse moved to (1169, 477)
Screenshot: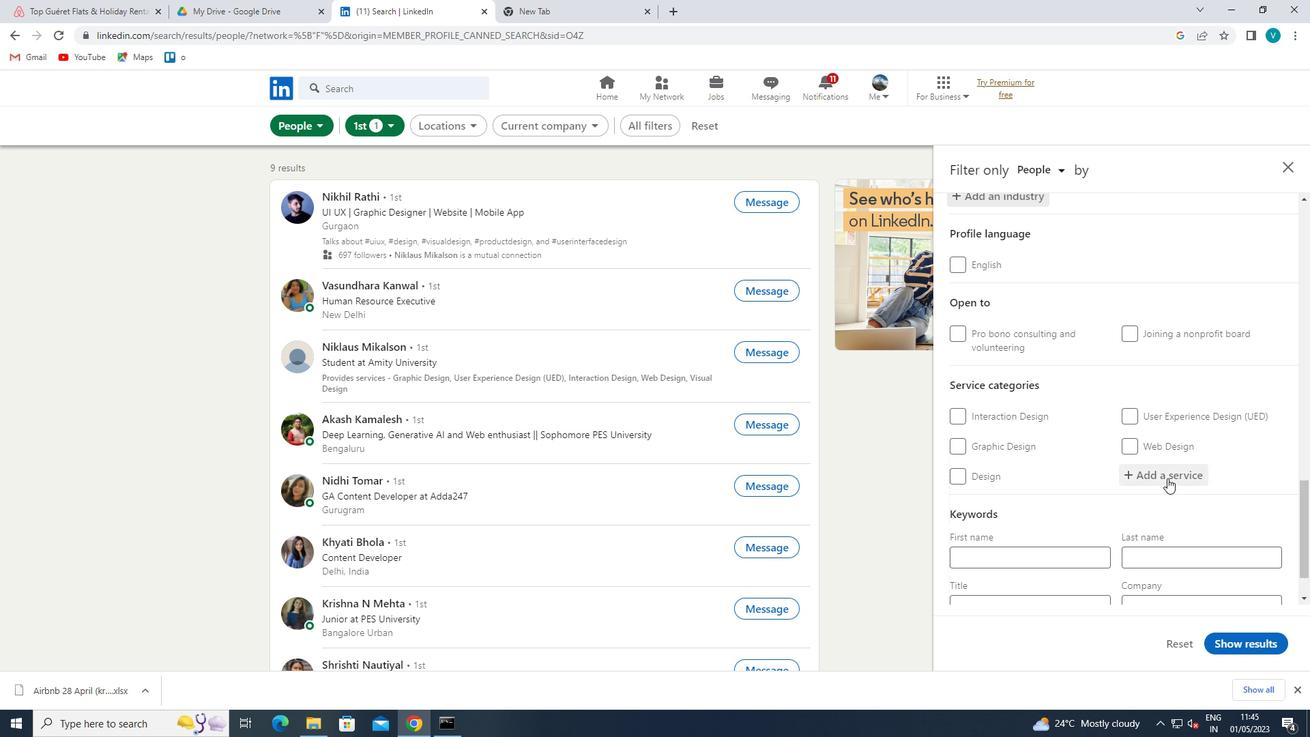 
Action: Key pressed <Key.shift>HUMAN<Key.space><Key.shift>RESO
Screenshot: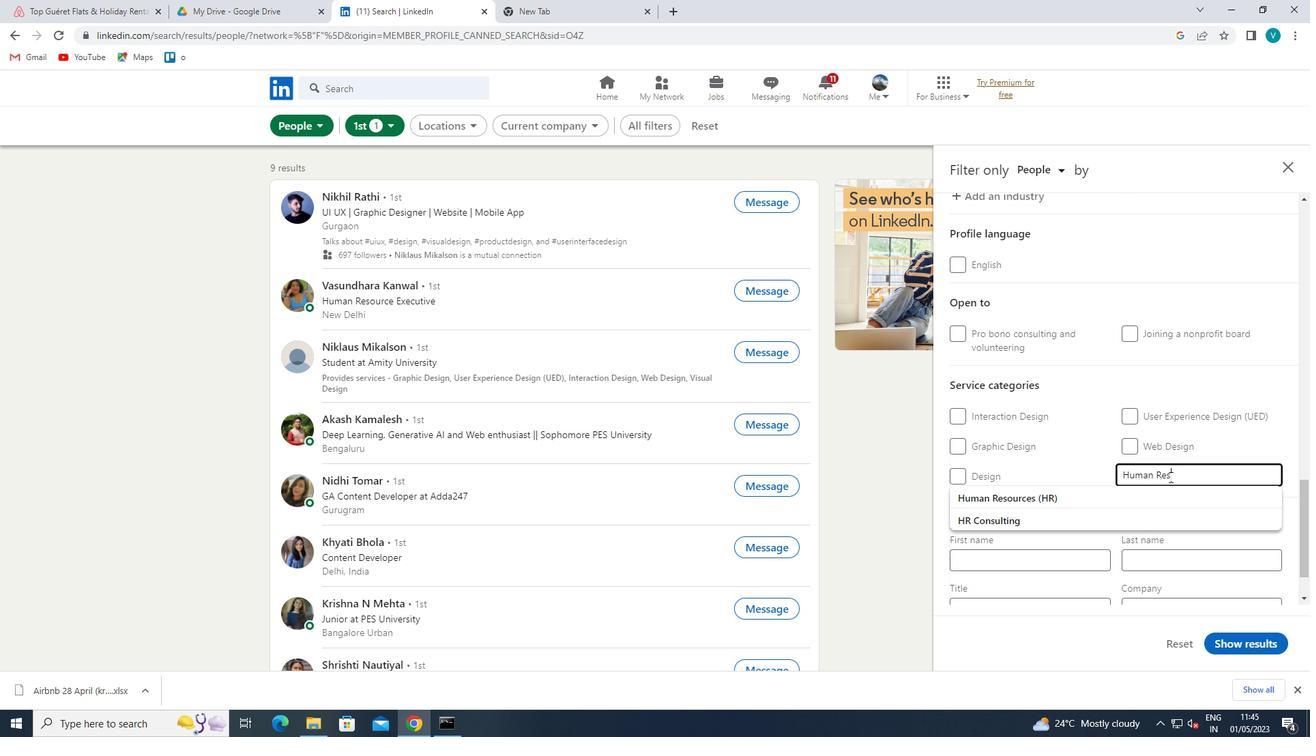 
Action: Mouse moved to (1132, 491)
Screenshot: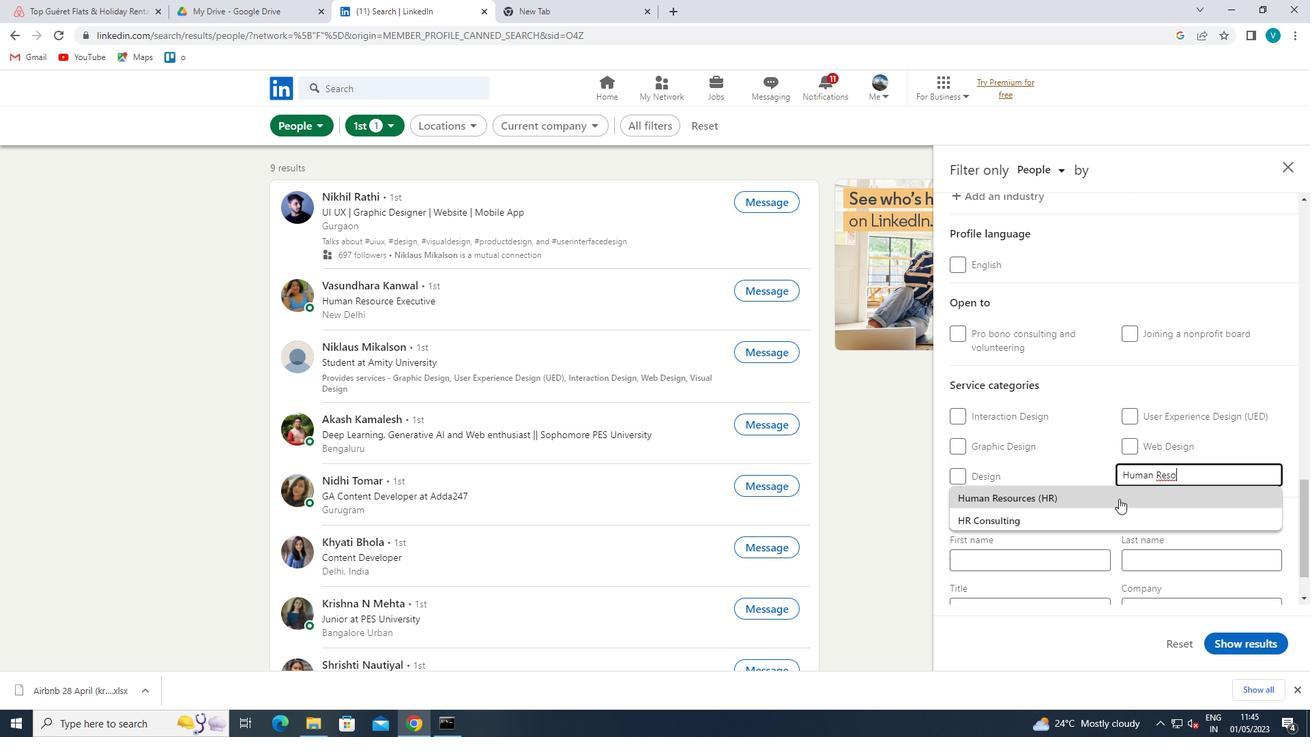 
Action: Mouse pressed left at (1132, 491)
Screenshot: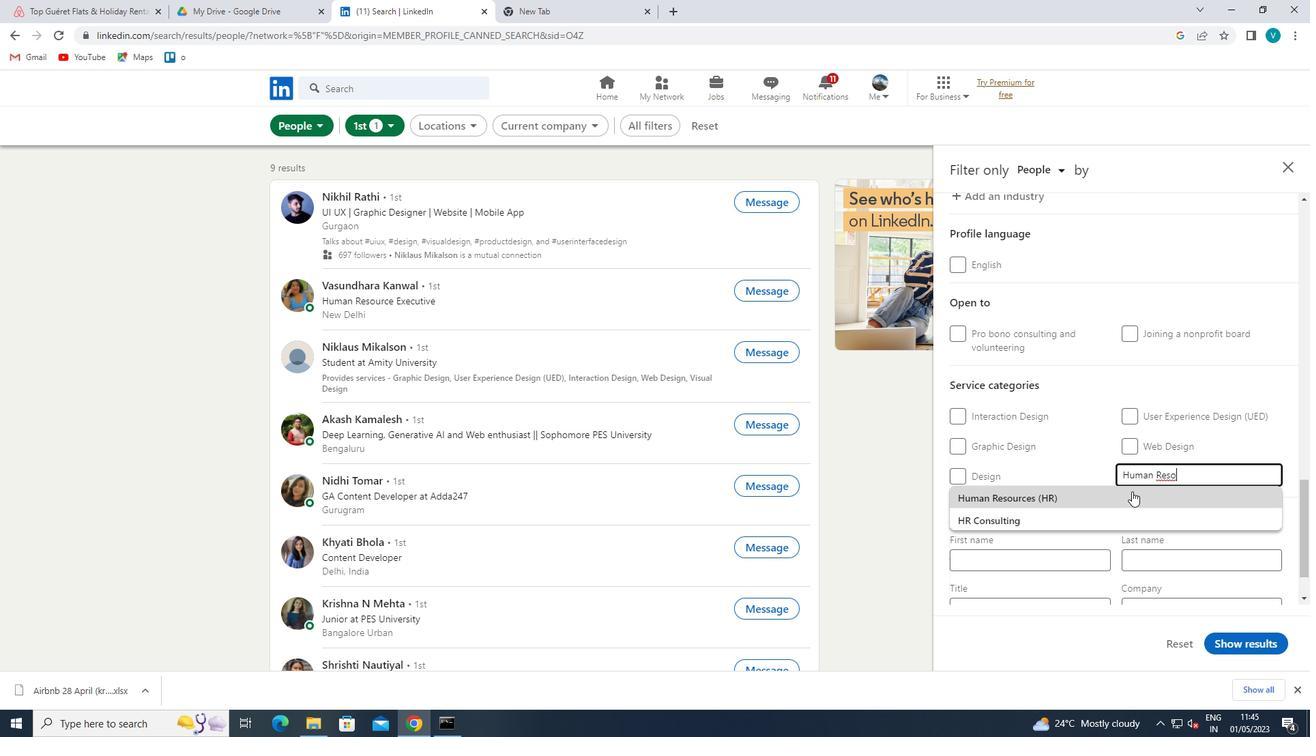 
Action: Mouse scrolled (1132, 490) with delta (0, 0)
Screenshot: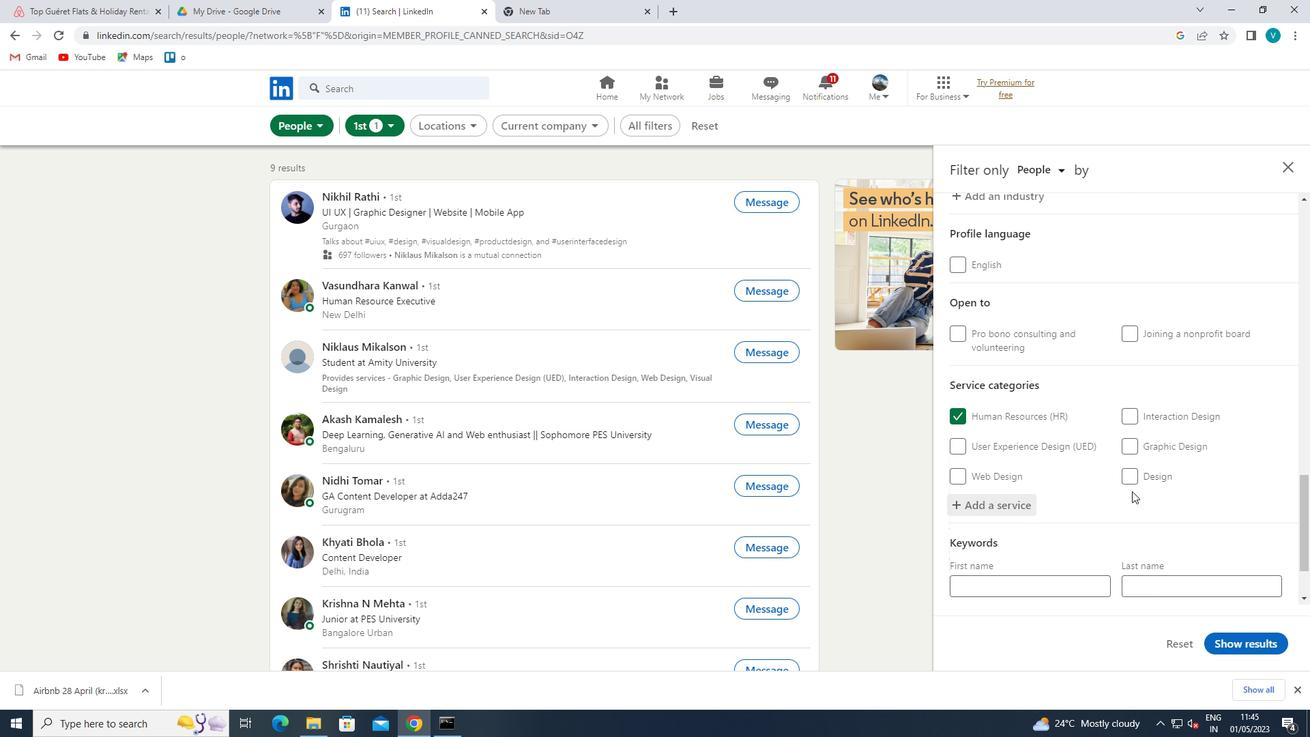 
Action: Mouse scrolled (1132, 490) with delta (0, 0)
Screenshot: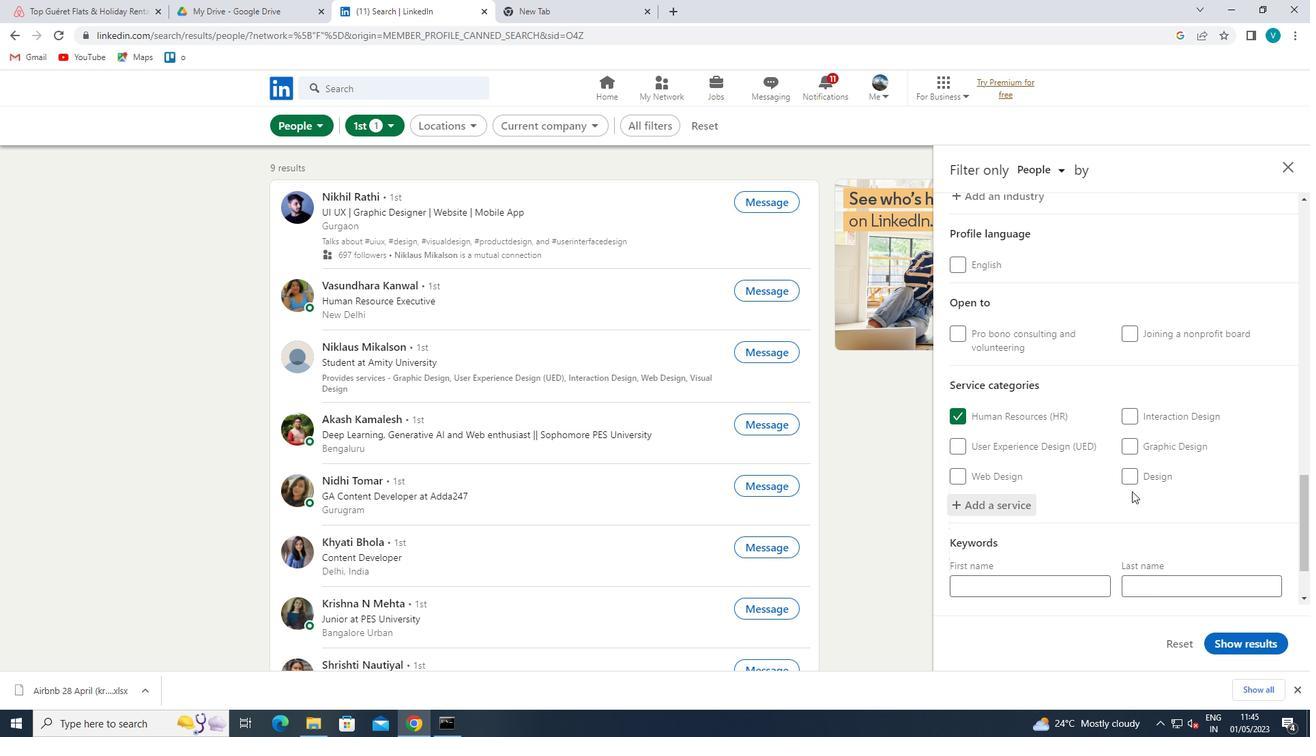 
Action: Mouse scrolled (1132, 490) with delta (0, 0)
Screenshot: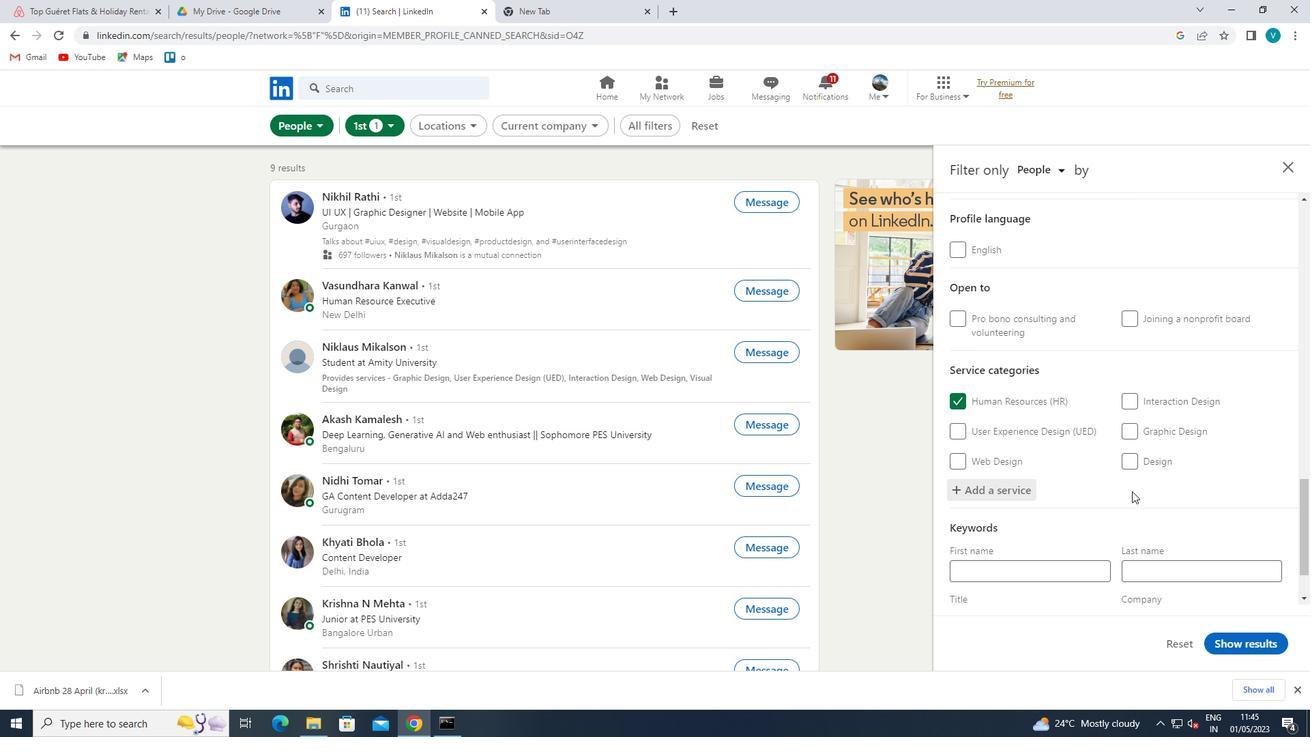 
Action: Mouse moved to (1085, 543)
Screenshot: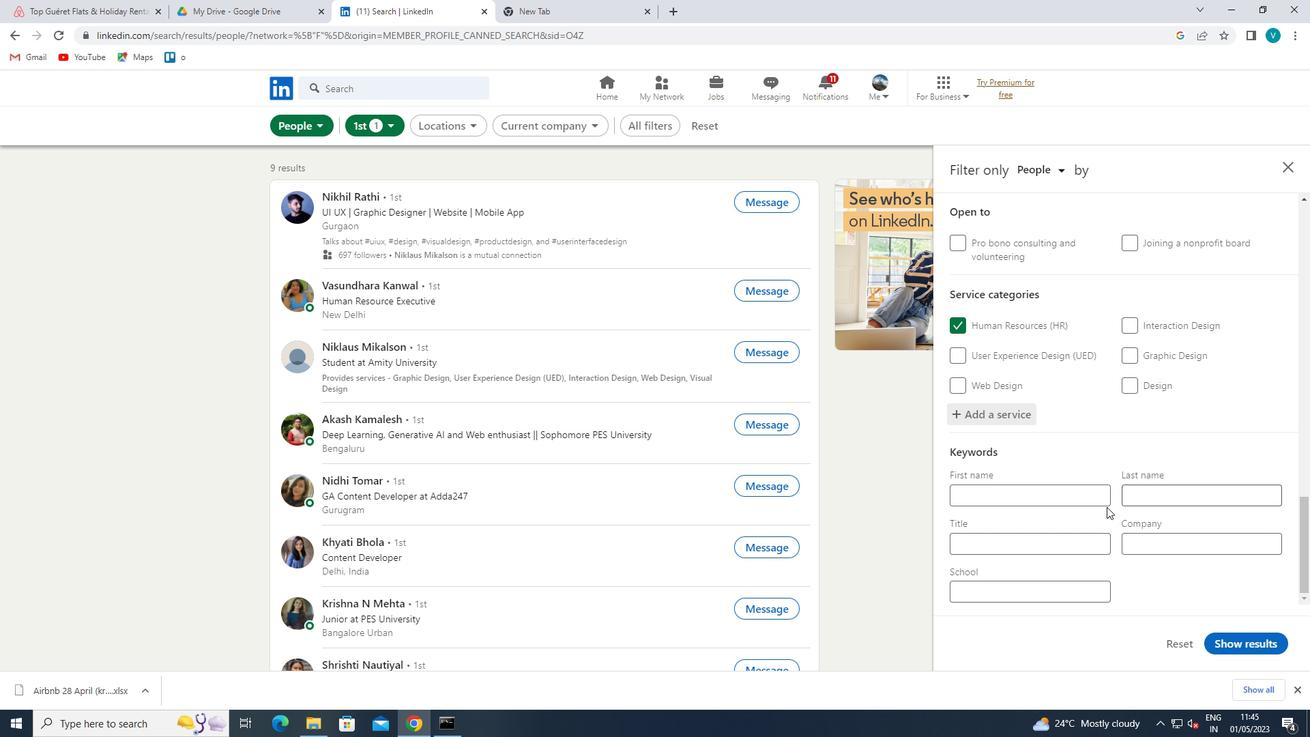 
Action: Mouse pressed left at (1085, 543)
Screenshot: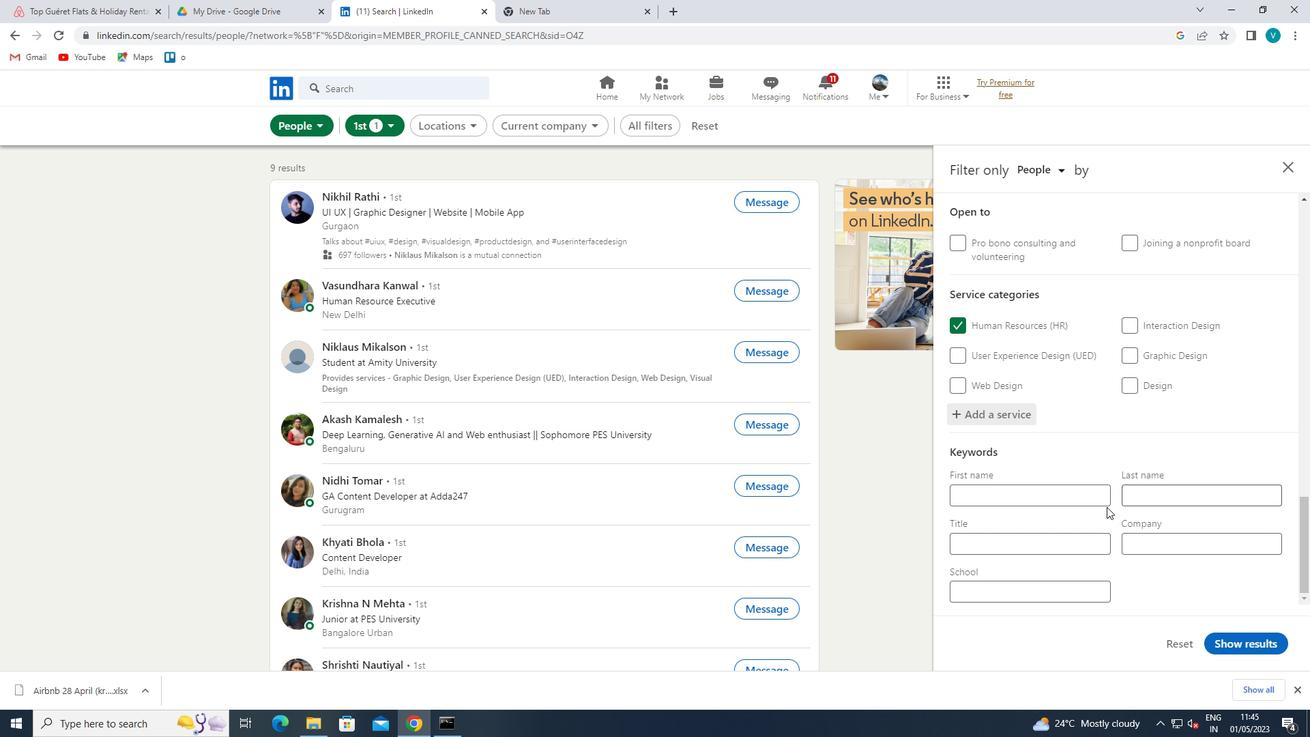 
Action: Key pressed <Key.shift>EXECUTIVE<Key.space><Key.shift>ASSISTANT<Key.space>
Screenshot: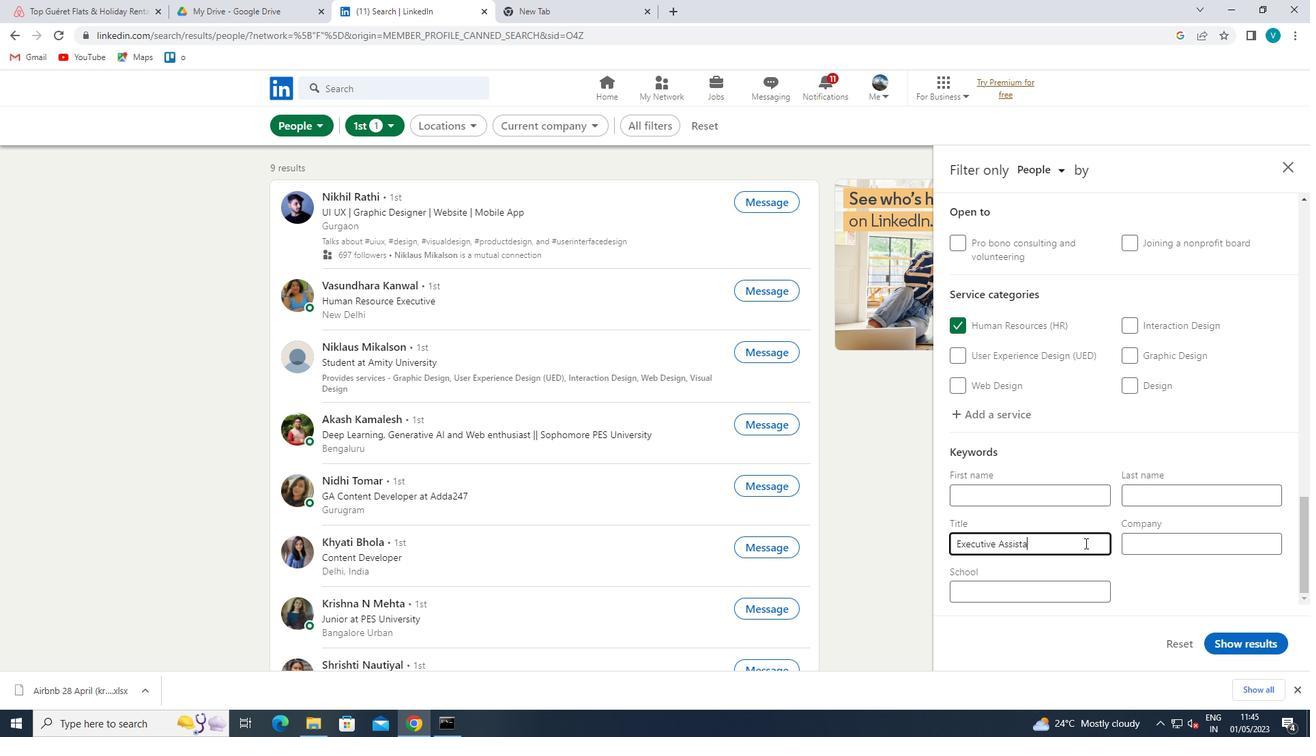 
Action: Mouse moved to (1240, 648)
Screenshot: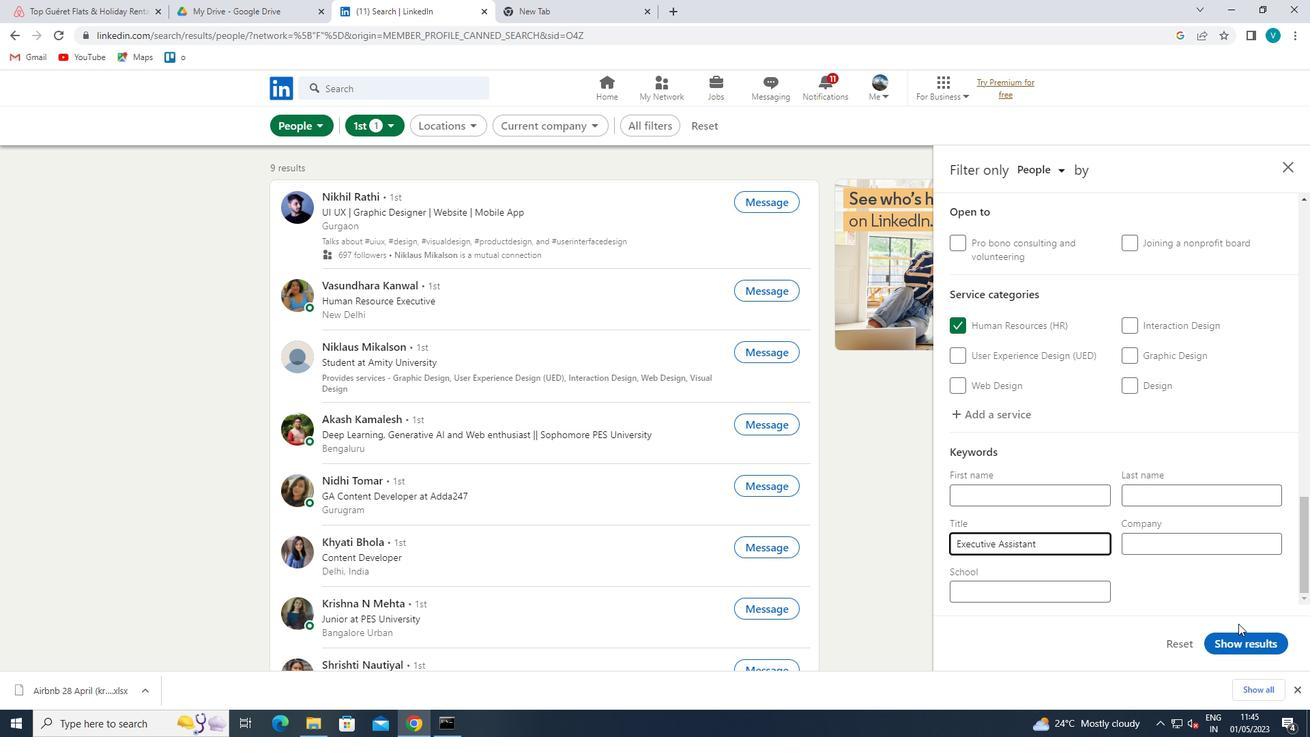 
Action: Mouse pressed left at (1240, 648)
Screenshot: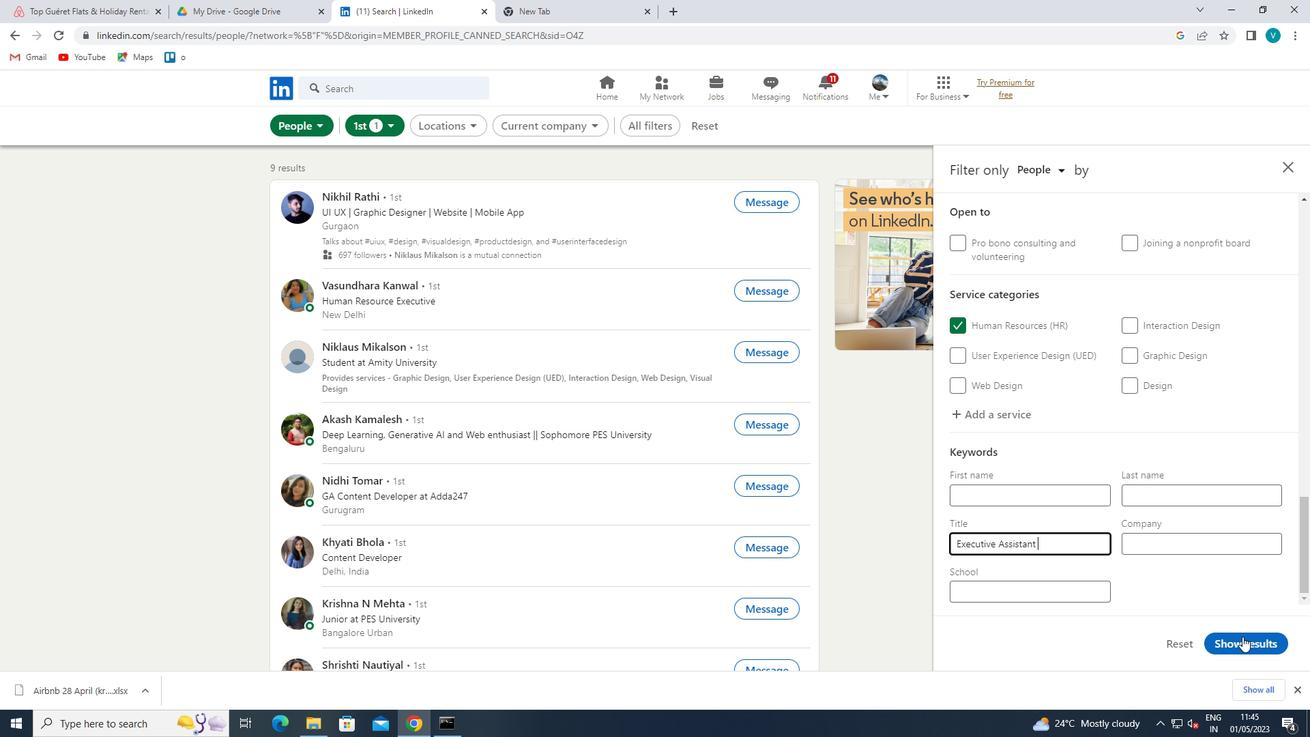 
